 Task: Find connections with filter location Aragarças with filter topic #customerrelationswith filter profile language Spanish with filter current company Snowflake with filter school Mahatma Gandhi Institute of Technology with filter industry Performing Arts and Spectator Sports with filter service category Research with filter keywords title Church Volunteer
Action: Mouse moved to (547, 115)
Screenshot: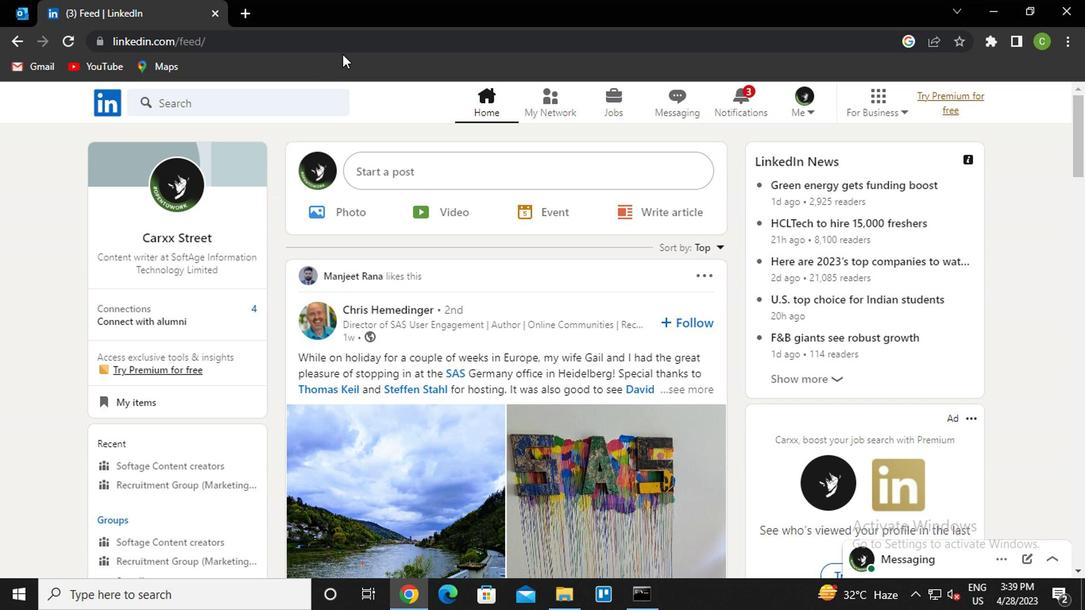 
Action: Mouse pressed left at (547, 115)
Screenshot: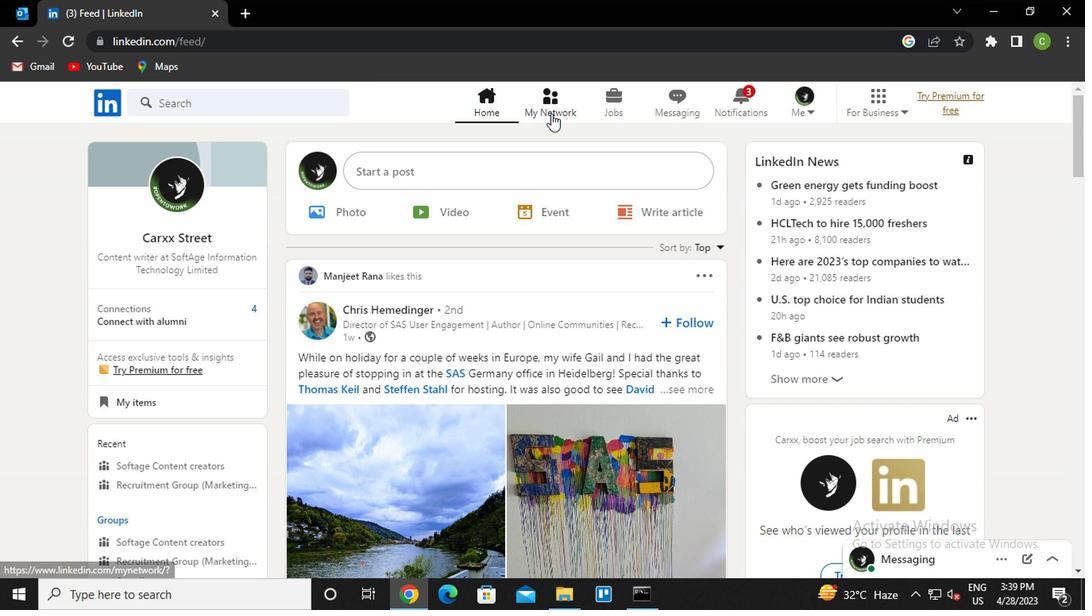 
Action: Mouse moved to (236, 200)
Screenshot: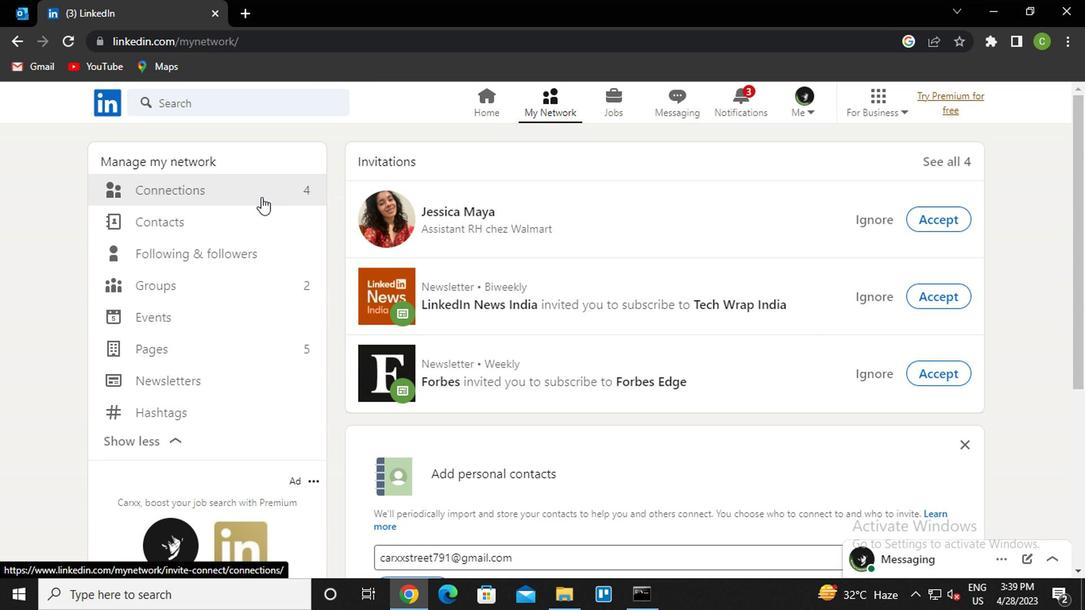 
Action: Mouse pressed left at (236, 200)
Screenshot: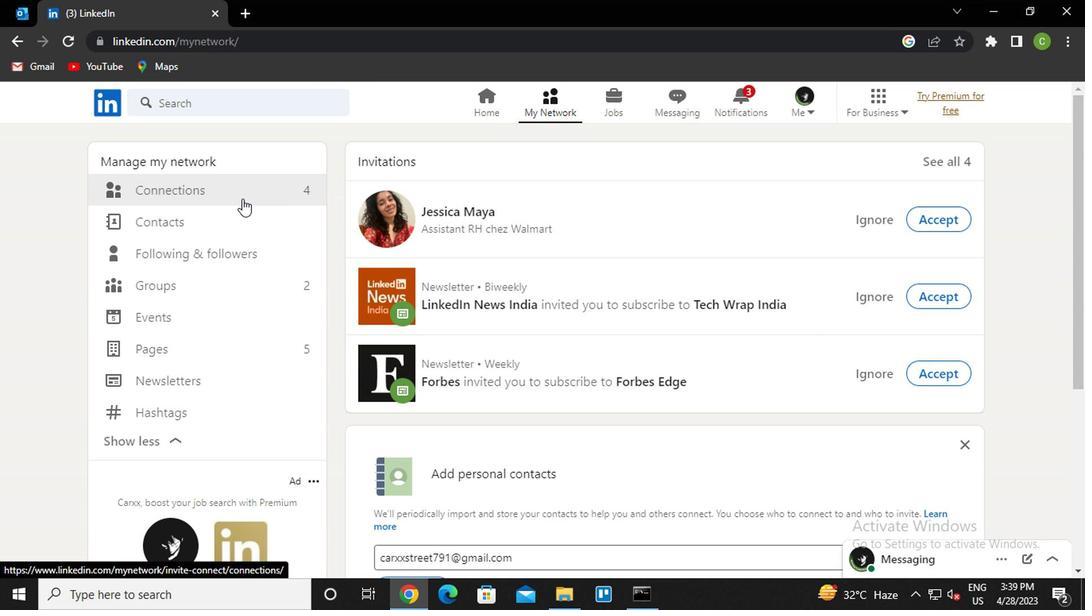 
Action: Mouse moved to (215, 197)
Screenshot: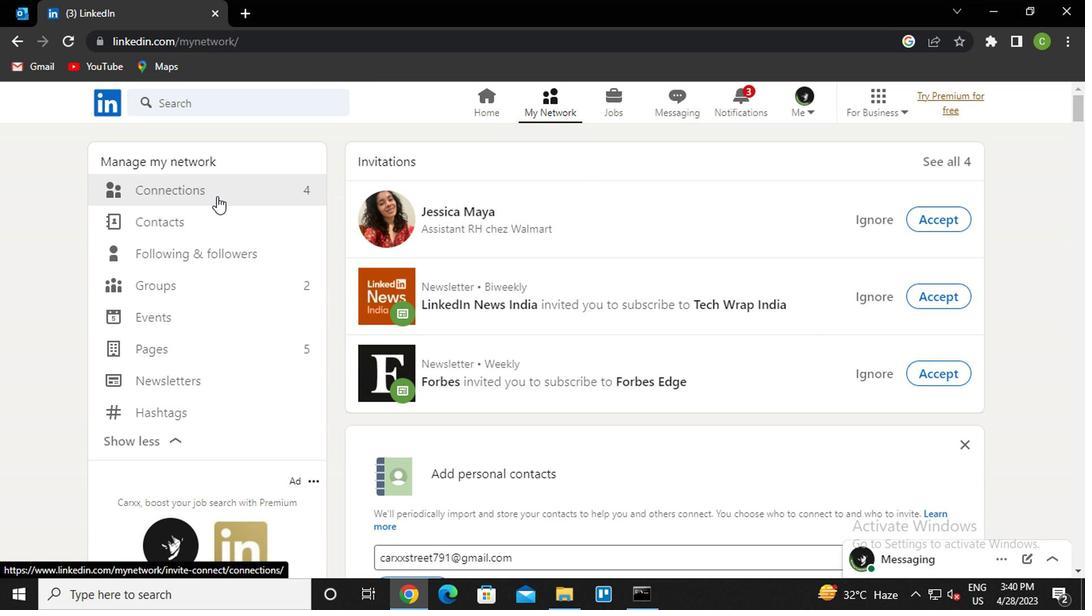 
Action: Mouse pressed left at (215, 197)
Screenshot: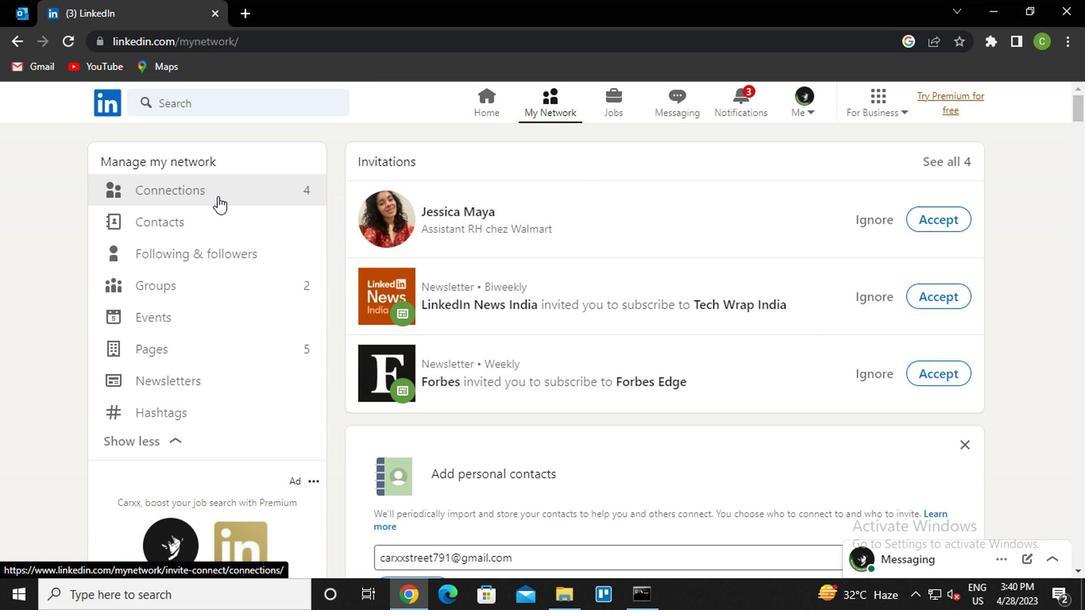 
Action: Mouse moved to (675, 189)
Screenshot: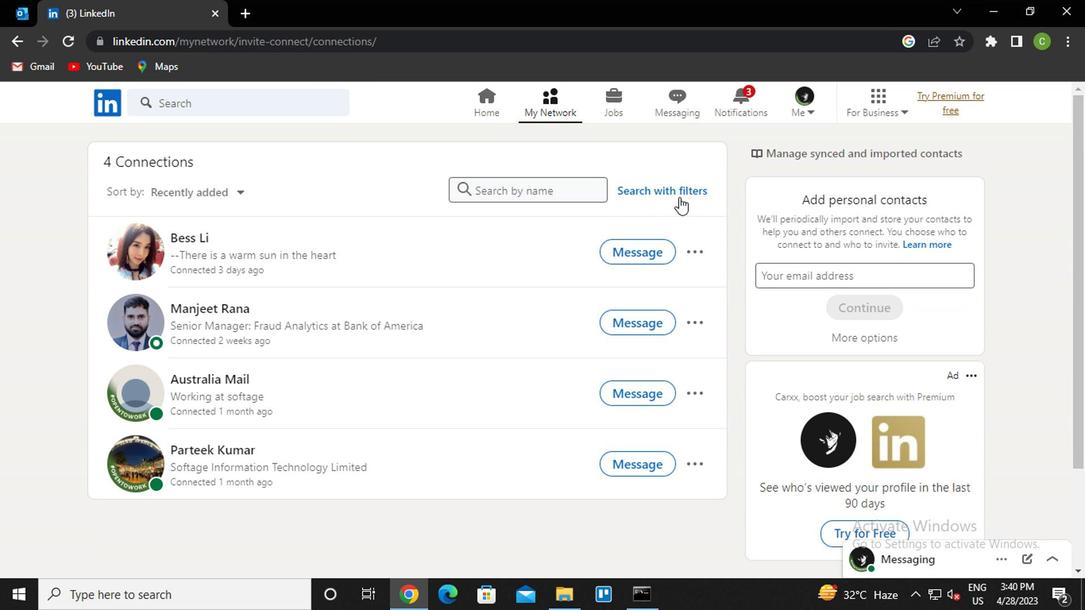 
Action: Mouse pressed left at (675, 189)
Screenshot: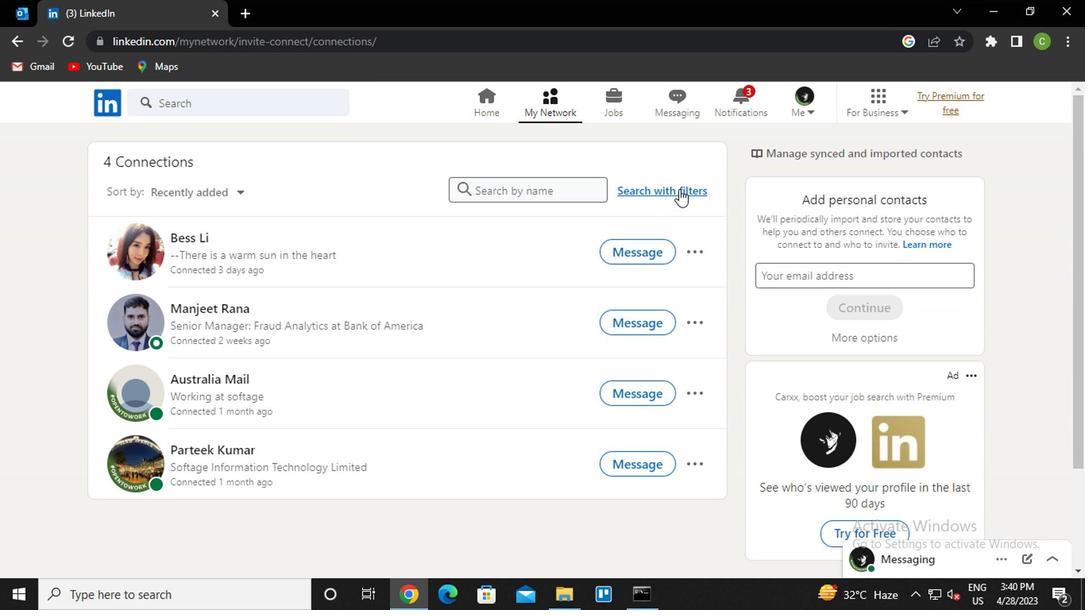
Action: Mouse moved to (583, 149)
Screenshot: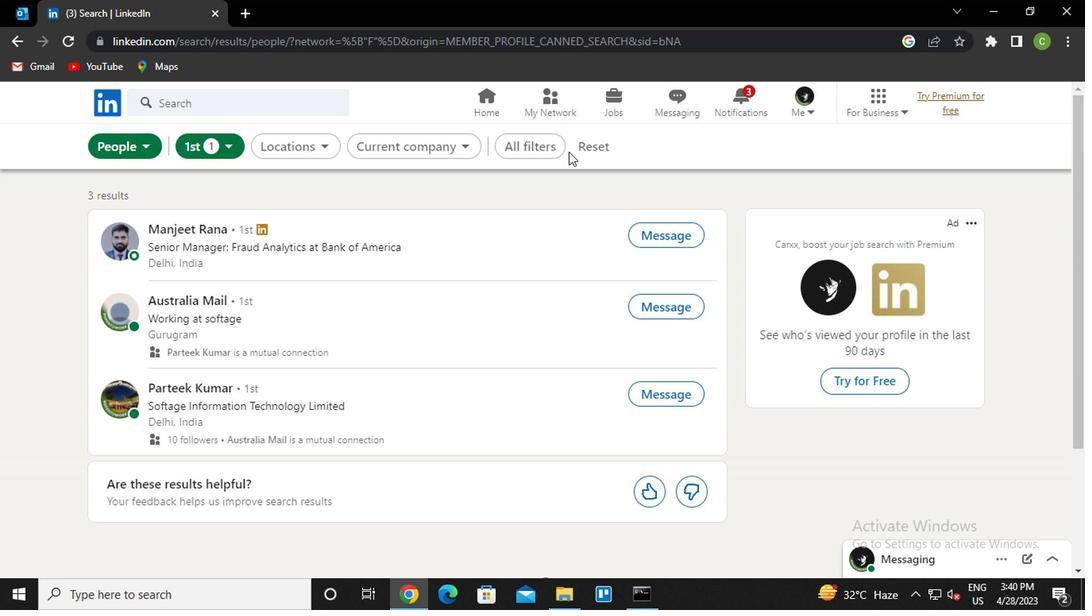 
Action: Mouse pressed left at (583, 149)
Screenshot: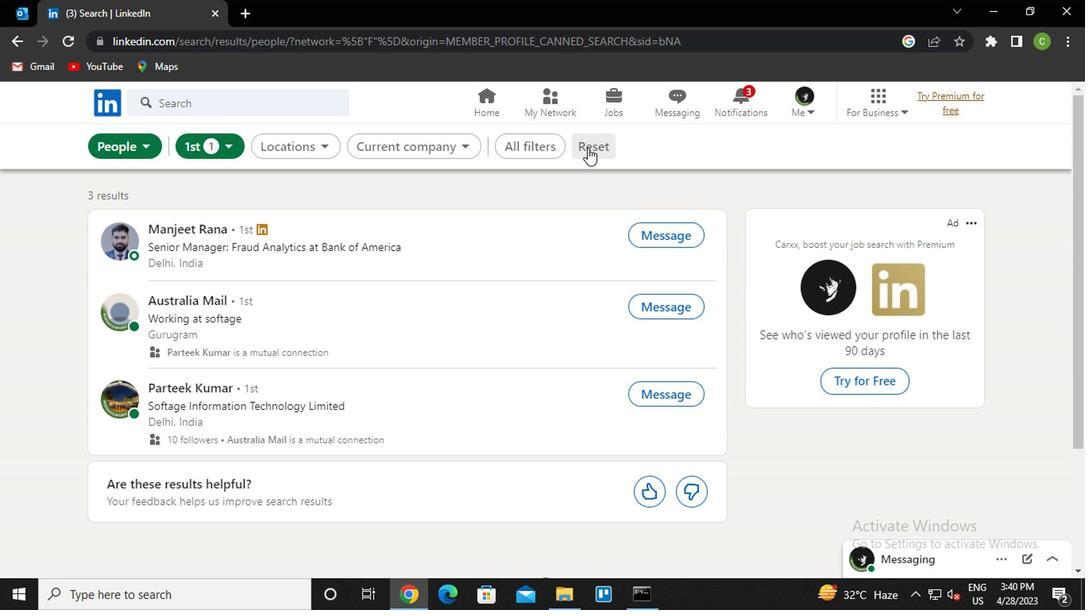 
Action: Mouse moved to (579, 148)
Screenshot: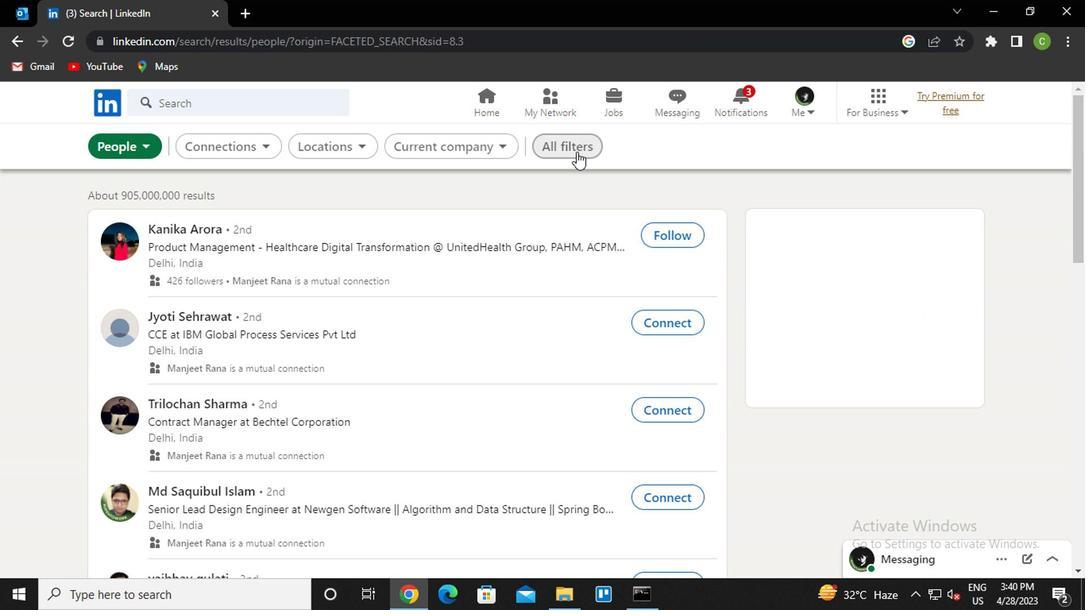 
Action: Mouse pressed left at (579, 148)
Screenshot: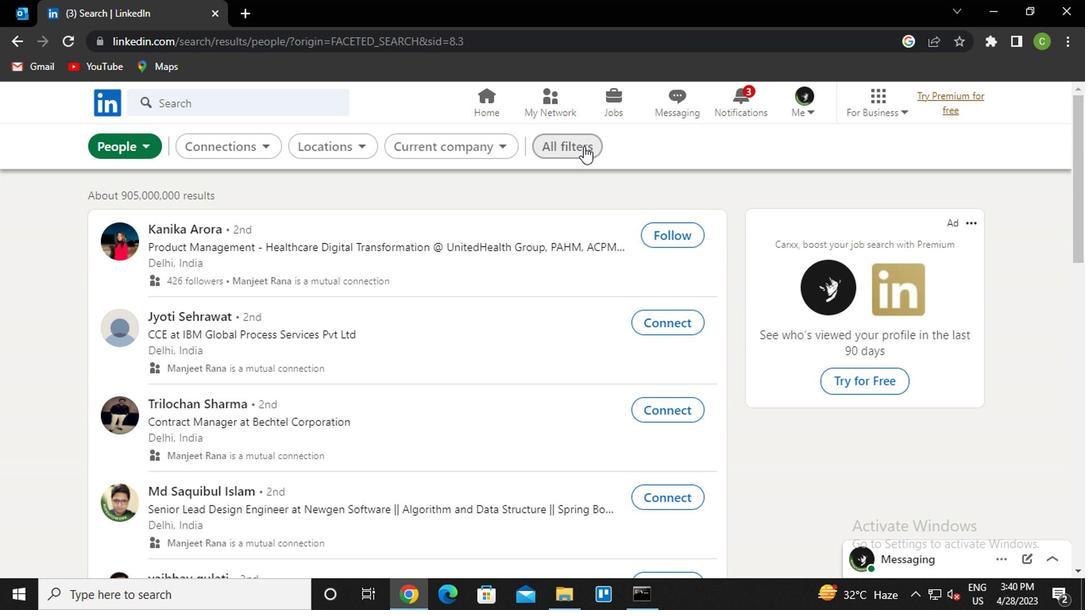 
Action: Mouse moved to (728, 197)
Screenshot: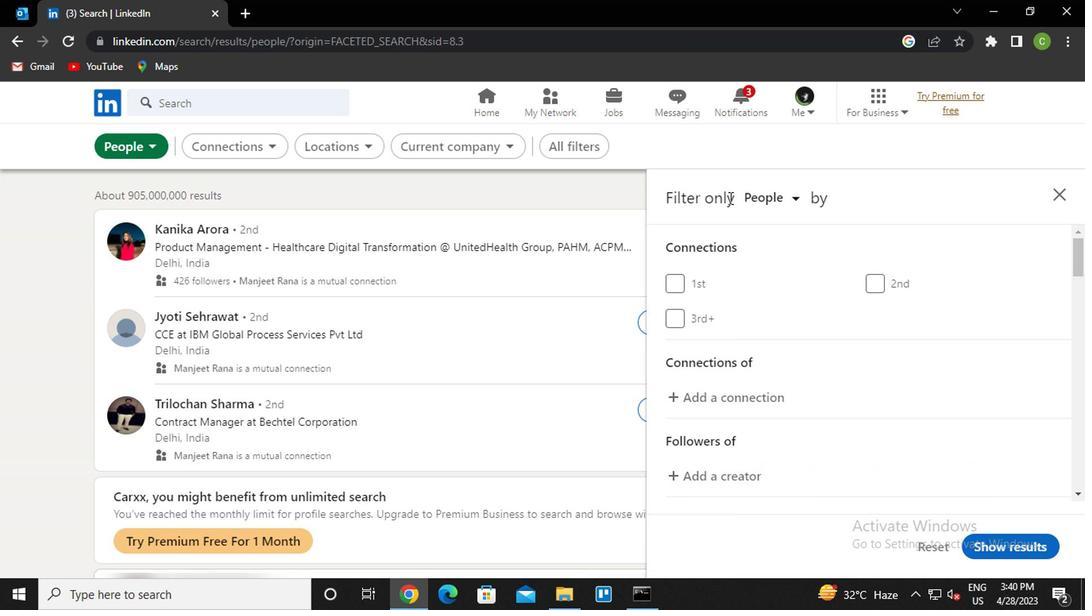 
Action: Mouse scrolled (728, 196) with delta (0, -1)
Screenshot: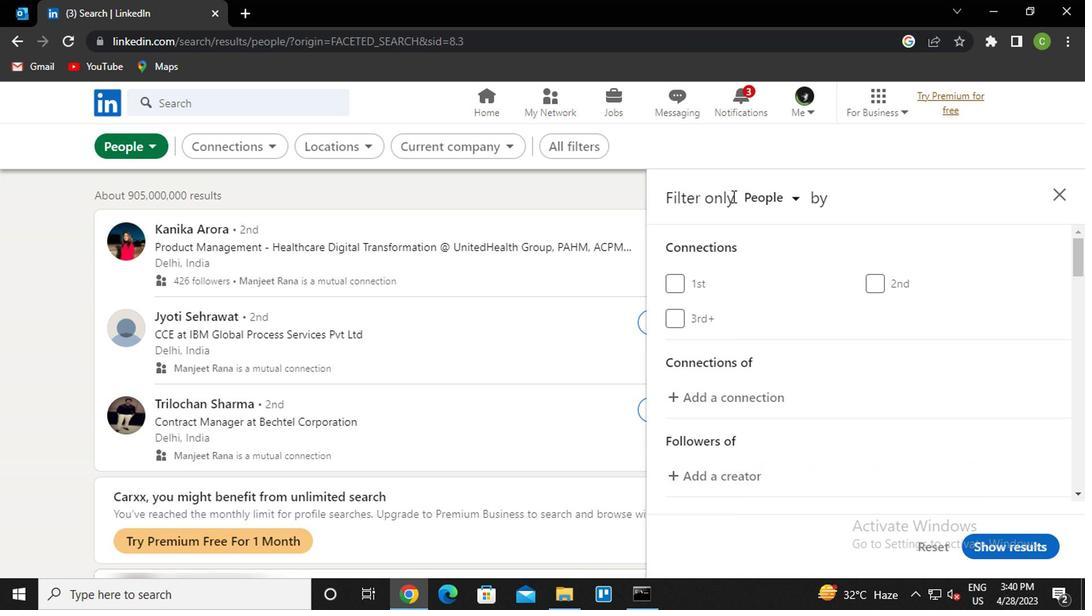 
Action: Mouse moved to (728, 210)
Screenshot: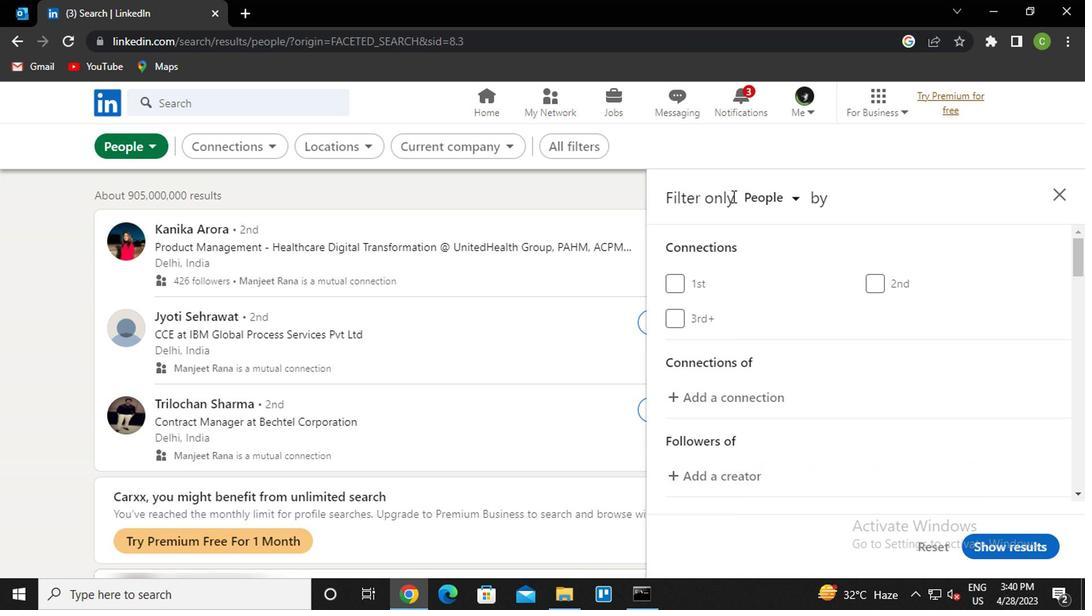 
Action: Mouse scrolled (728, 209) with delta (0, 0)
Screenshot: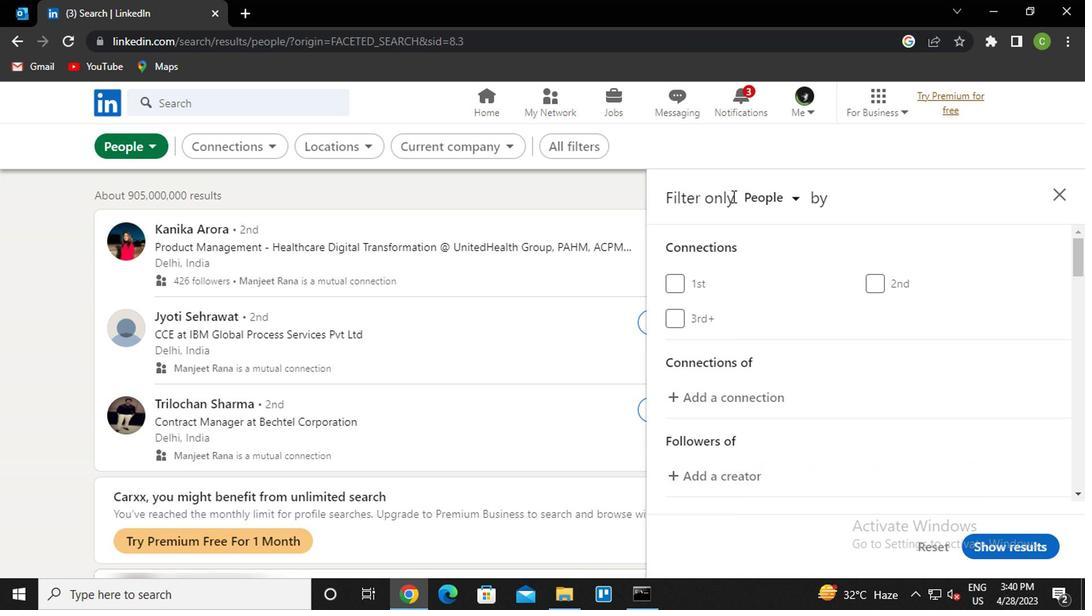 
Action: Mouse moved to (728, 222)
Screenshot: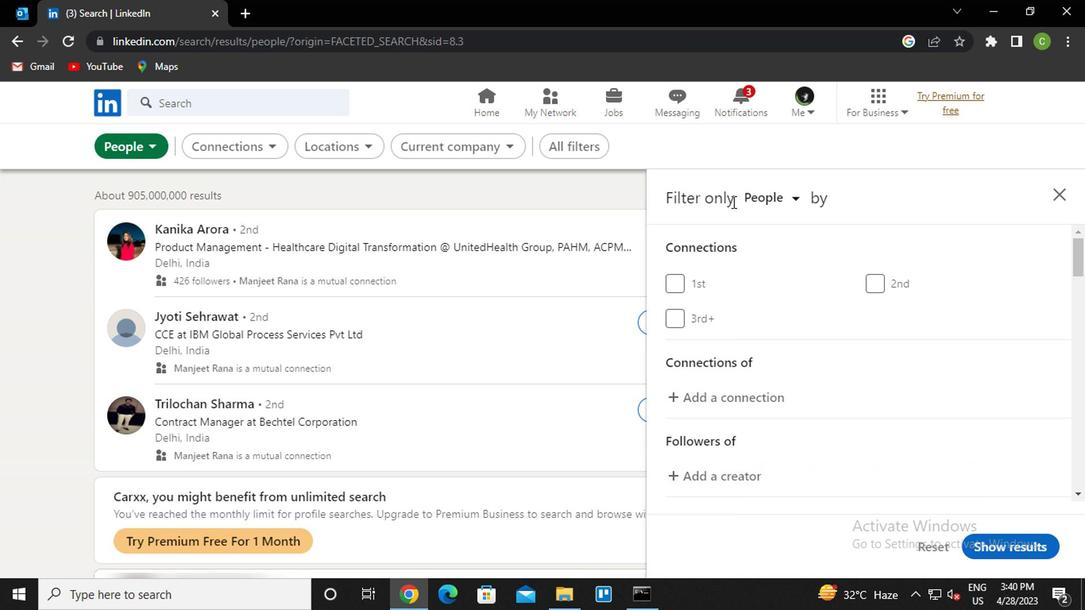
Action: Mouse scrolled (728, 221) with delta (0, -1)
Screenshot: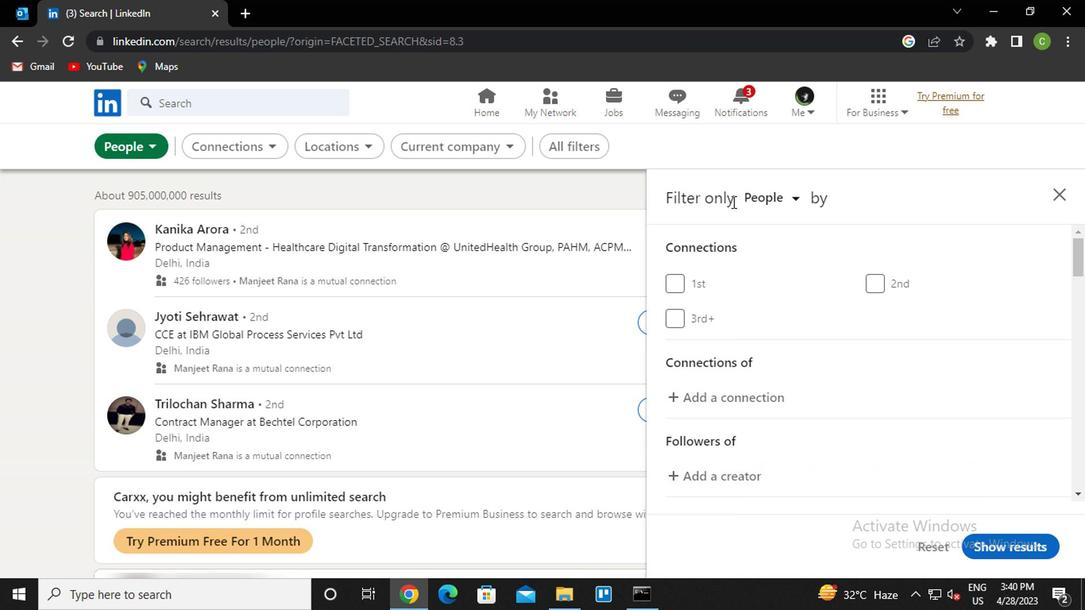 
Action: Mouse moved to (732, 267)
Screenshot: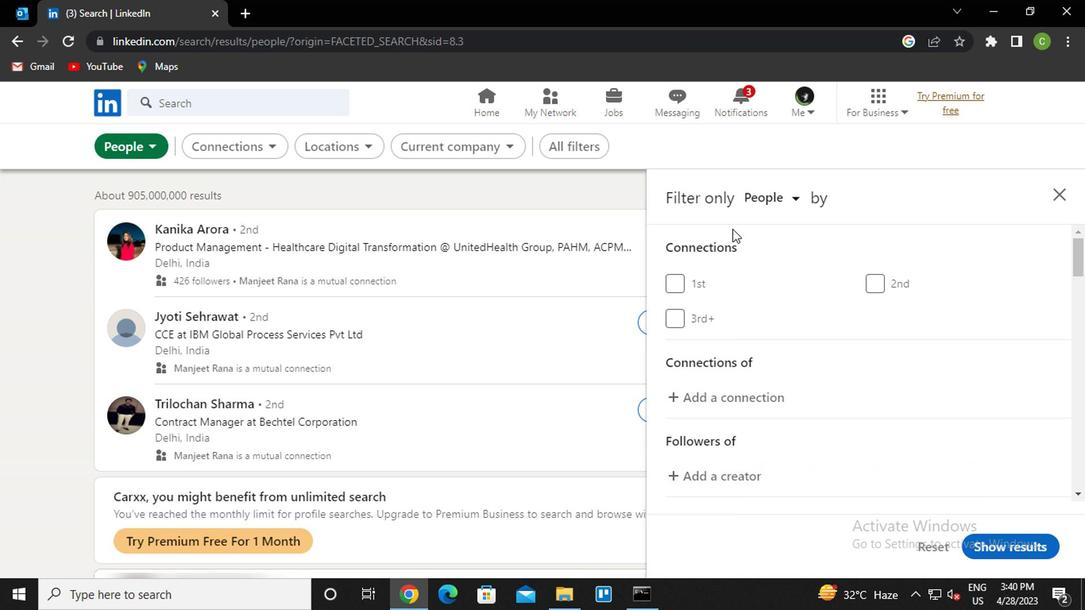 
Action: Mouse scrolled (732, 266) with delta (0, 0)
Screenshot: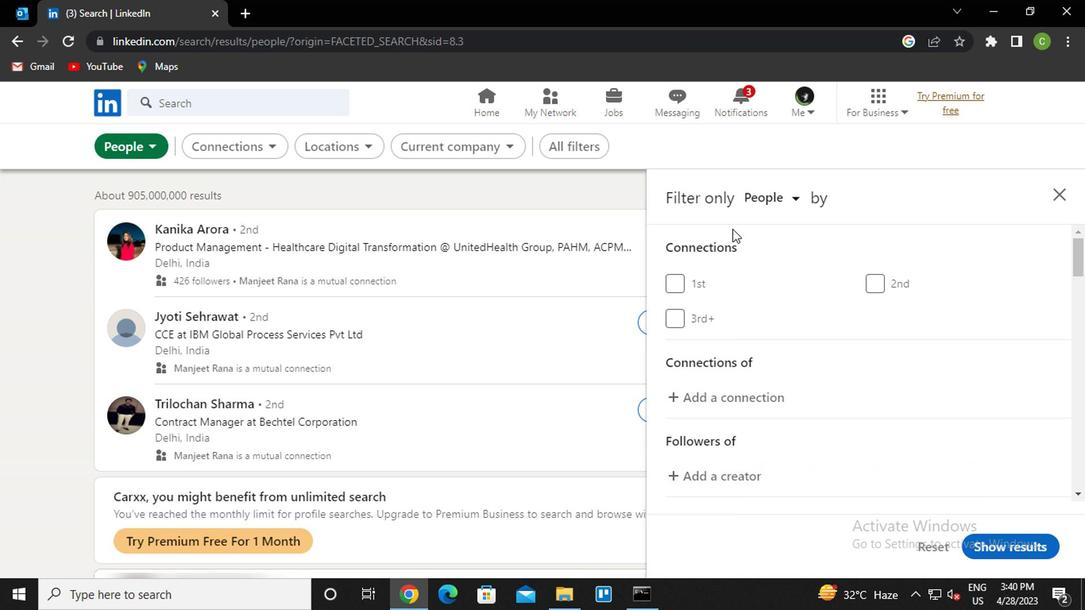 
Action: Mouse moved to (797, 369)
Screenshot: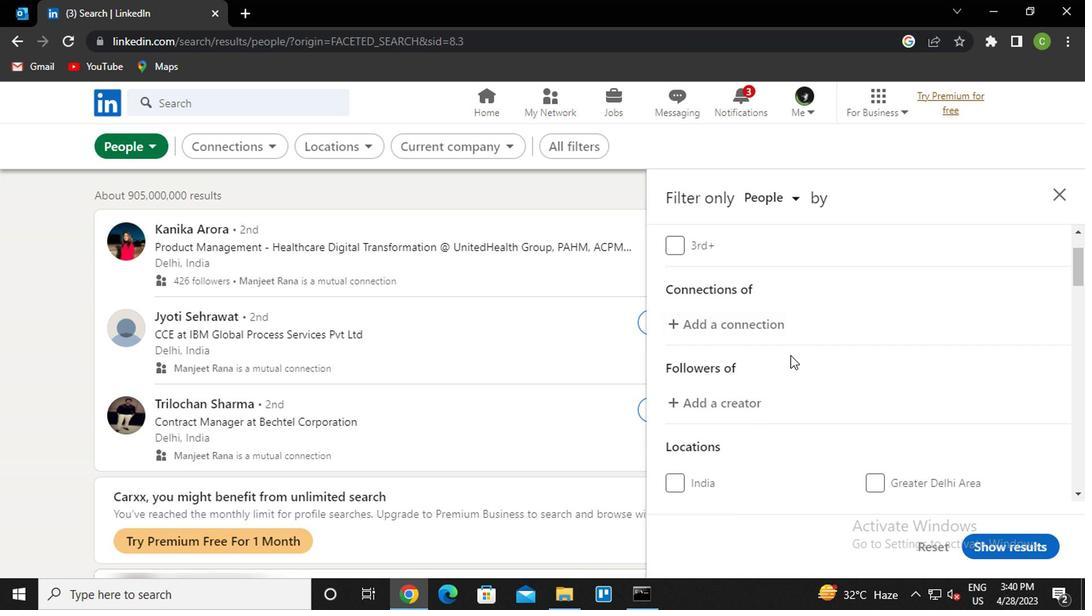 
Action: Mouse scrolled (797, 368) with delta (0, -1)
Screenshot: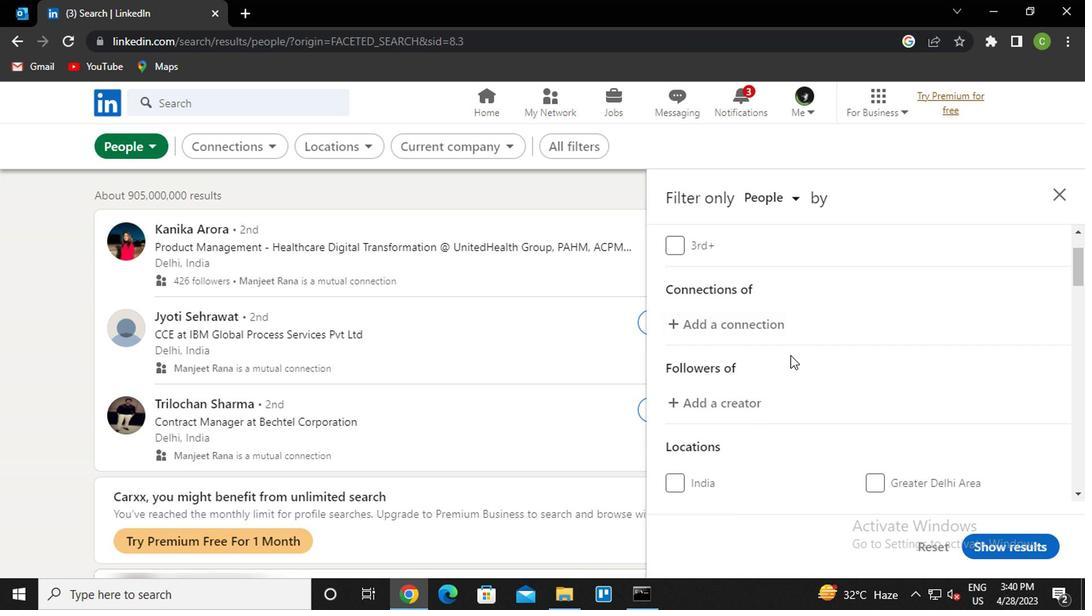 
Action: Mouse moved to (862, 375)
Screenshot: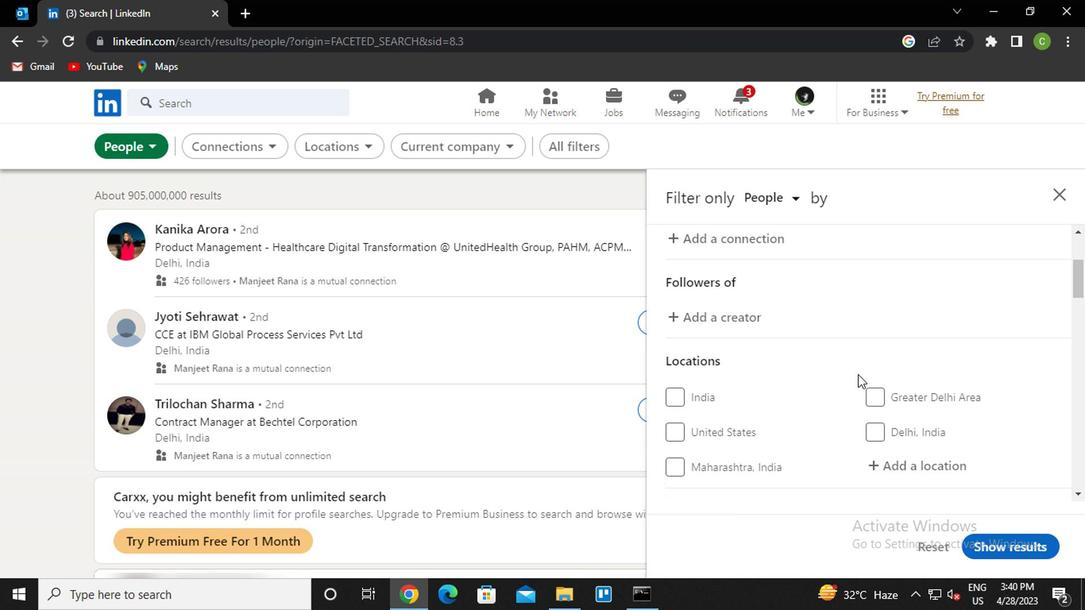 
Action: Mouse scrolled (862, 375) with delta (0, 0)
Screenshot: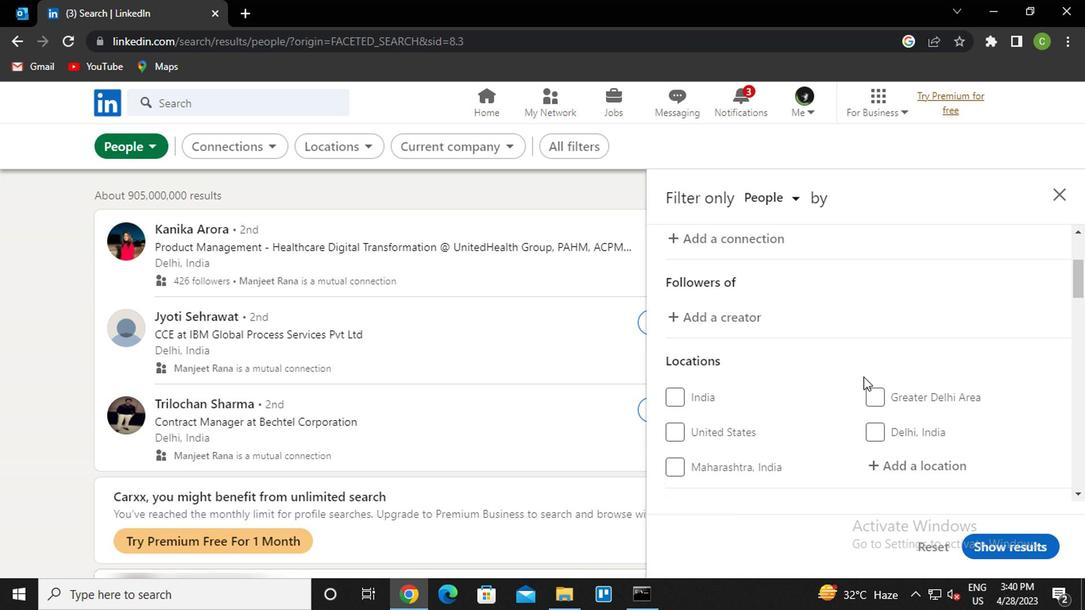
Action: Mouse scrolled (862, 375) with delta (0, 0)
Screenshot: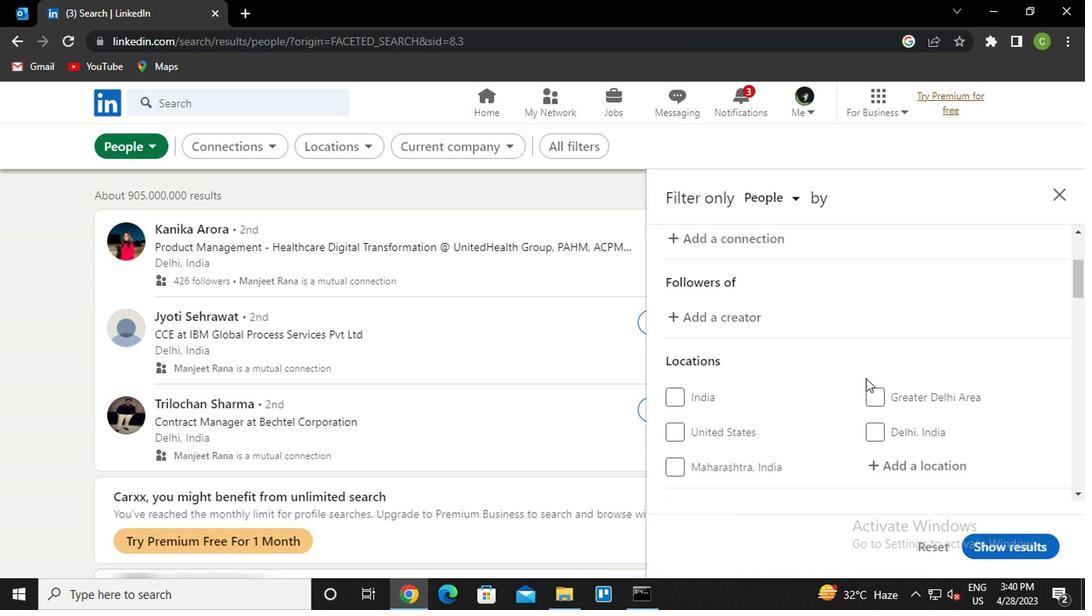 
Action: Mouse moved to (902, 304)
Screenshot: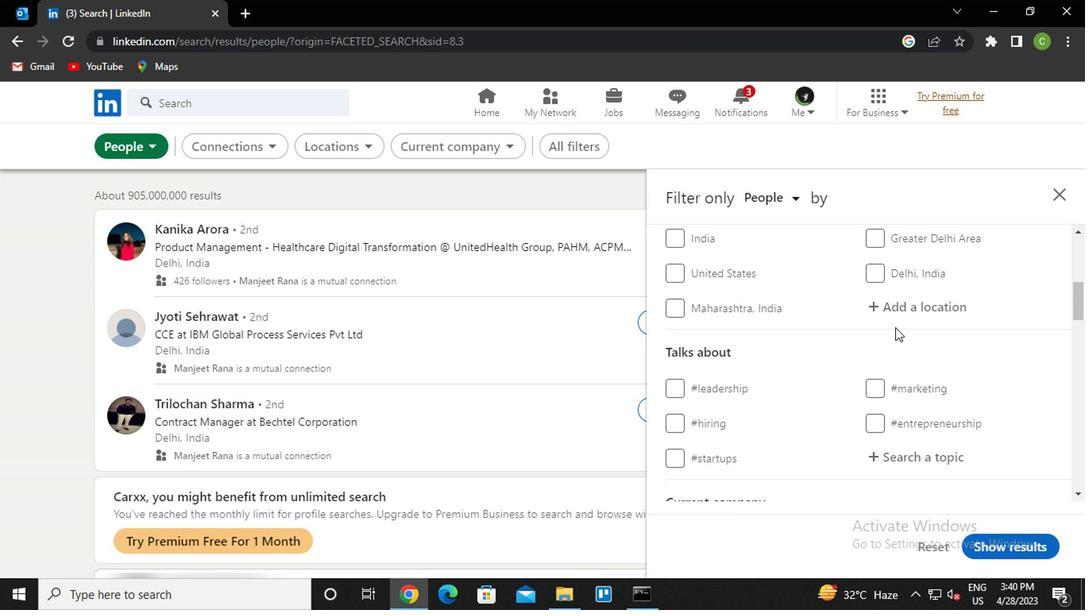 
Action: Mouse pressed left at (902, 304)
Screenshot: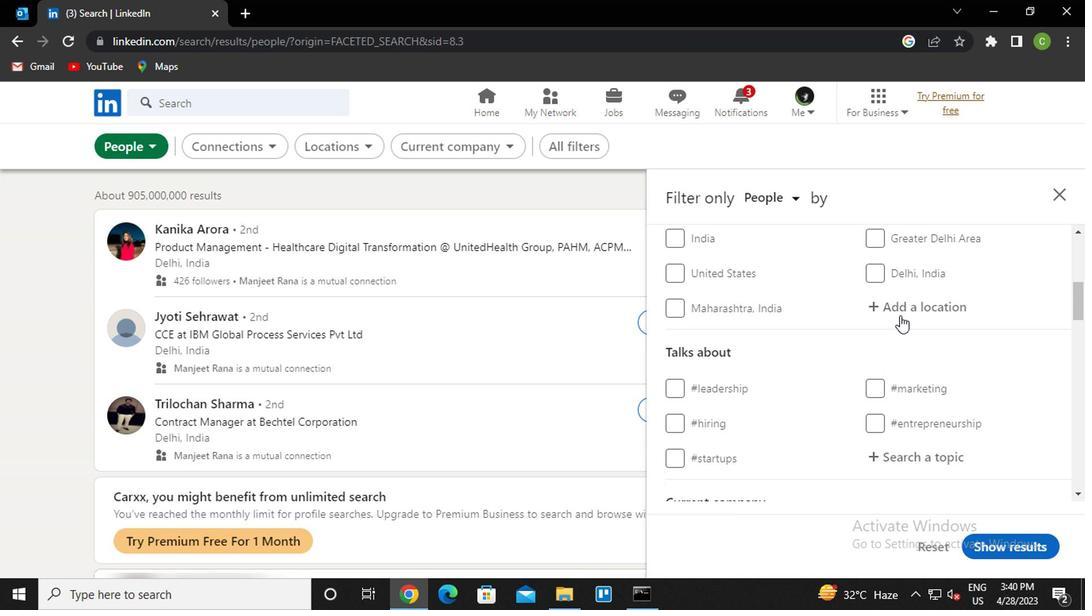
Action: Key pressed aragar<Key.down><Key.enter>
Screenshot: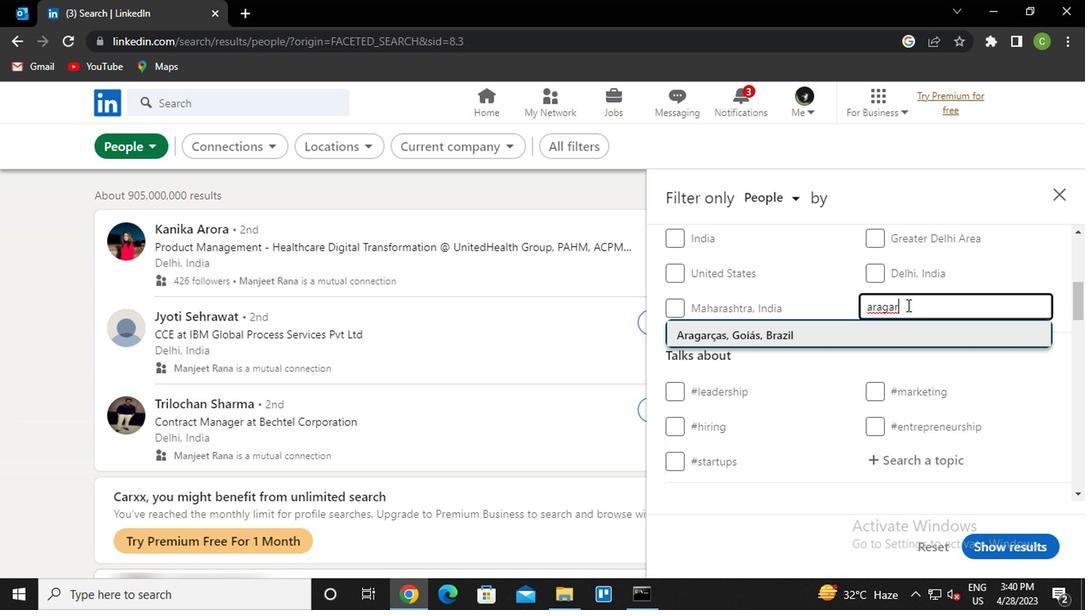 
Action: Mouse scrolled (902, 303) with delta (0, 0)
Screenshot: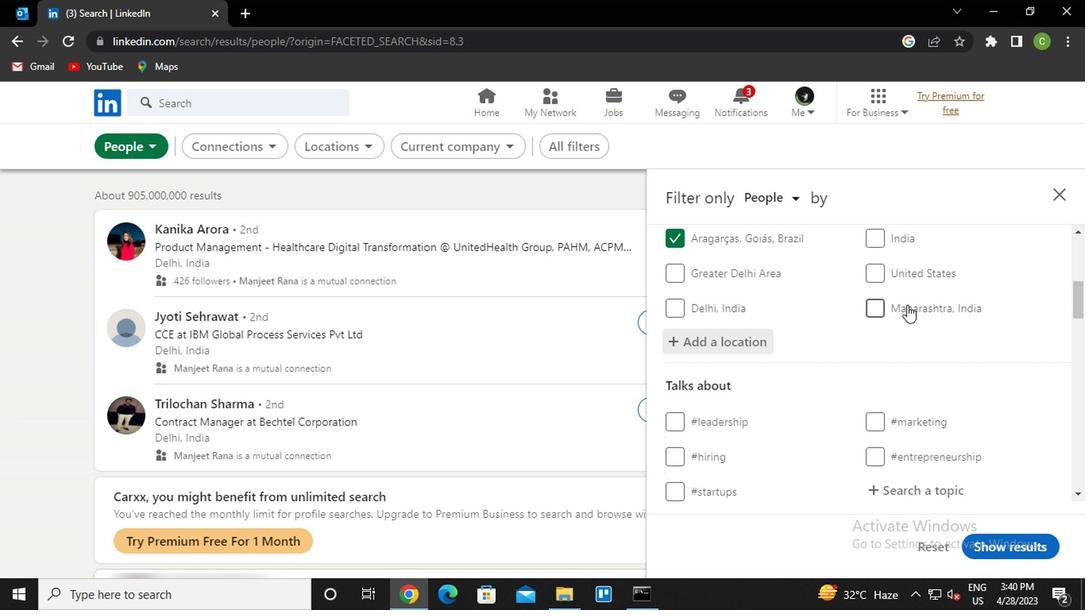 
Action: Mouse moved to (901, 308)
Screenshot: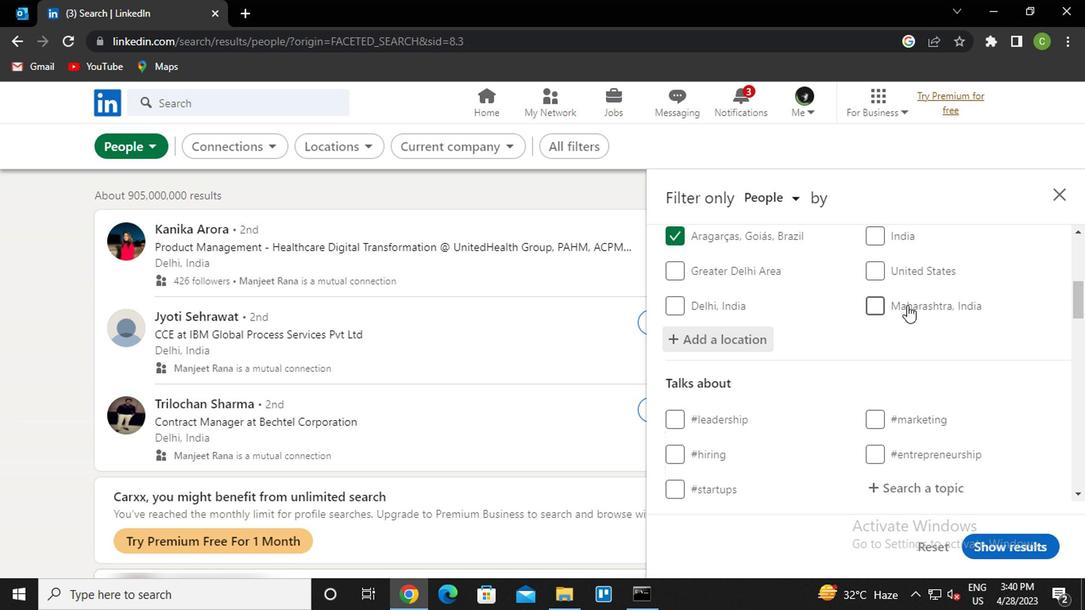 
Action: Mouse scrolled (901, 308) with delta (0, 0)
Screenshot: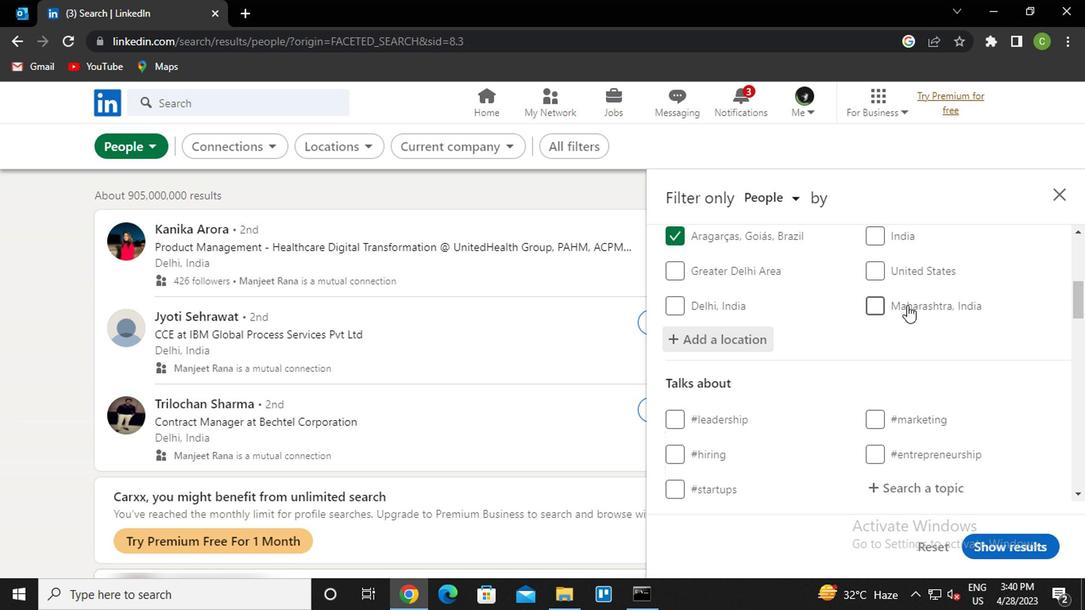 
Action: Mouse moved to (931, 333)
Screenshot: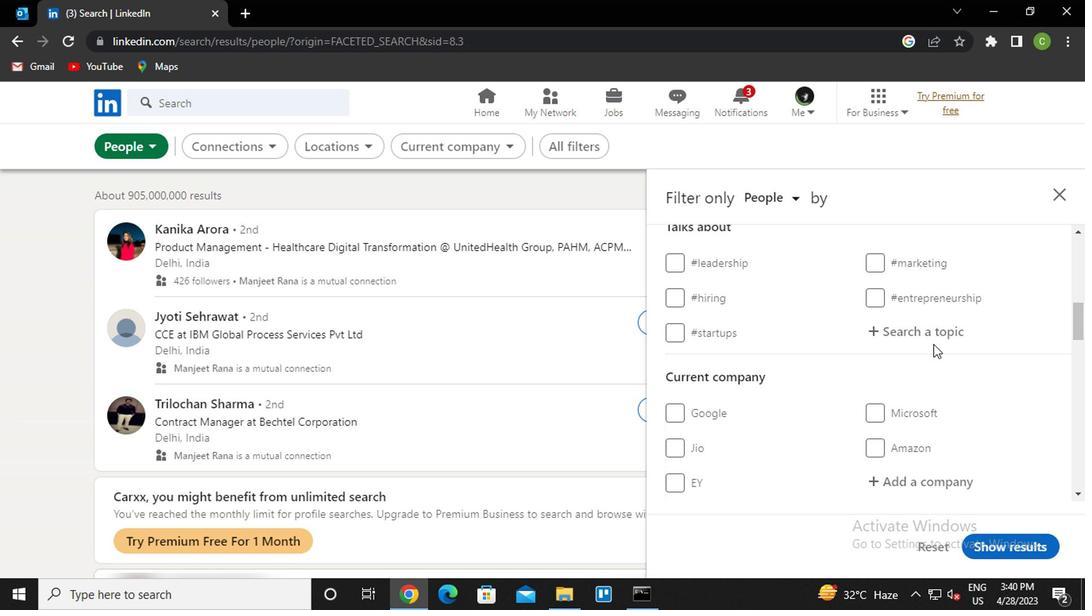 
Action: Mouse pressed left at (931, 333)
Screenshot: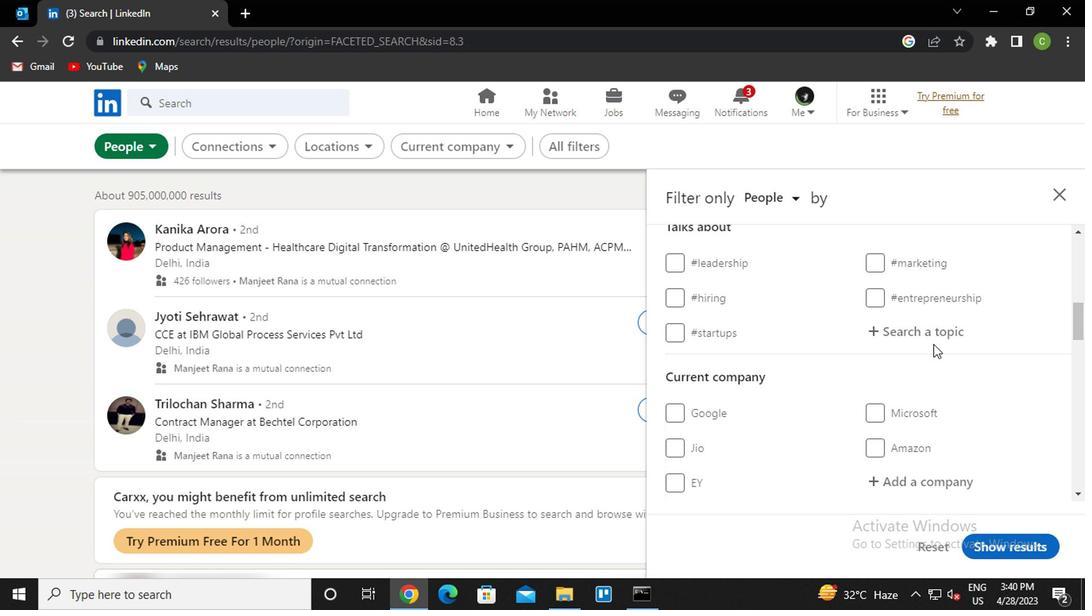 
Action: Key pressed customerrela<Key.down><Key.enter>
Screenshot: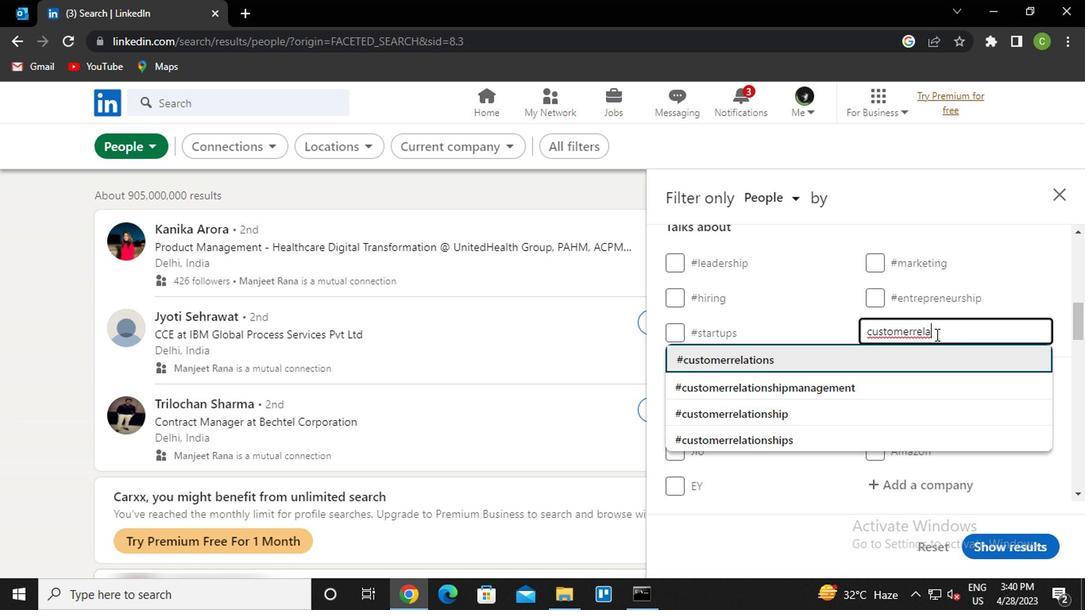 
Action: Mouse scrolled (931, 332) with delta (0, 0)
Screenshot: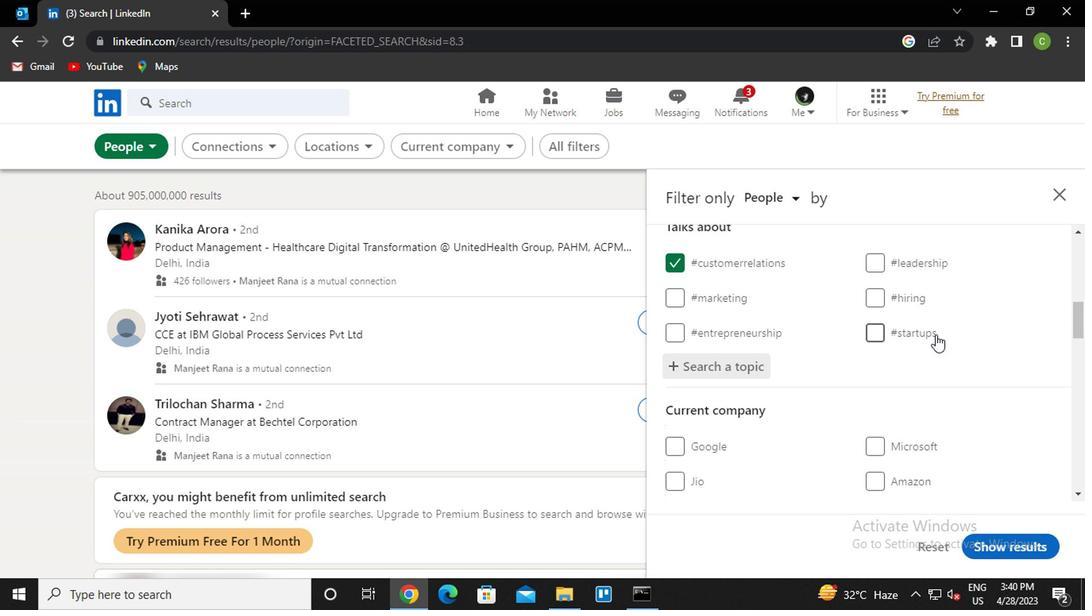 
Action: Mouse scrolled (931, 332) with delta (0, 0)
Screenshot: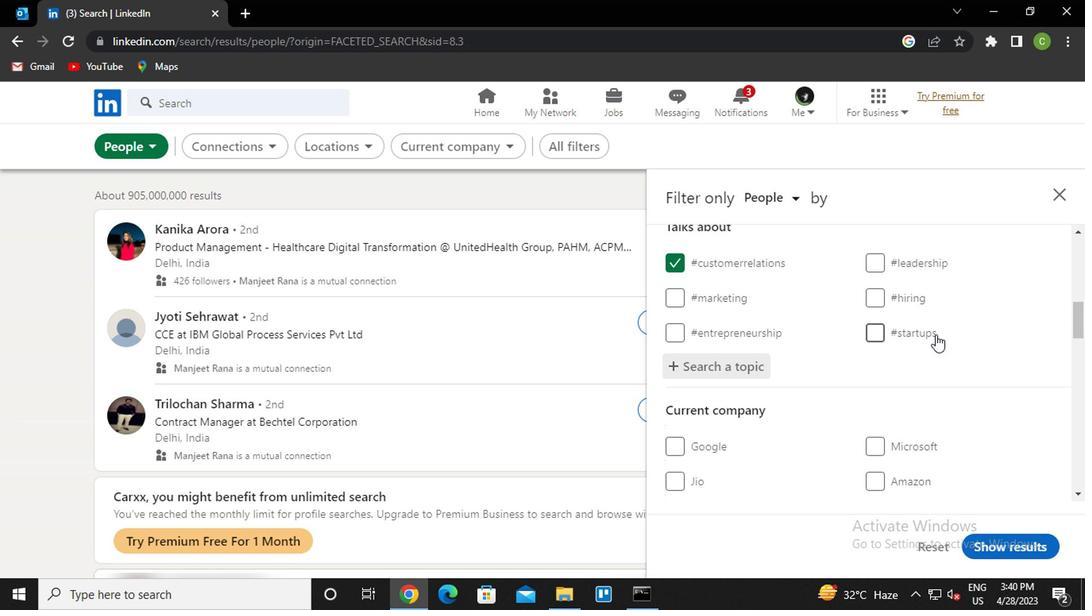 
Action: Mouse scrolled (931, 332) with delta (0, 0)
Screenshot: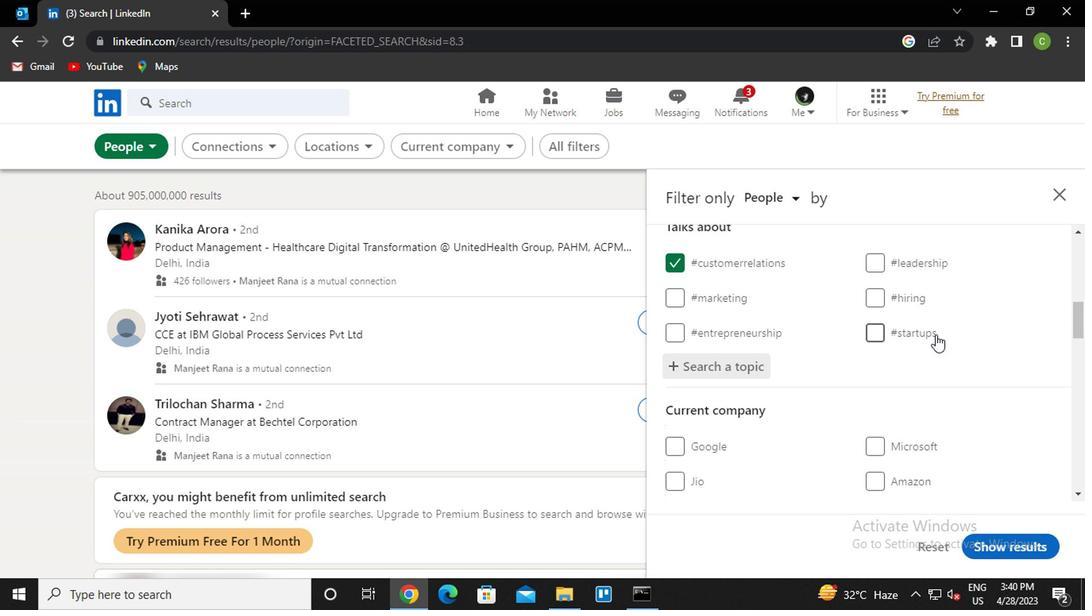 
Action: Mouse scrolled (931, 332) with delta (0, 0)
Screenshot: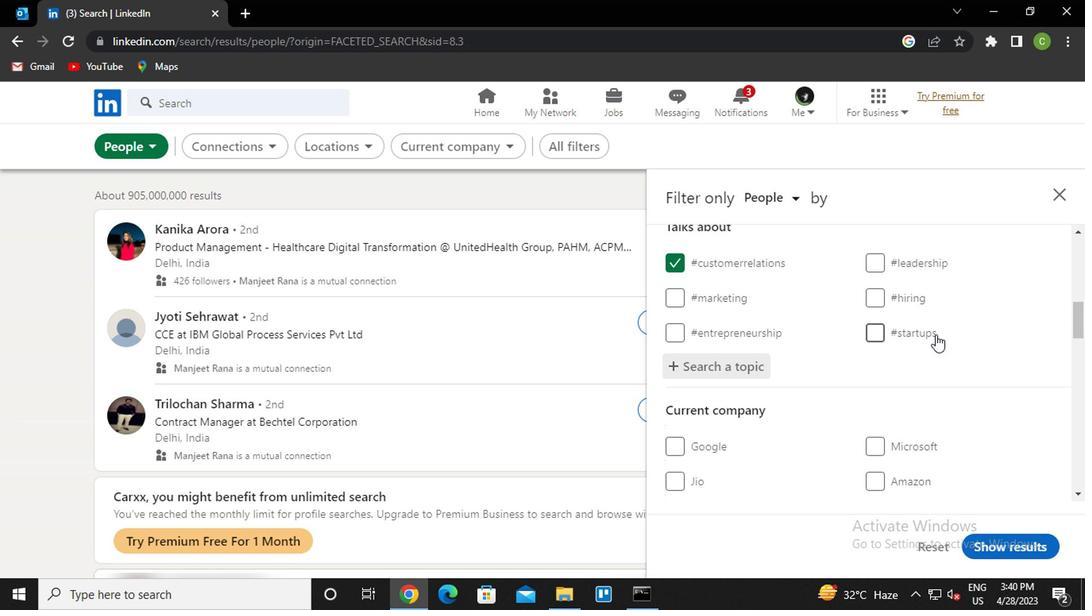 
Action: Mouse scrolled (931, 332) with delta (0, 0)
Screenshot: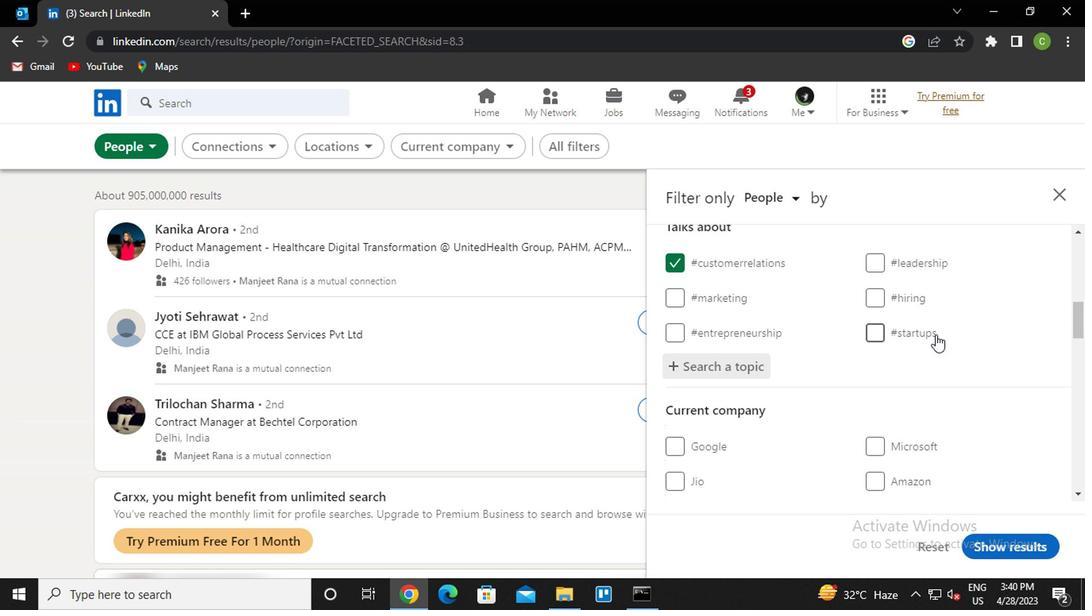 
Action: Mouse moved to (929, 332)
Screenshot: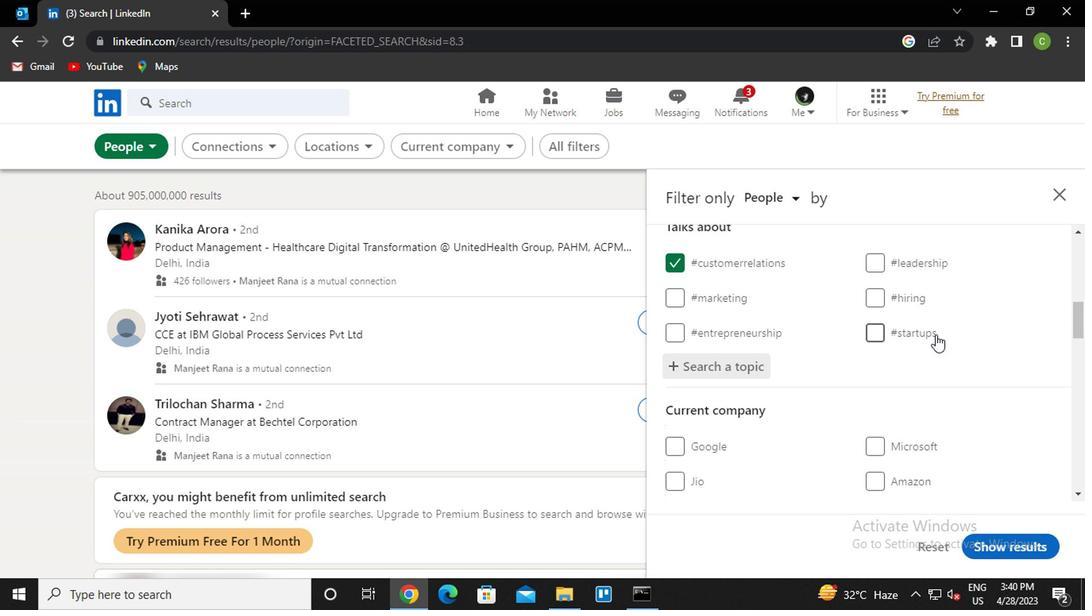 
Action: Mouse scrolled (929, 331) with delta (0, -1)
Screenshot: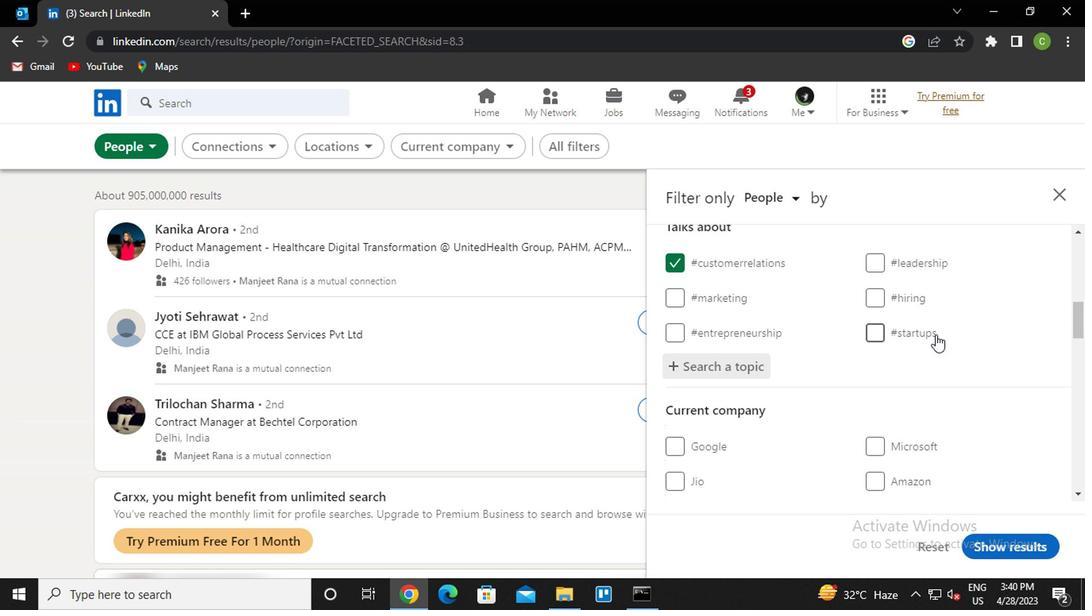 
Action: Mouse moved to (922, 328)
Screenshot: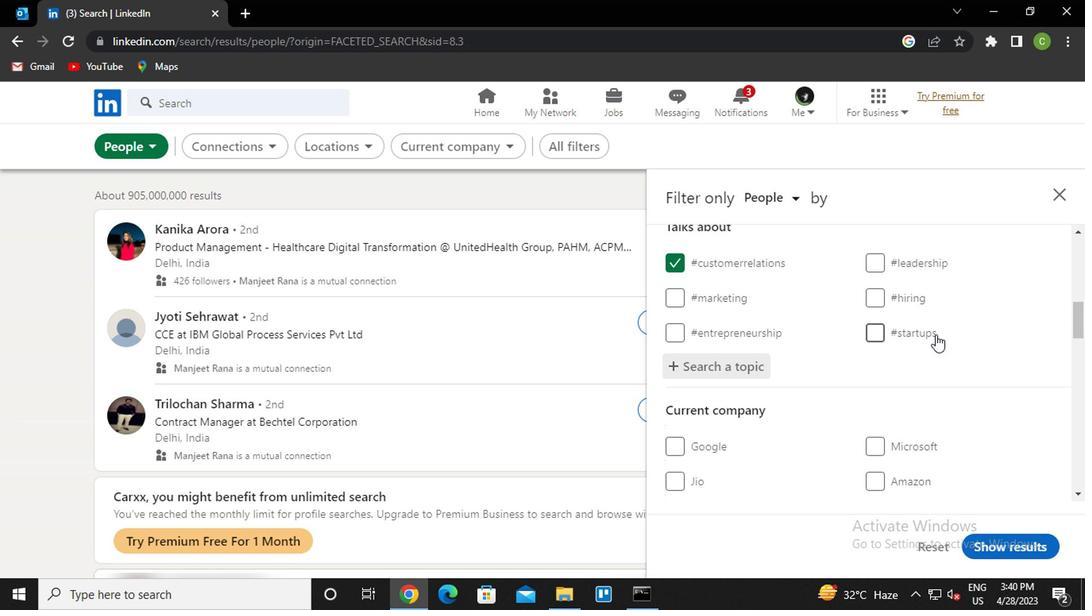
Action: Mouse scrolled (922, 327) with delta (0, -1)
Screenshot: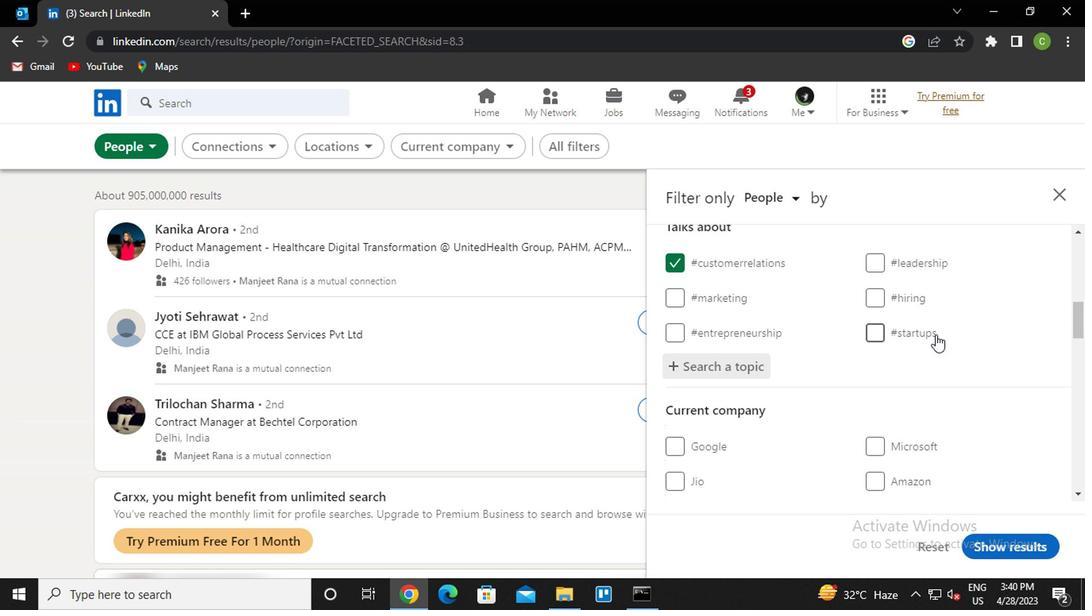 
Action: Mouse moved to (915, 322)
Screenshot: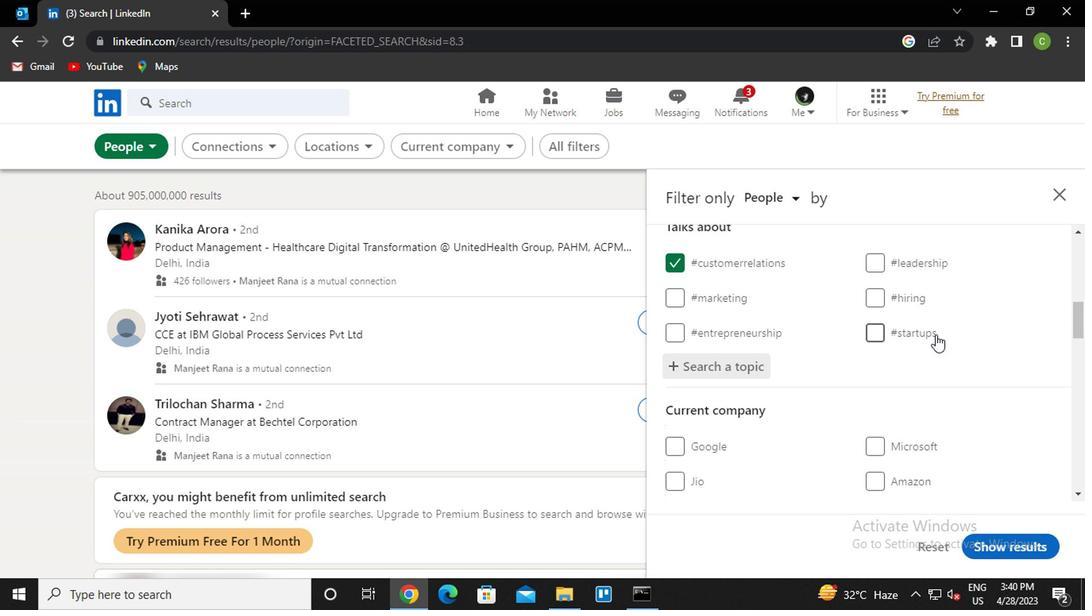 
Action: Mouse scrolled (915, 322) with delta (0, 0)
Screenshot: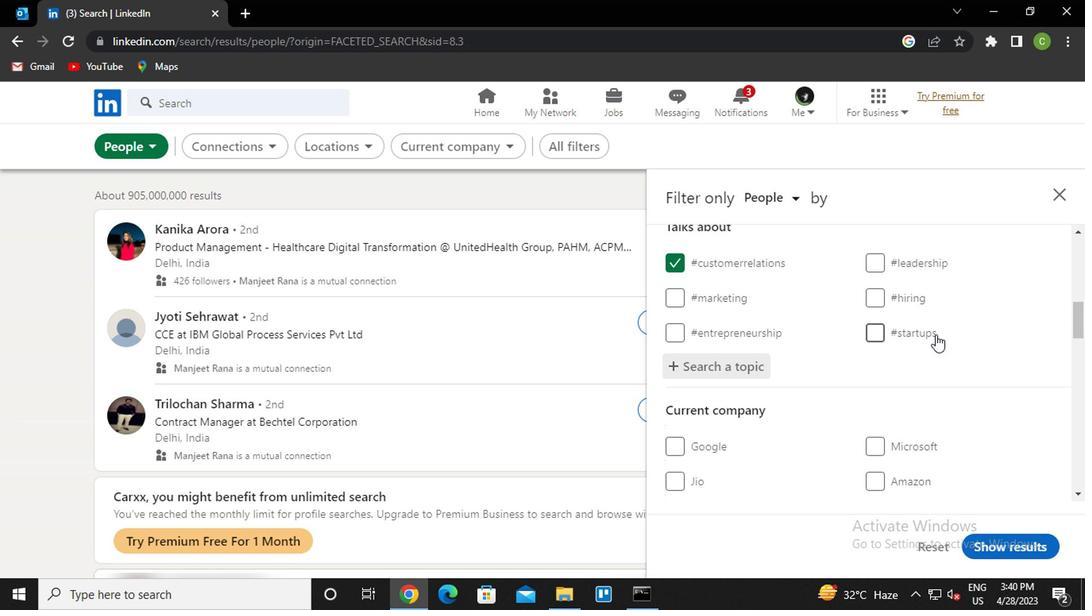 
Action: Mouse moved to (908, 318)
Screenshot: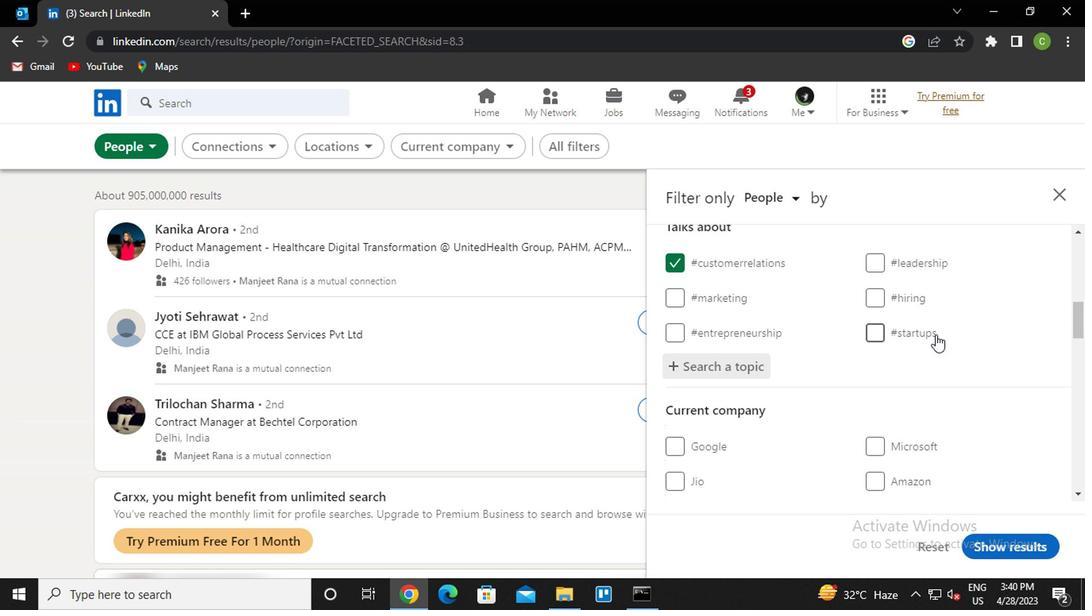 
Action: Mouse scrolled (908, 317) with delta (0, -1)
Screenshot: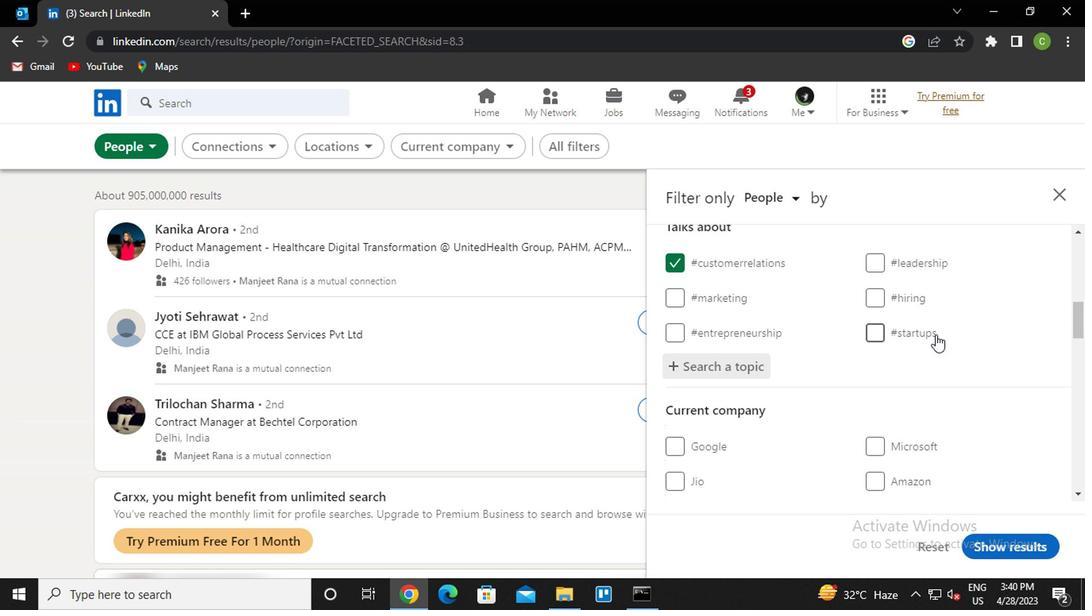 
Action: Mouse moved to (689, 392)
Screenshot: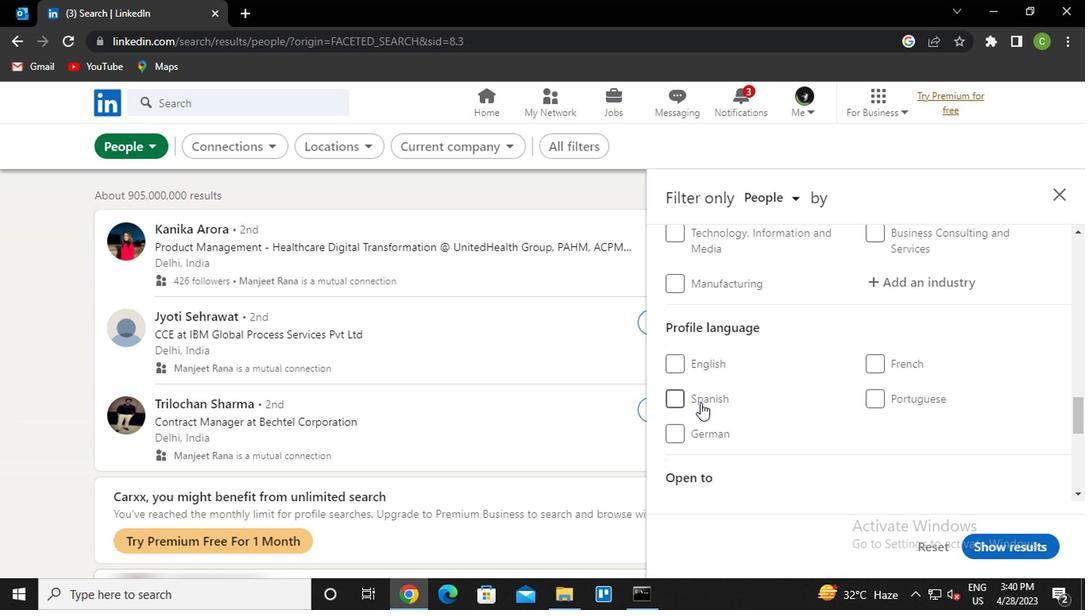 
Action: Mouse pressed left at (689, 392)
Screenshot: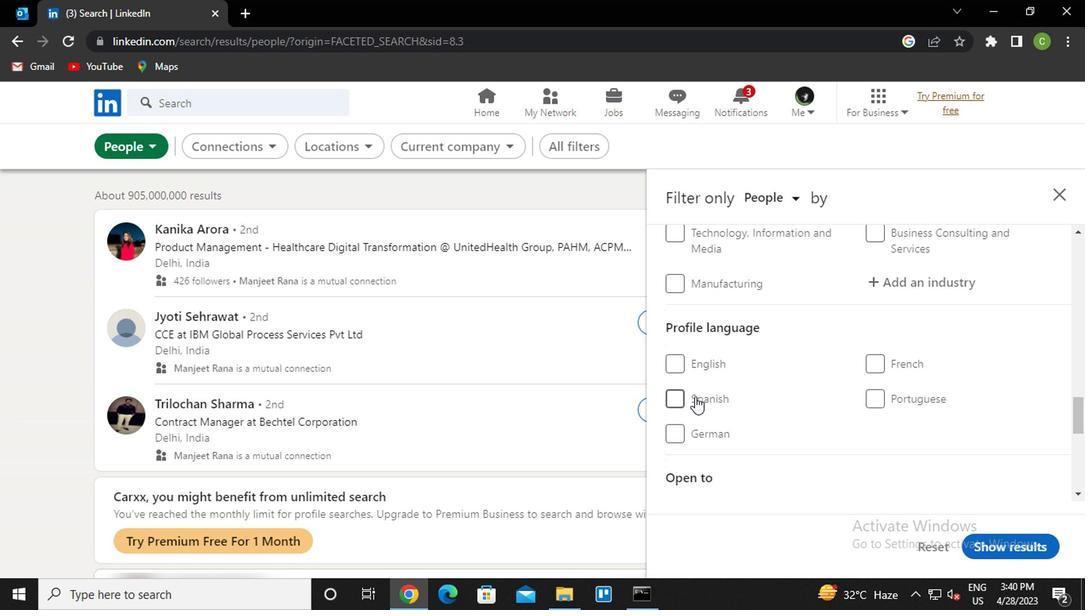 
Action: Mouse moved to (688, 387)
Screenshot: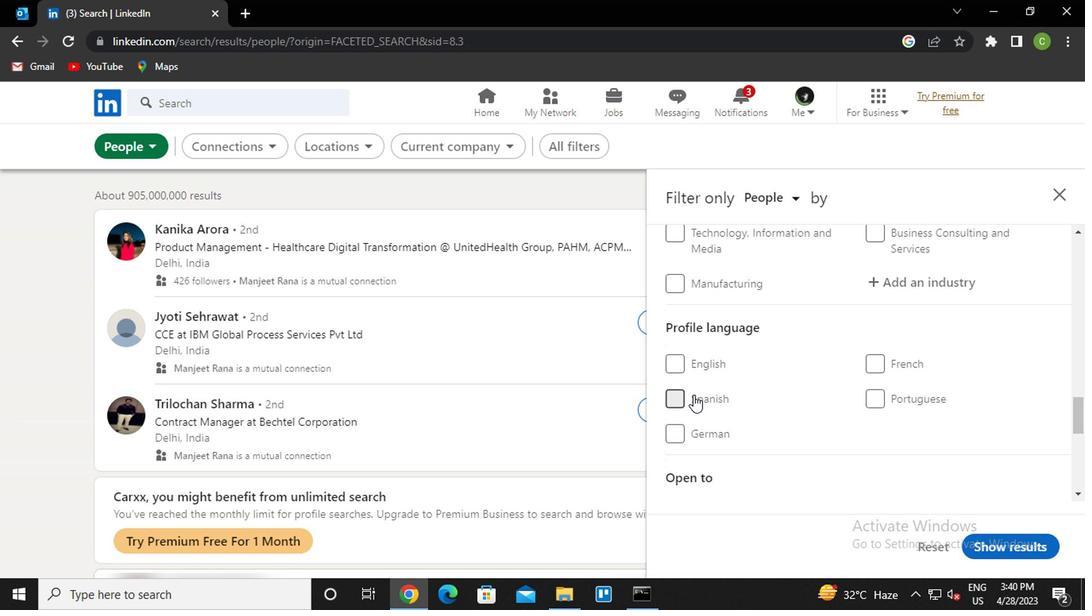 
Action: Mouse scrolled (688, 388) with delta (0, 0)
Screenshot: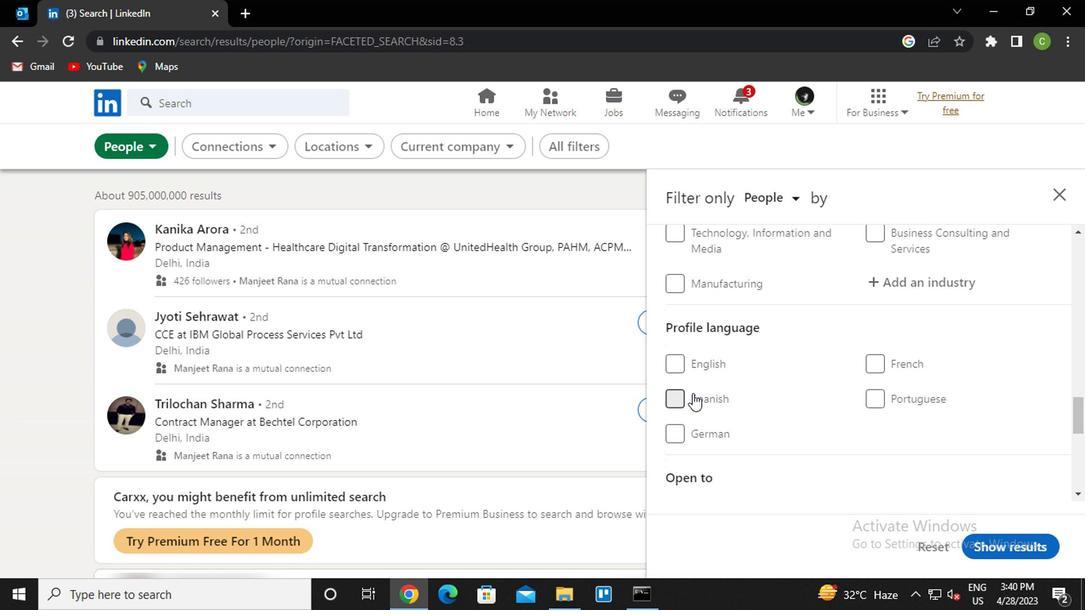 
Action: Mouse scrolled (688, 388) with delta (0, 0)
Screenshot: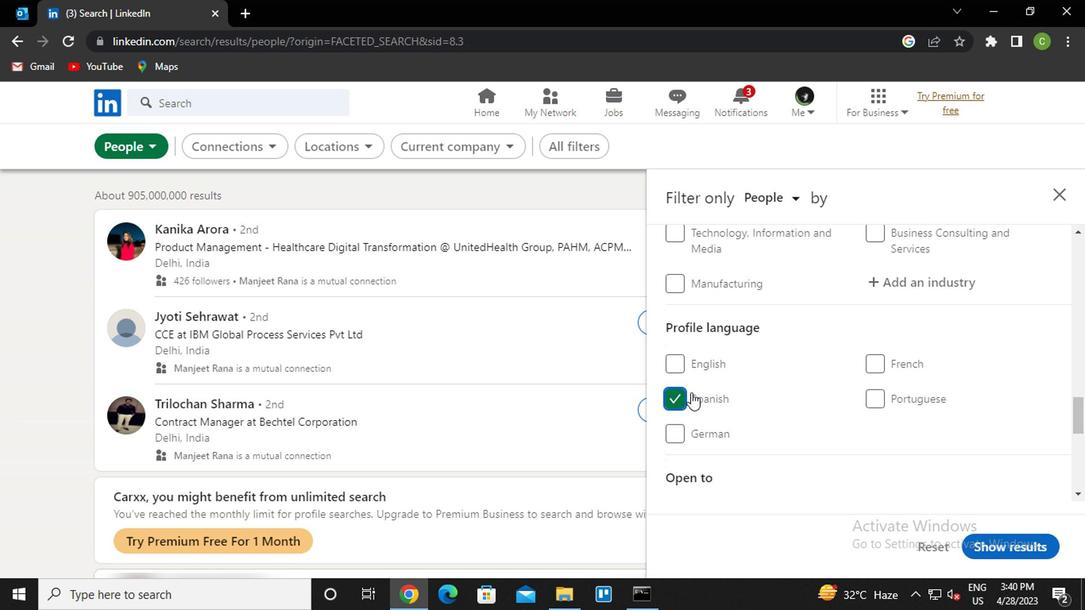 
Action: Mouse scrolled (688, 388) with delta (0, 0)
Screenshot: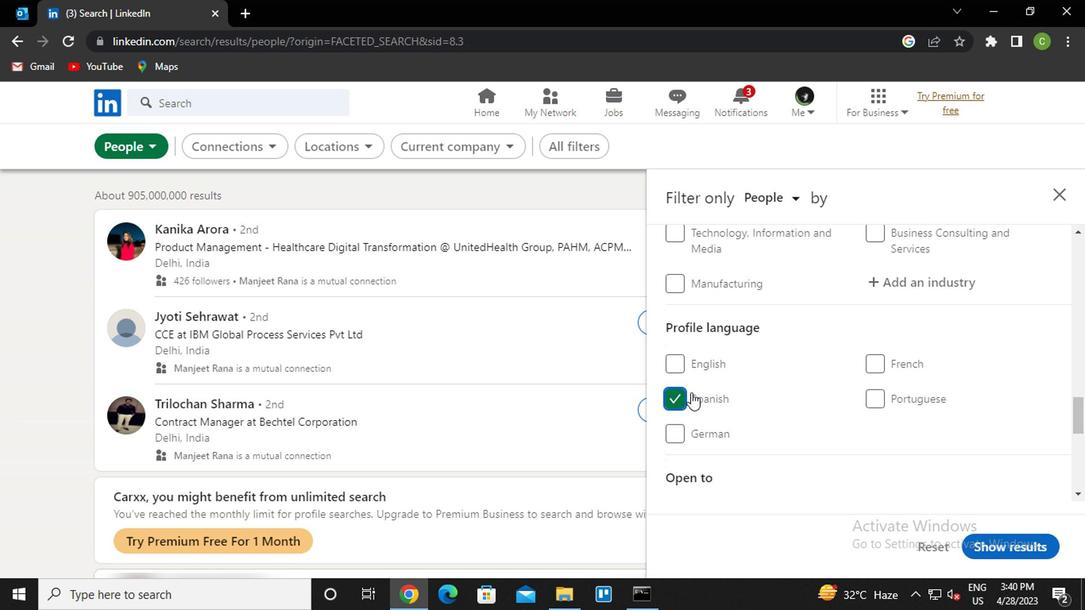 
Action: Mouse scrolled (688, 388) with delta (0, 0)
Screenshot: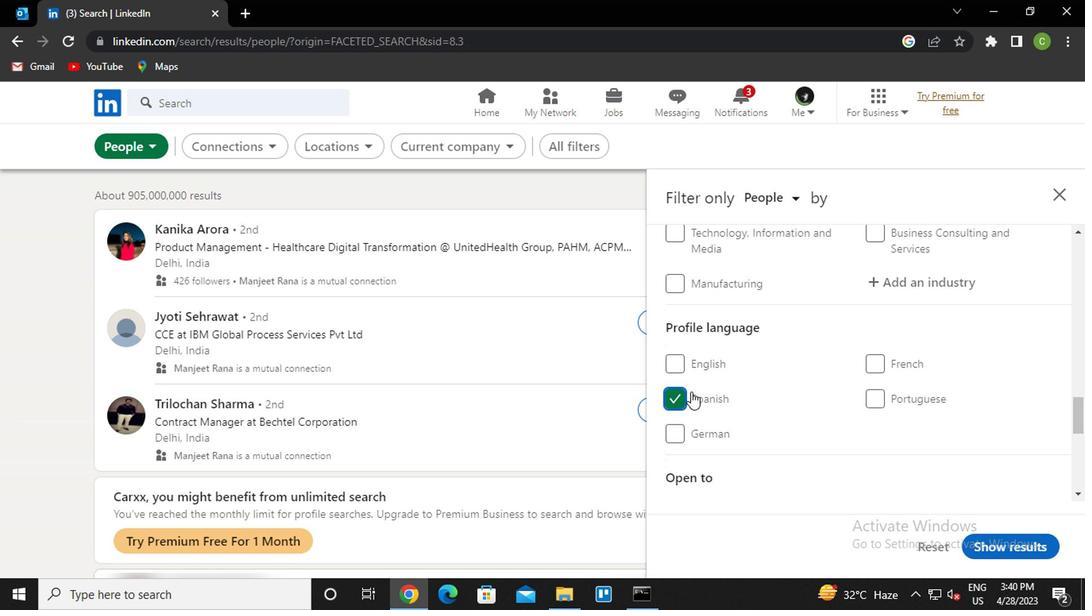 
Action: Mouse scrolled (688, 388) with delta (0, 0)
Screenshot: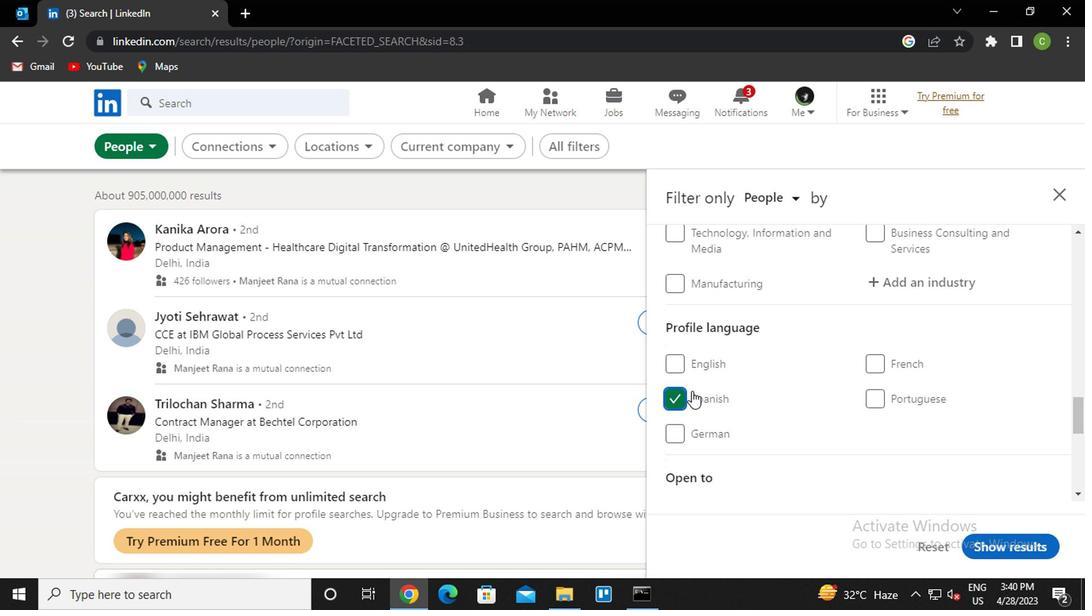 
Action: Mouse scrolled (688, 388) with delta (0, 0)
Screenshot: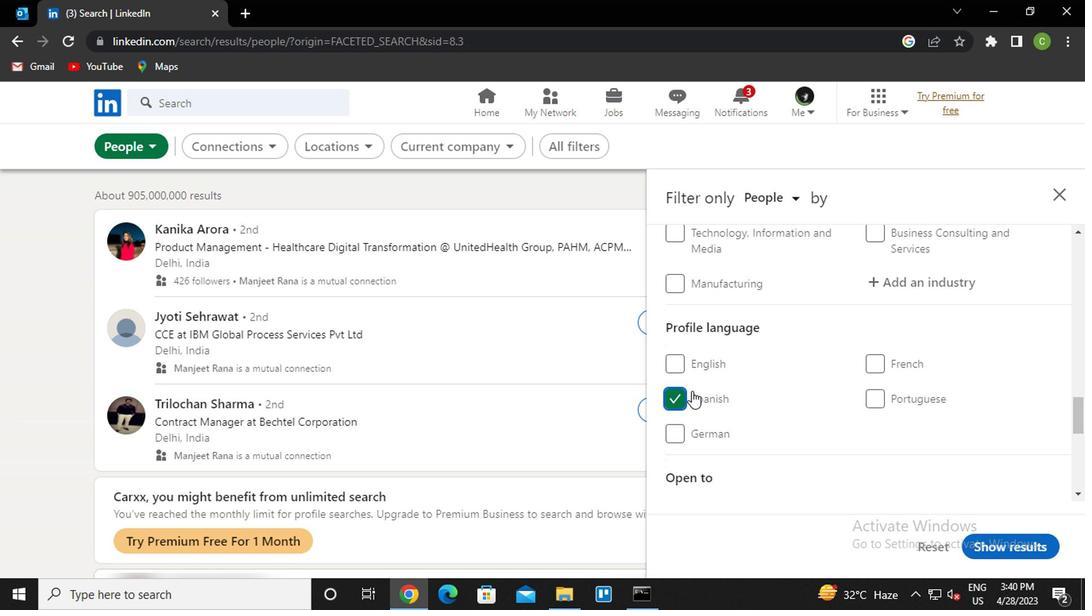 
Action: Mouse moved to (885, 279)
Screenshot: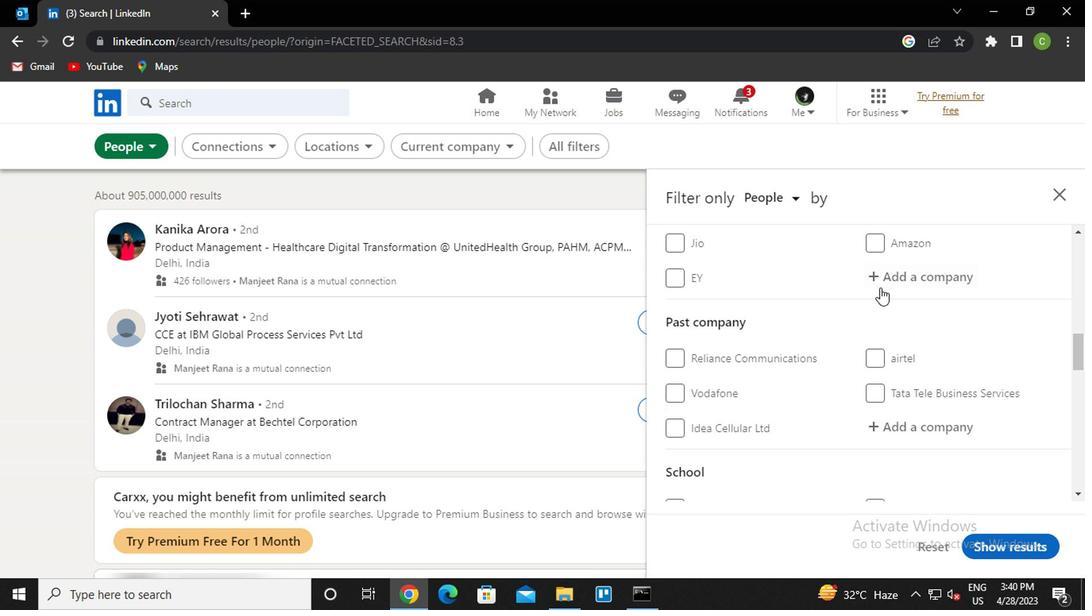 
Action: Mouse pressed left at (885, 279)
Screenshot: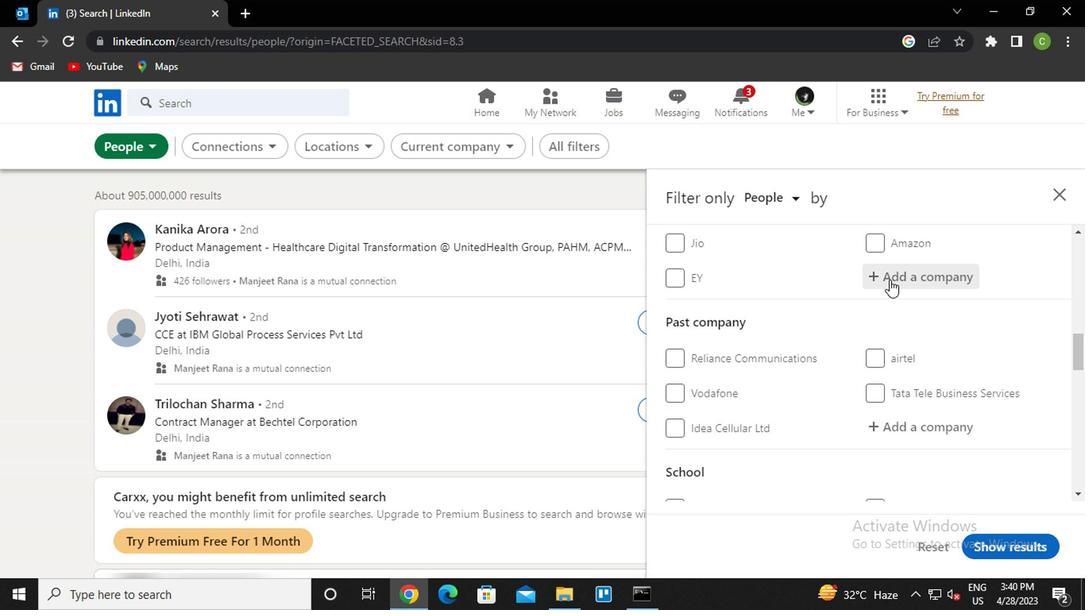 
Action: Key pressed <Key.caps_lock>s<Key.caps_lock>nowfla<Key.down><Key.enter>
Screenshot: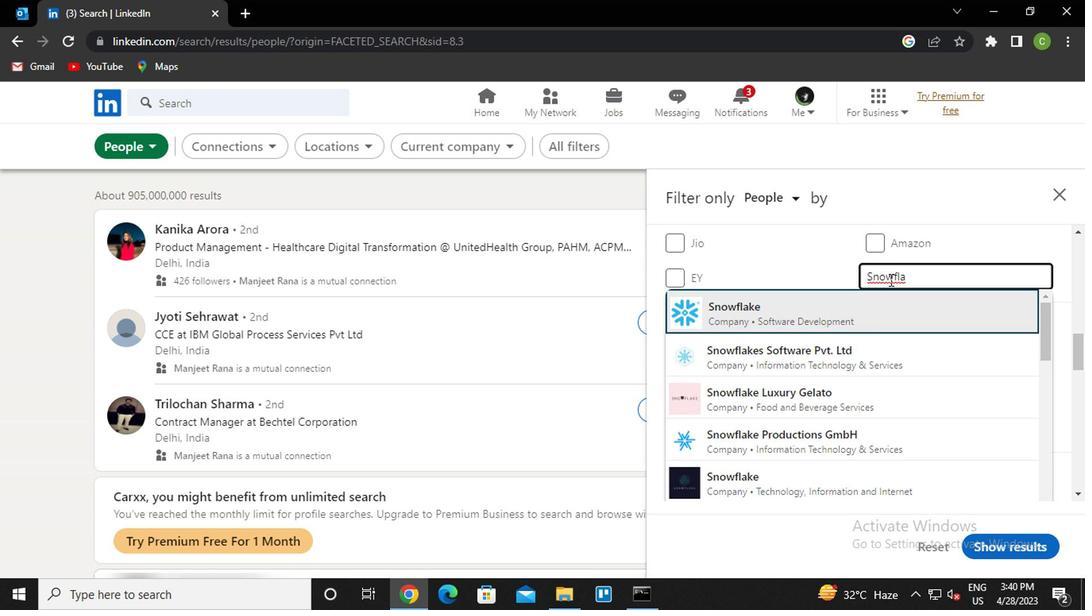 
Action: Mouse moved to (885, 284)
Screenshot: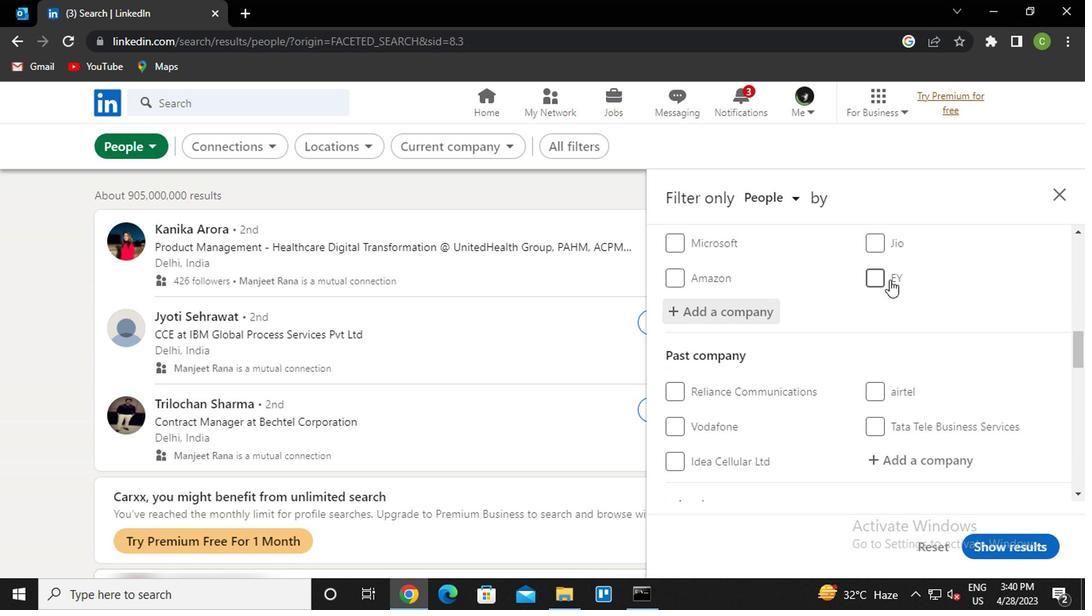 
Action: Mouse scrolled (885, 283) with delta (0, 0)
Screenshot: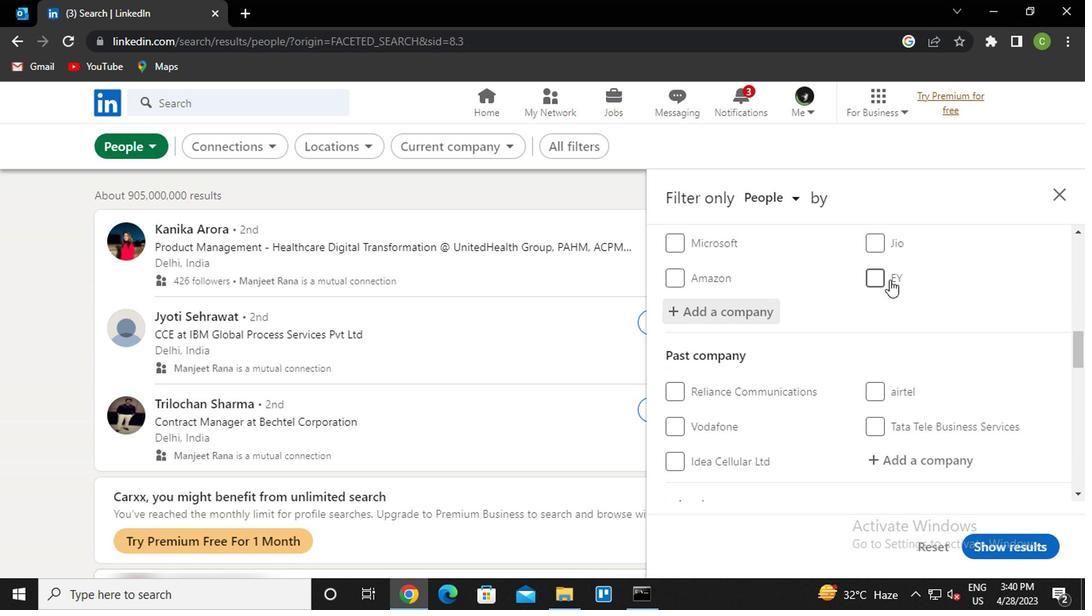 
Action: Mouse moved to (882, 291)
Screenshot: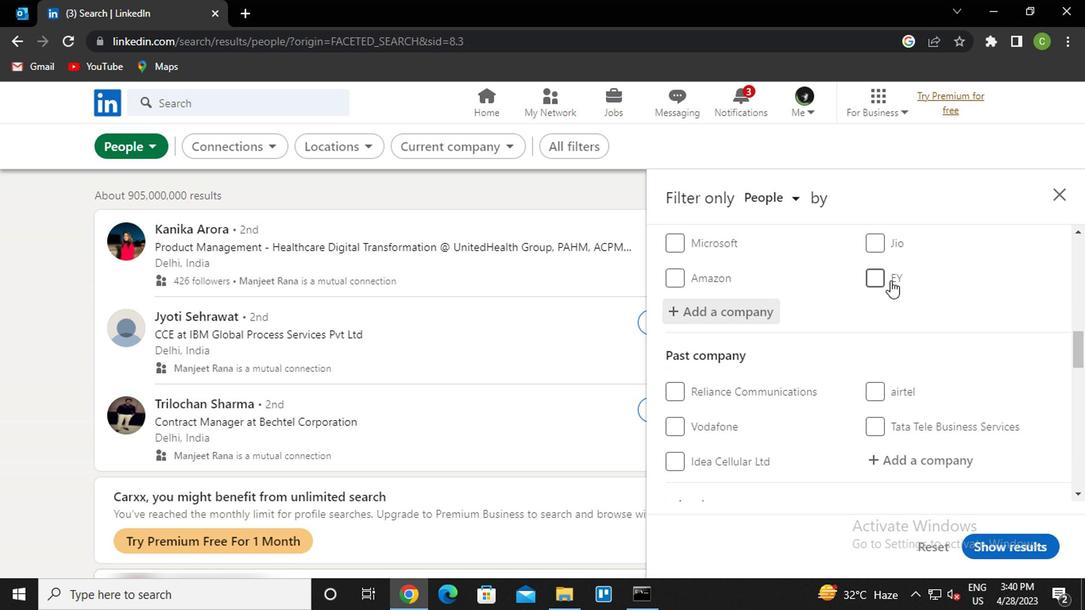 
Action: Mouse scrolled (882, 290) with delta (0, -1)
Screenshot: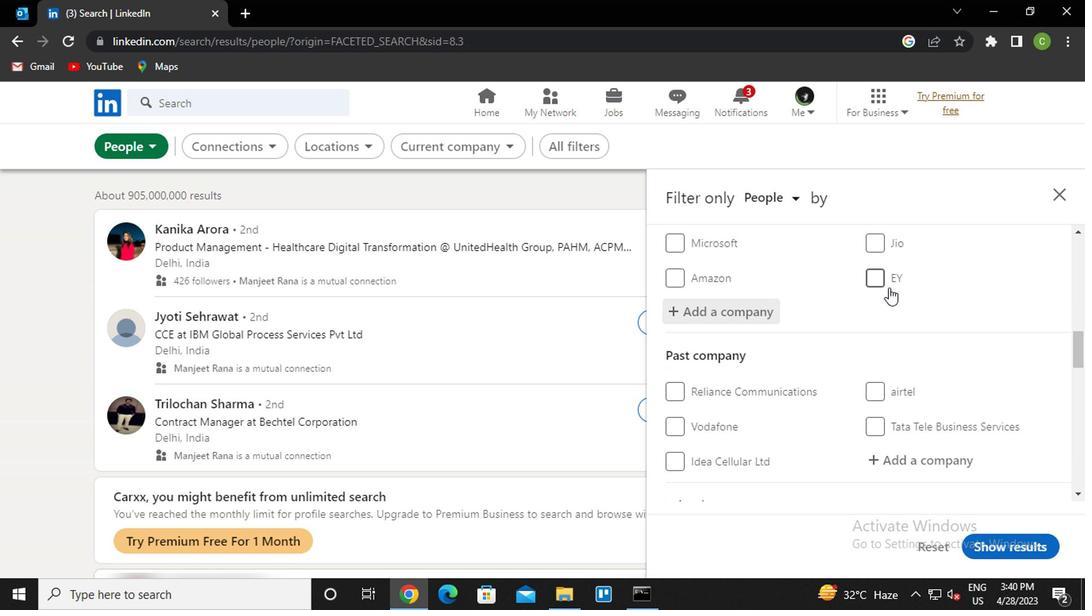 
Action: Mouse moved to (873, 316)
Screenshot: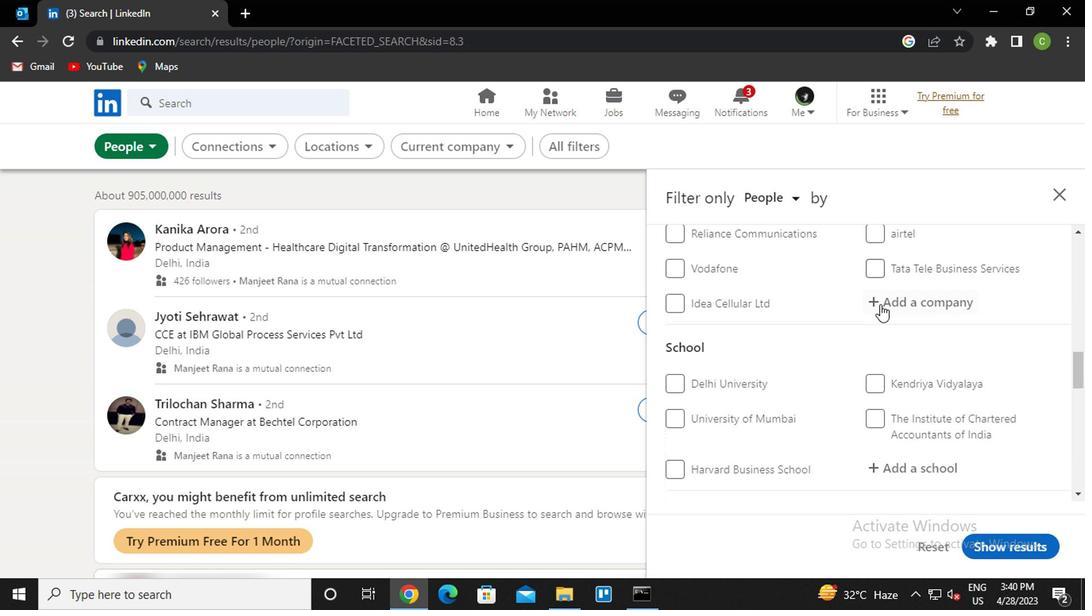 
Action: Mouse scrolled (873, 314) with delta (0, -1)
Screenshot: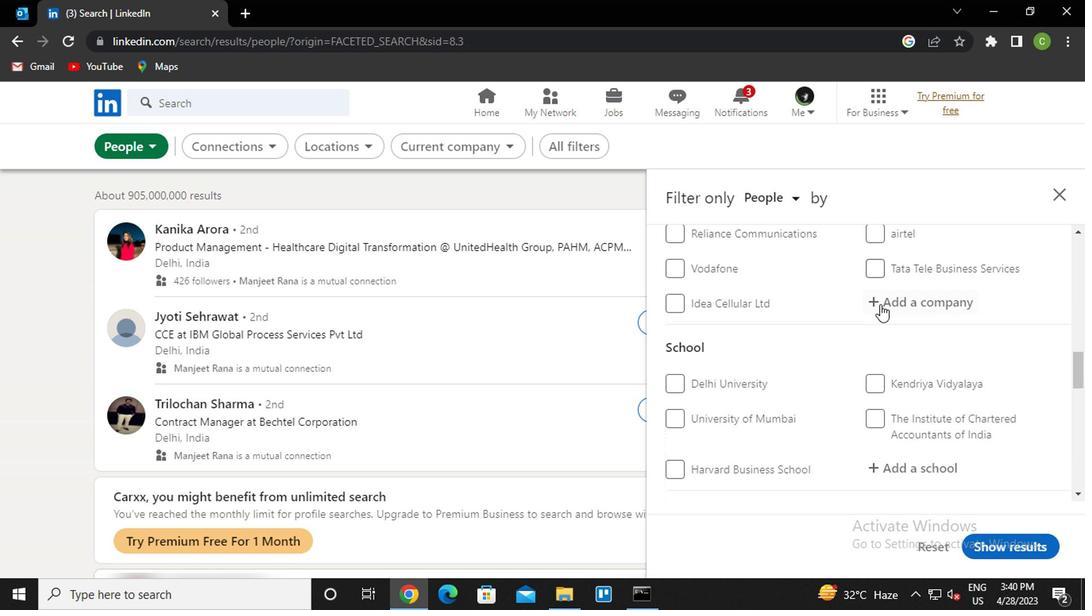 
Action: Mouse moved to (871, 321)
Screenshot: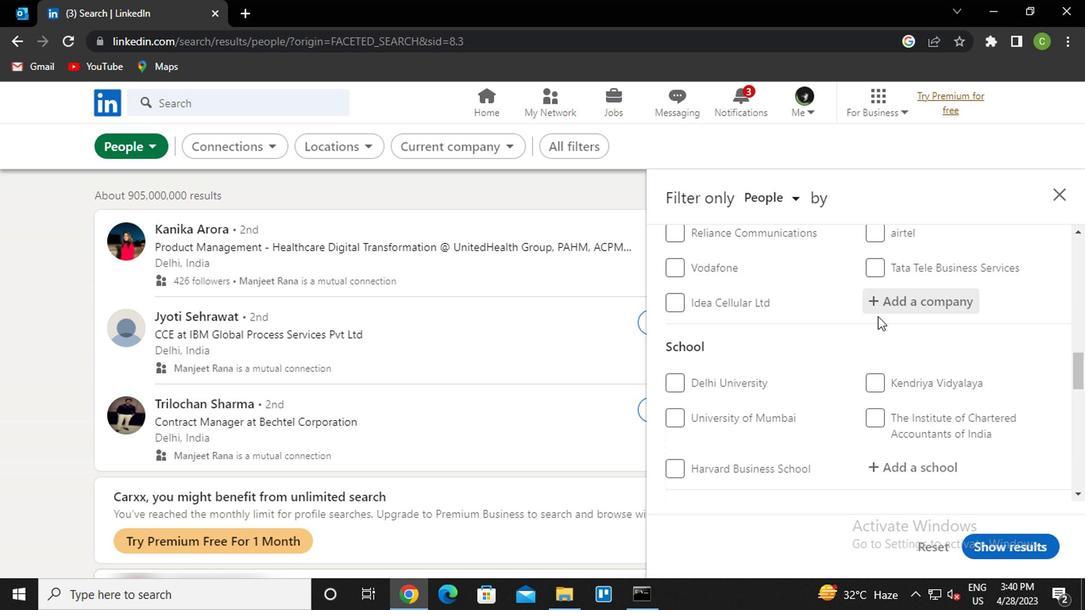 
Action: Mouse scrolled (871, 320) with delta (0, 0)
Screenshot: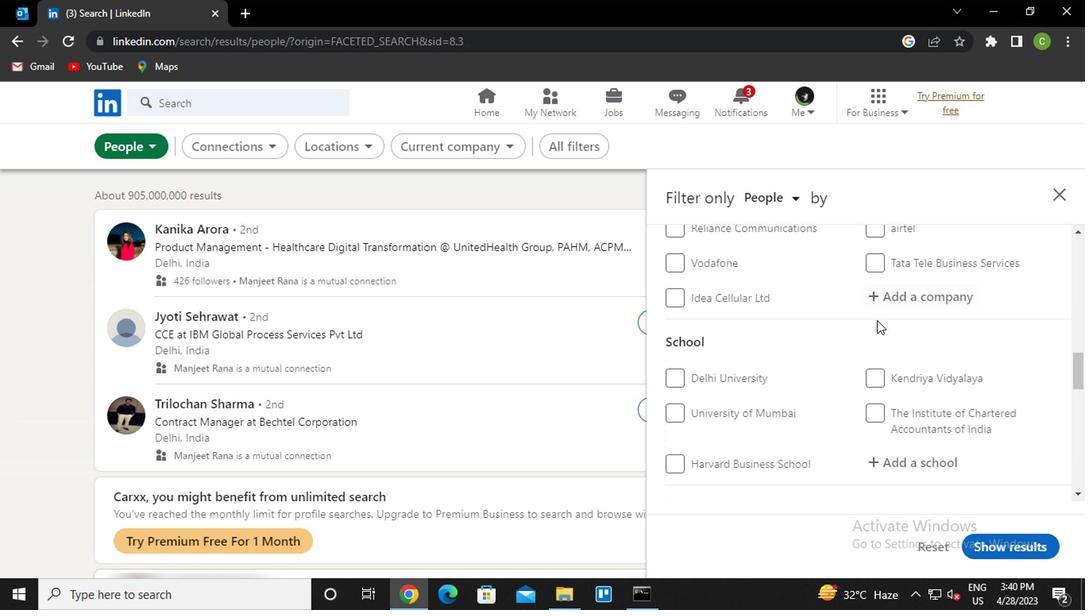 
Action: Mouse moved to (915, 309)
Screenshot: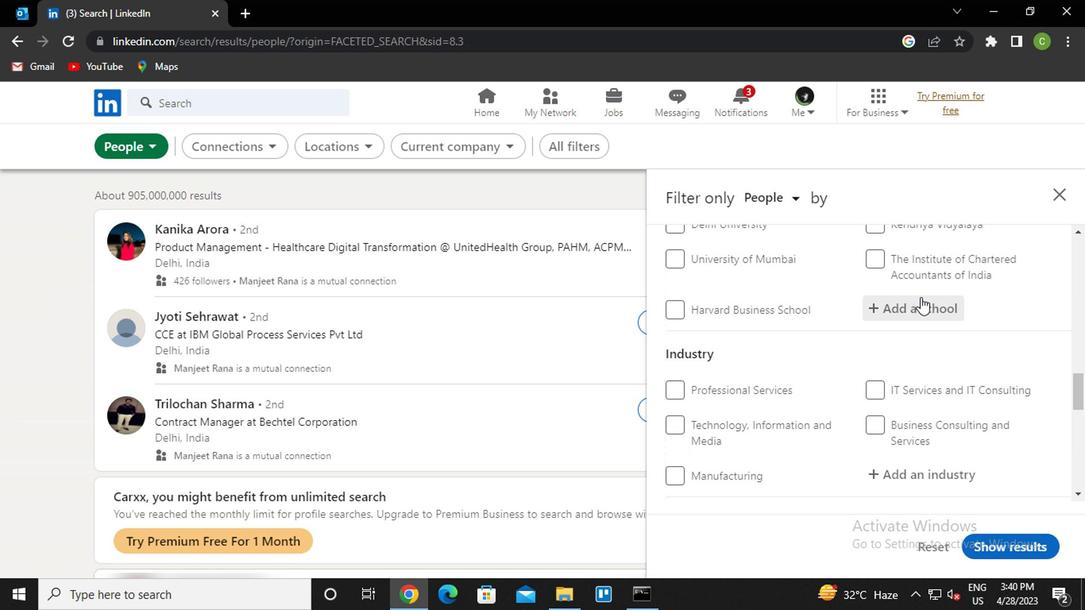 
Action: Mouse pressed left at (915, 309)
Screenshot: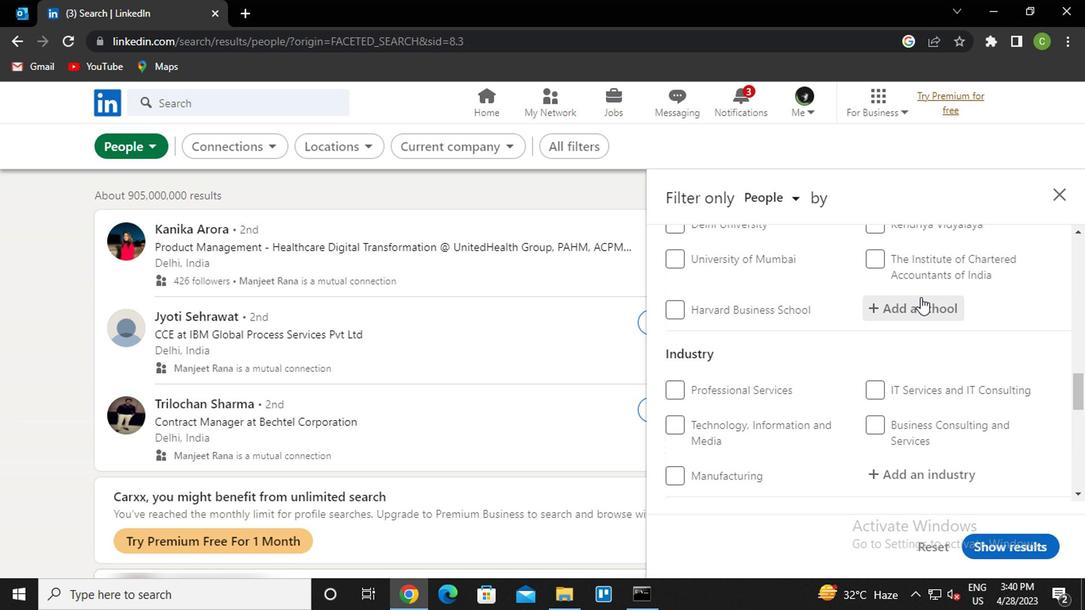 
Action: Key pressed <Key.caps_lock>m<Key.caps_lock>ahatma<Key.space><Key.caps_lock>g<Key.caps_lock>andhi<Key.space><Key.caps_lock>o<Key.caps_lock>f<Key.space><Key.caps_lock>t<Key.caps_lock>echno<Key.down><Key.enter>
Screenshot: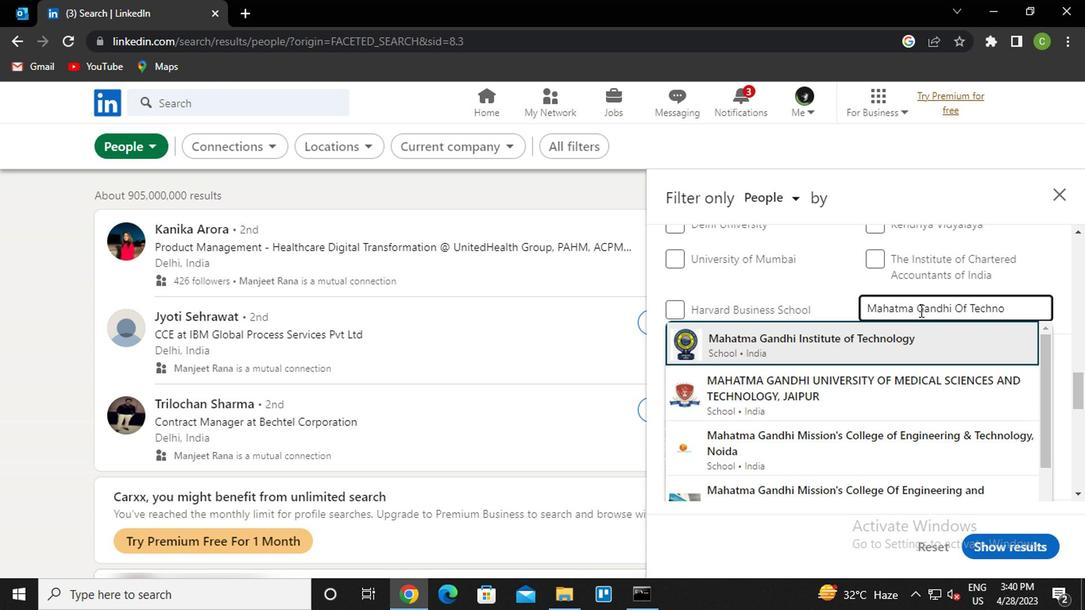 
Action: Mouse moved to (915, 308)
Screenshot: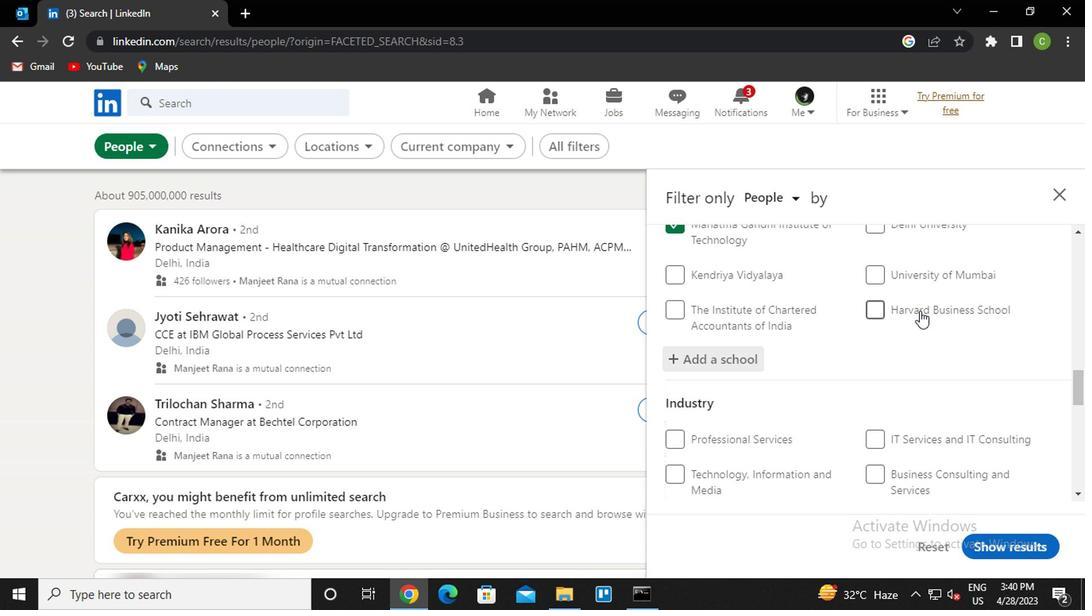 
Action: Mouse scrolled (915, 307) with delta (0, -1)
Screenshot: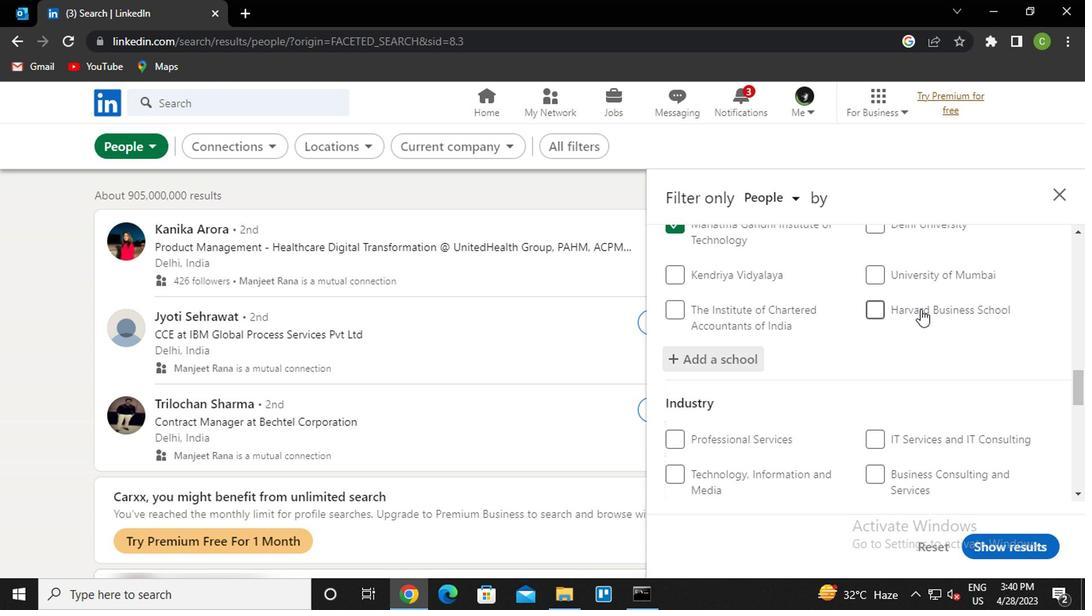 
Action: Mouse scrolled (915, 307) with delta (0, -1)
Screenshot: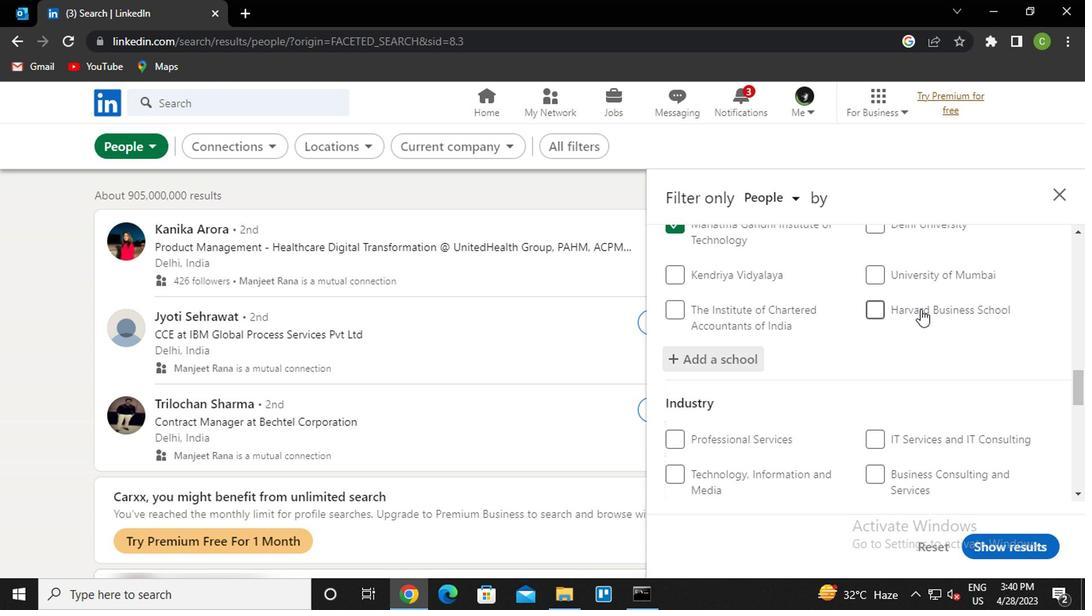 
Action: Mouse moved to (915, 365)
Screenshot: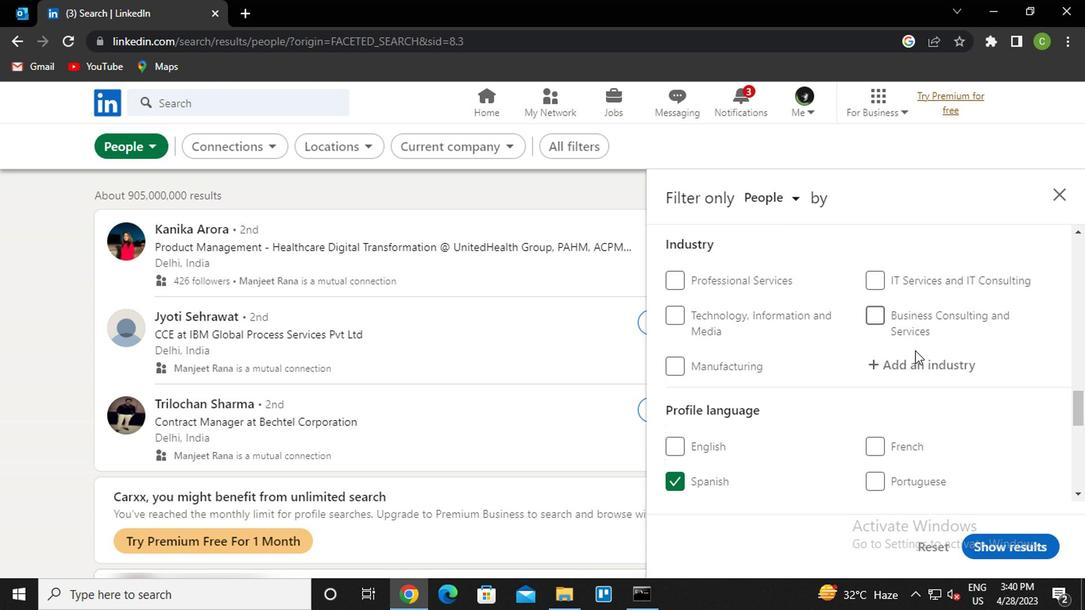 
Action: Mouse pressed left at (915, 365)
Screenshot: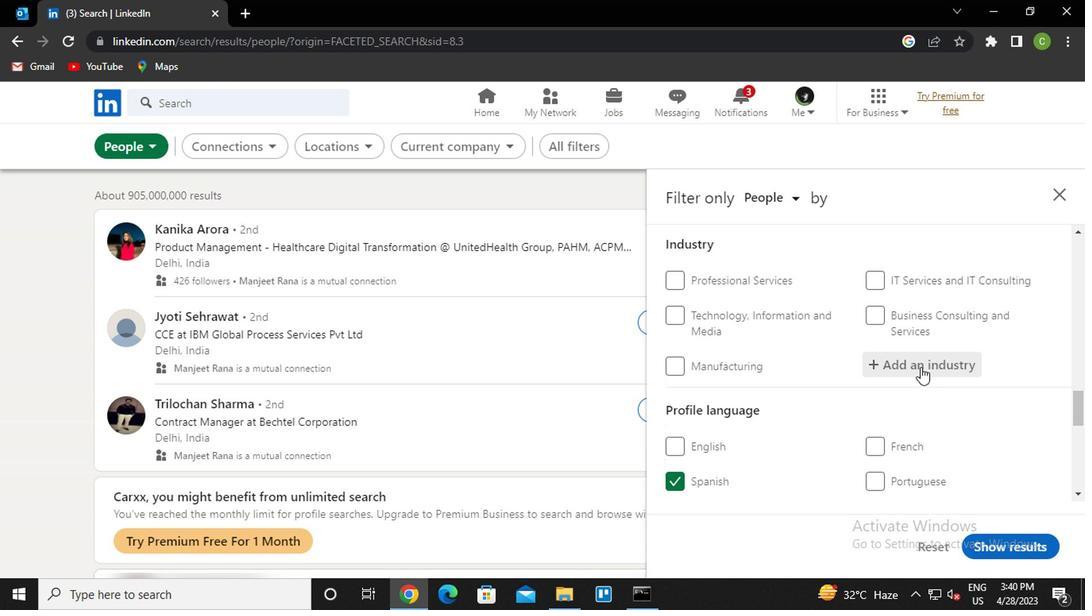 
Action: Key pressed <Key.caps_lock>p<Key.caps_lock>erfor<Key.down><Key.down><Key.enter>
Screenshot: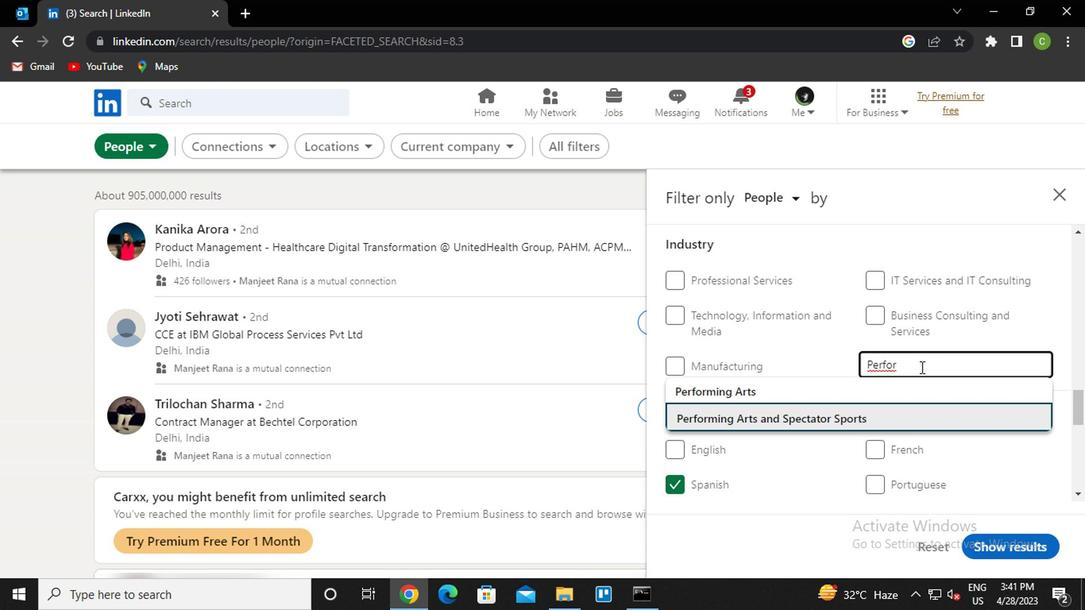 
Action: Mouse moved to (922, 365)
Screenshot: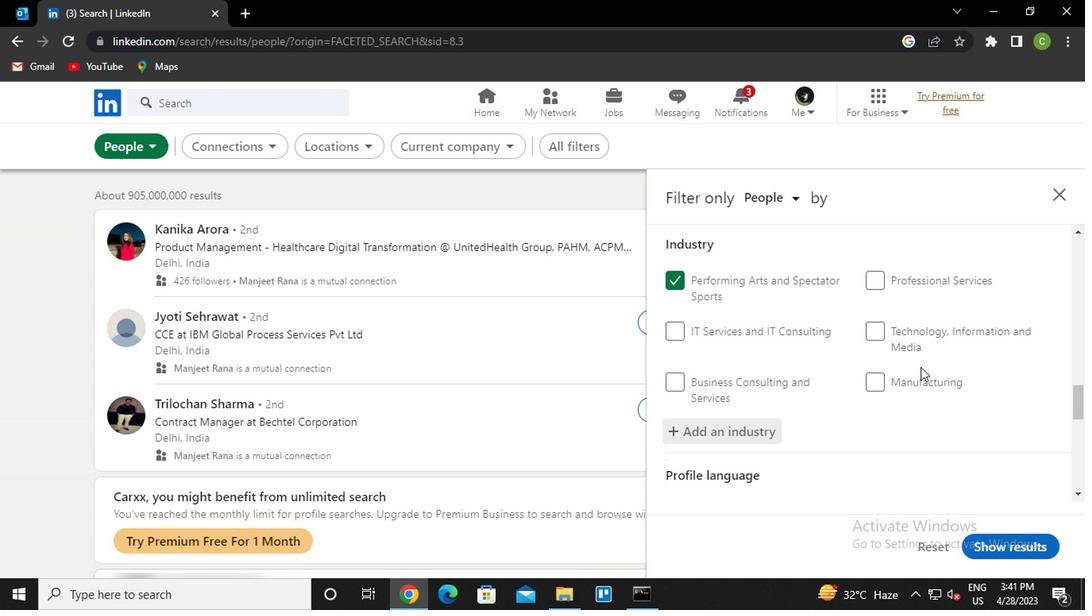 
Action: Mouse scrolled (922, 364) with delta (0, -1)
Screenshot: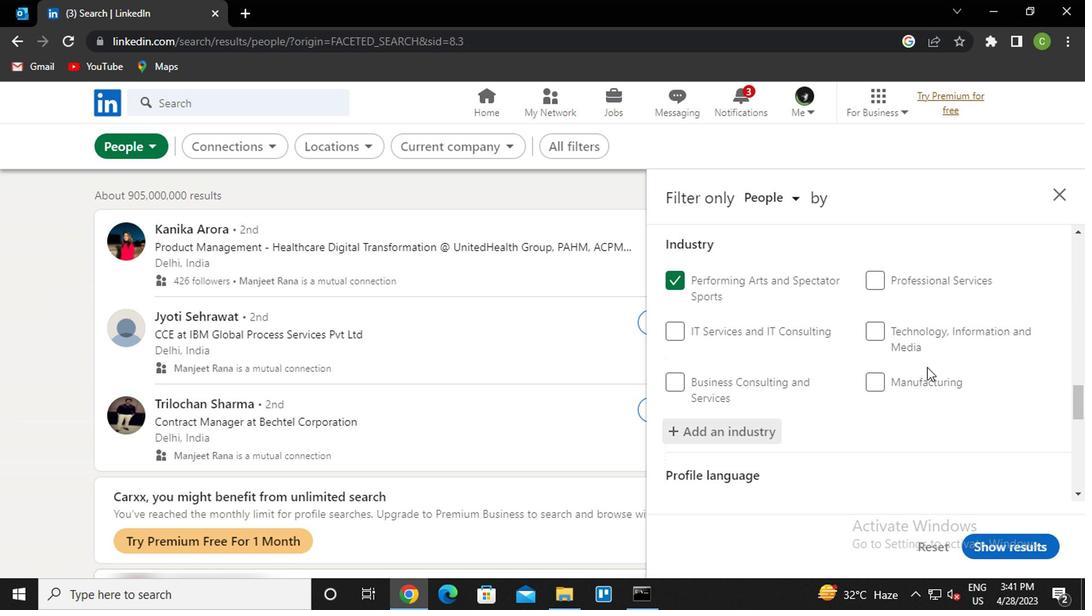 
Action: Mouse moved to (915, 372)
Screenshot: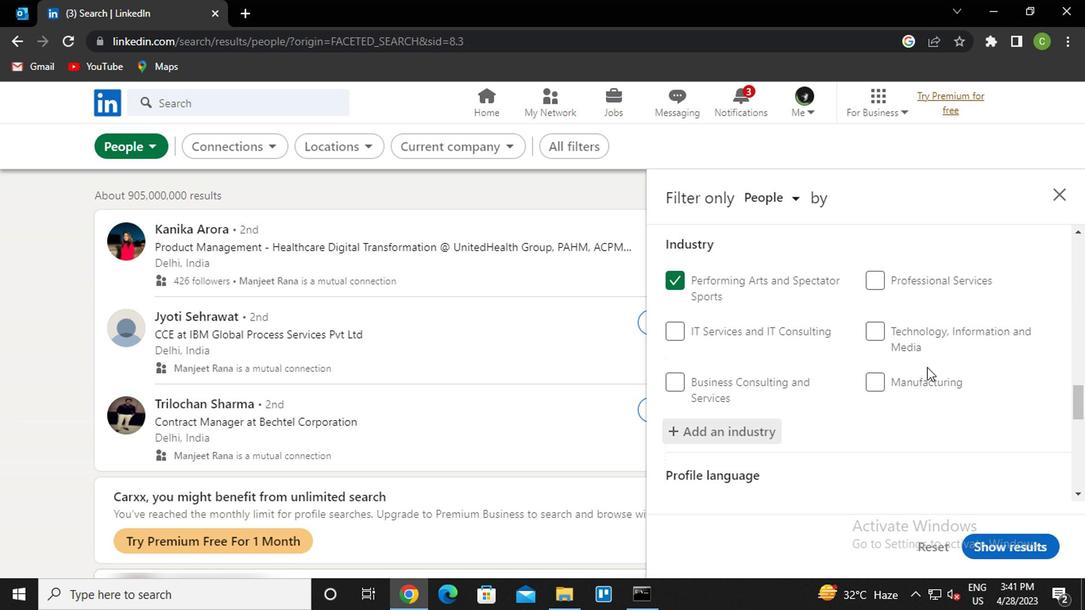 
Action: Mouse scrolled (915, 371) with delta (0, 0)
Screenshot: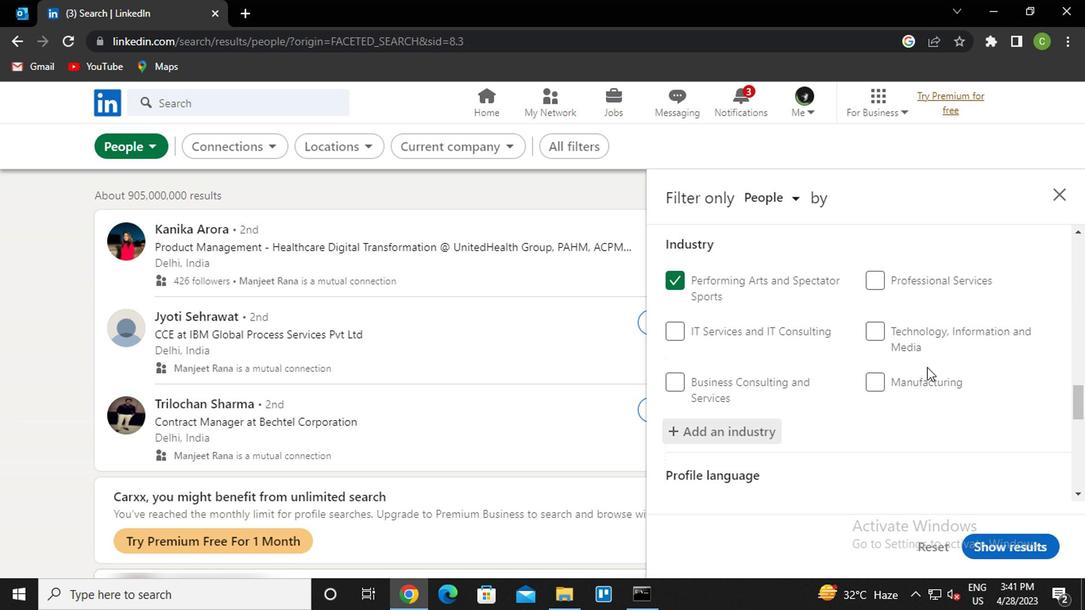 
Action: Mouse moved to (907, 373)
Screenshot: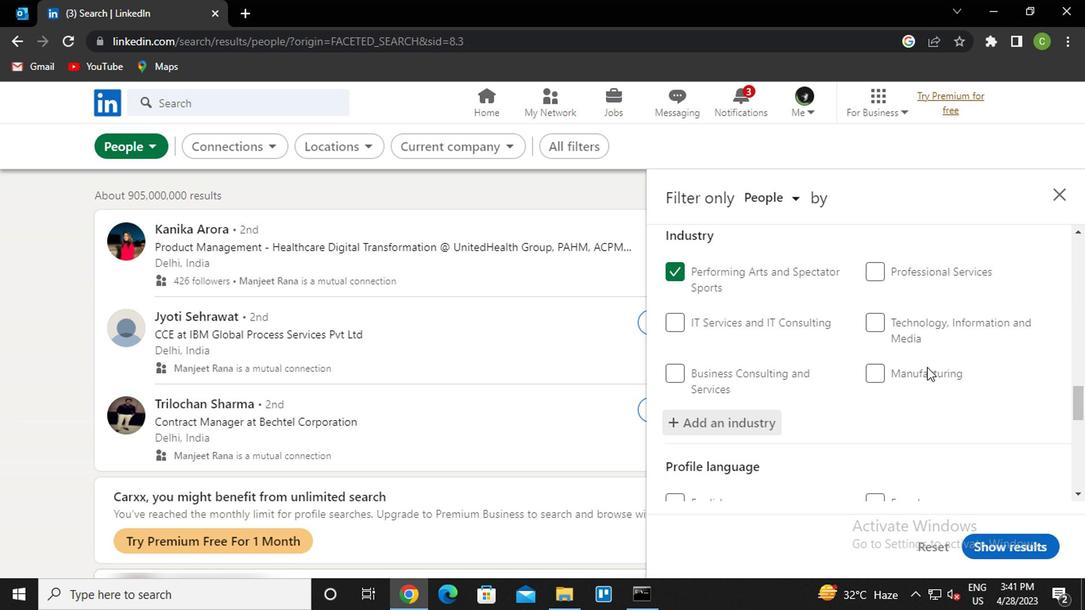 
Action: Mouse scrolled (907, 373) with delta (0, 0)
Screenshot: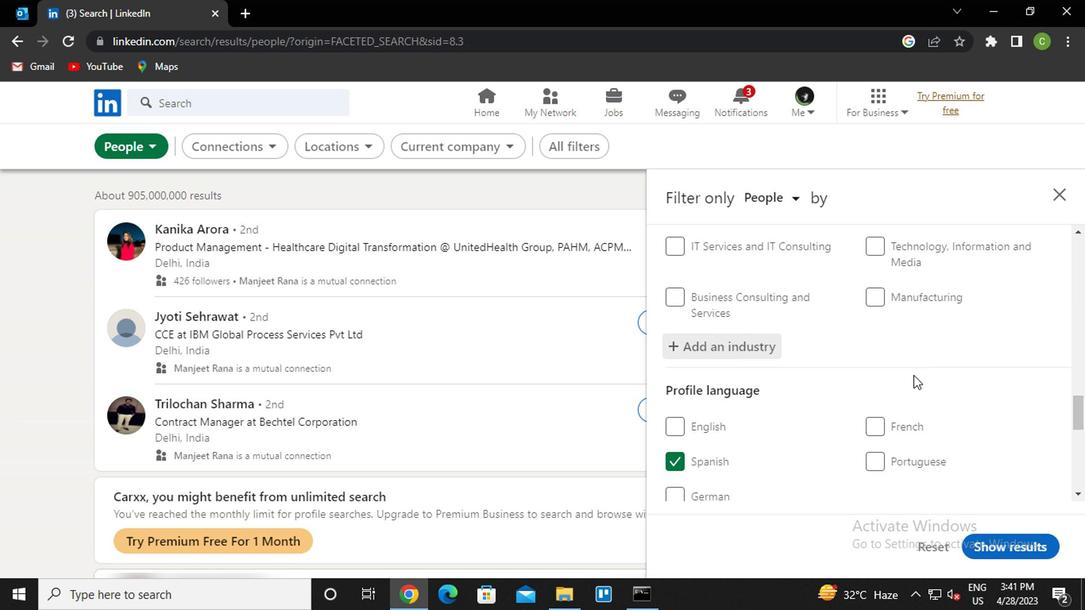 
Action: Mouse moved to (872, 362)
Screenshot: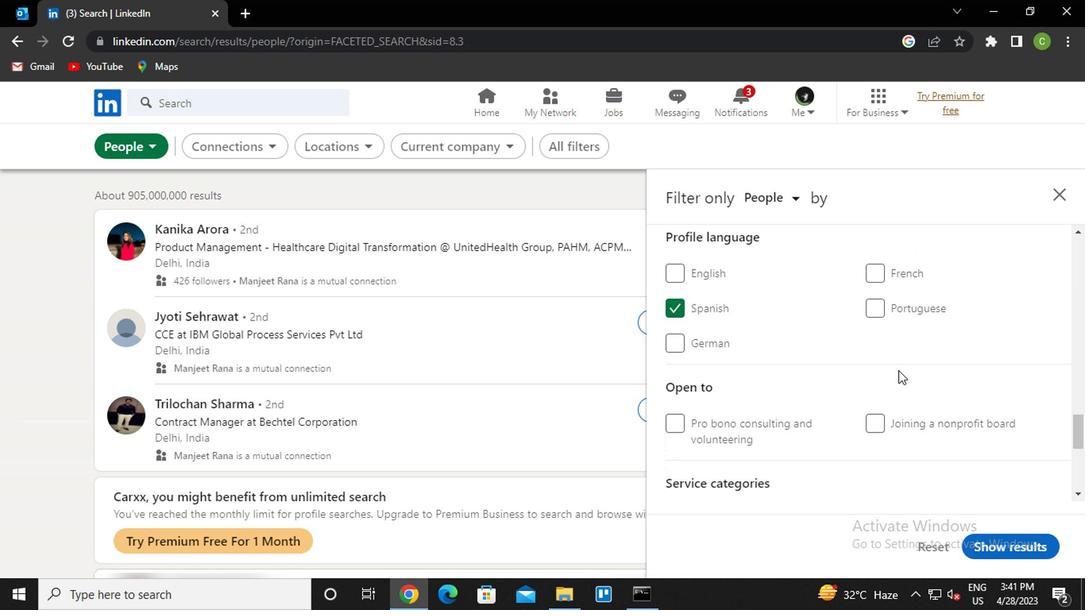 
Action: Mouse scrolled (872, 361) with delta (0, -1)
Screenshot: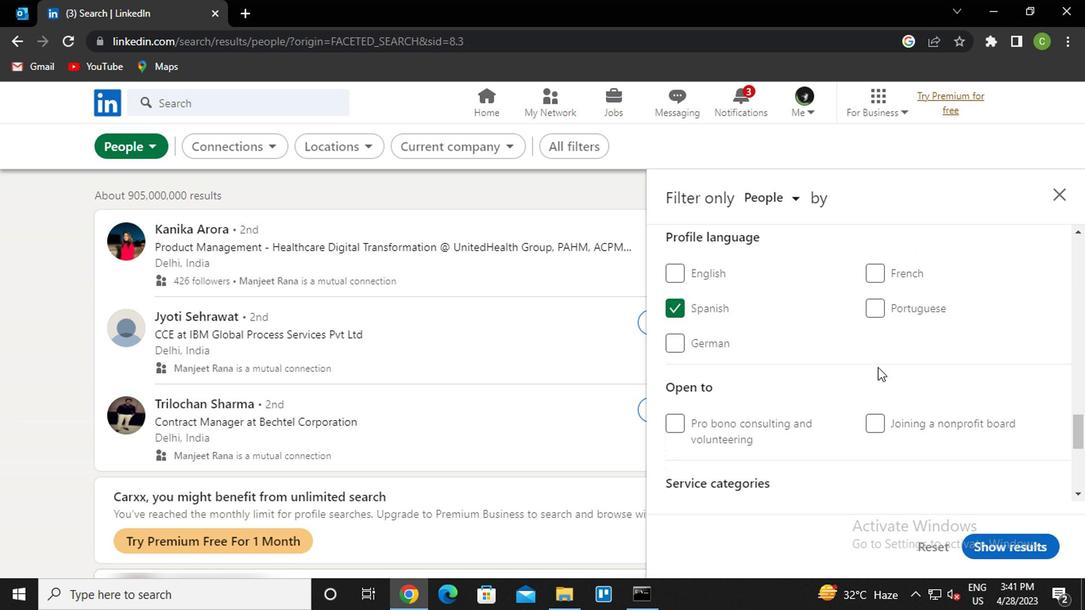 
Action: Mouse scrolled (872, 361) with delta (0, -1)
Screenshot: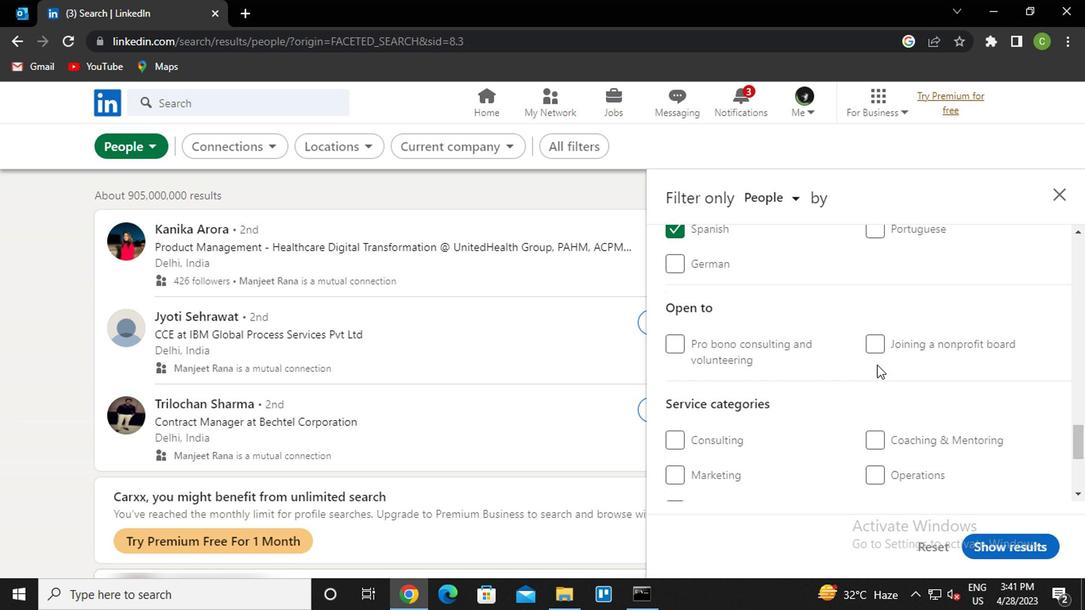 
Action: Mouse scrolled (872, 361) with delta (0, -1)
Screenshot: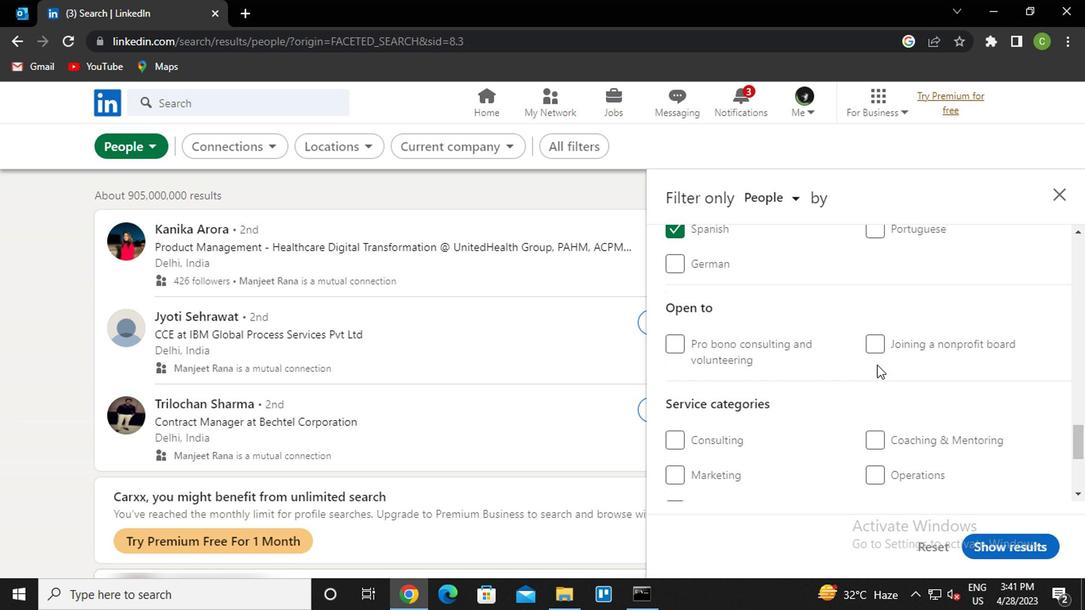 
Action: Mouse moved to (874, 353)
Screenshot: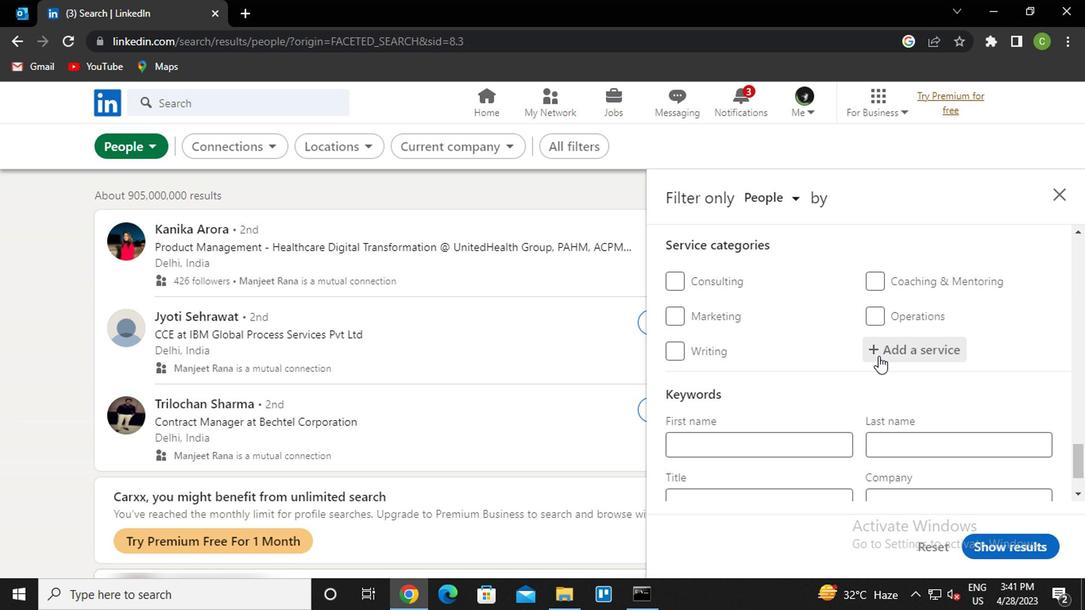 
Action: Mouse scrolled (874, 353) with delta (0, 0)
Screenshot: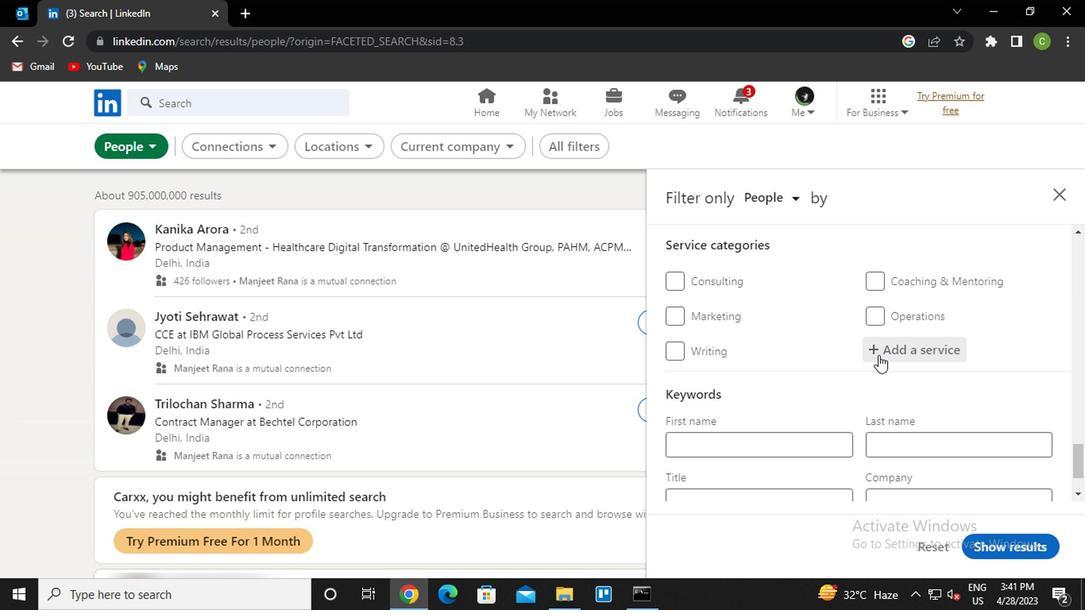 
Action: Mouse scrolled (874, 353) with delta (0, 0)
Screenshot: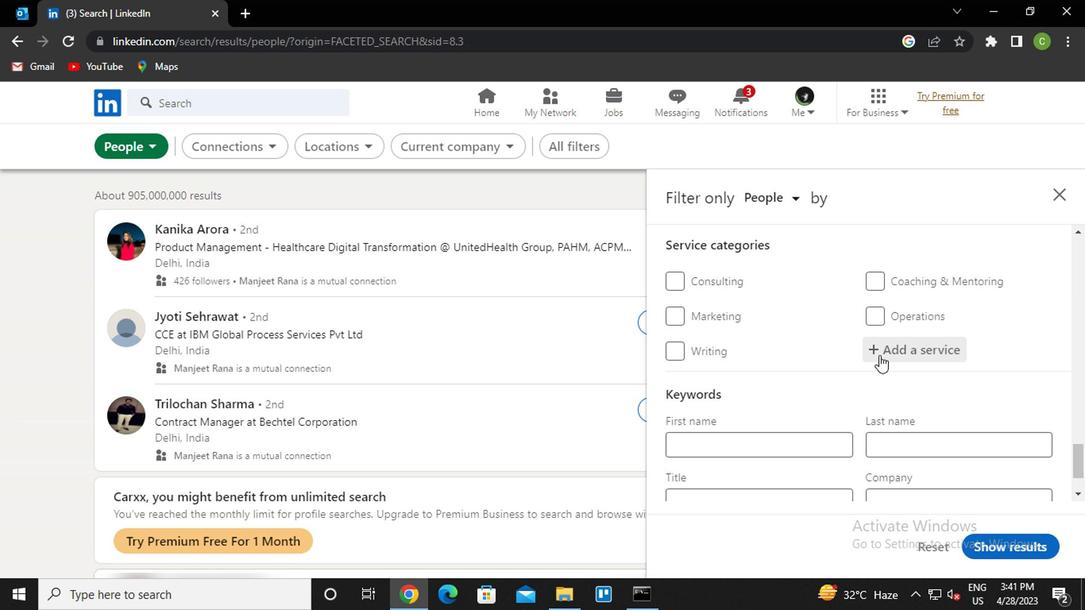 
Action: Mouse scrolled (874, 353) with delta (0, 0)
Screenshot: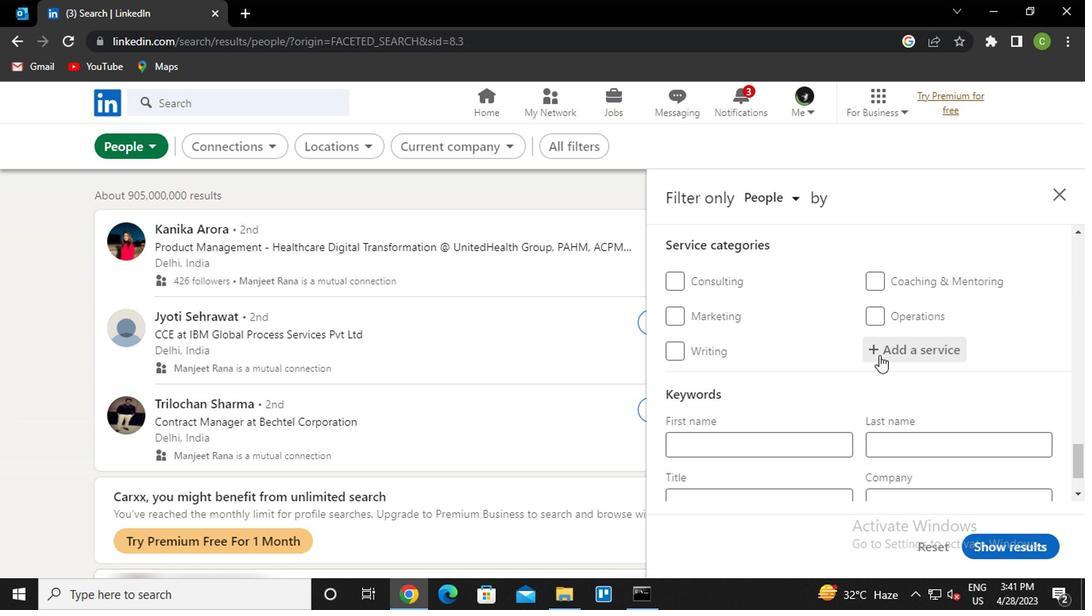 
Action: Mouse moved to (874, 353)
Screenshot: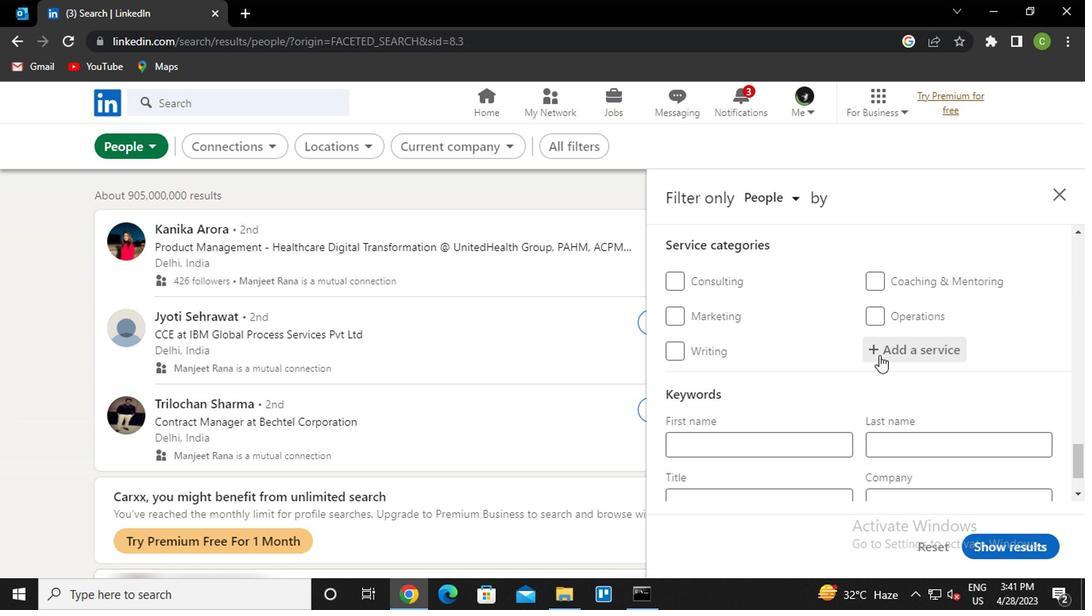 
Action: Mouse scrolled (874, 353) with delta (0, 0)
Screenshot: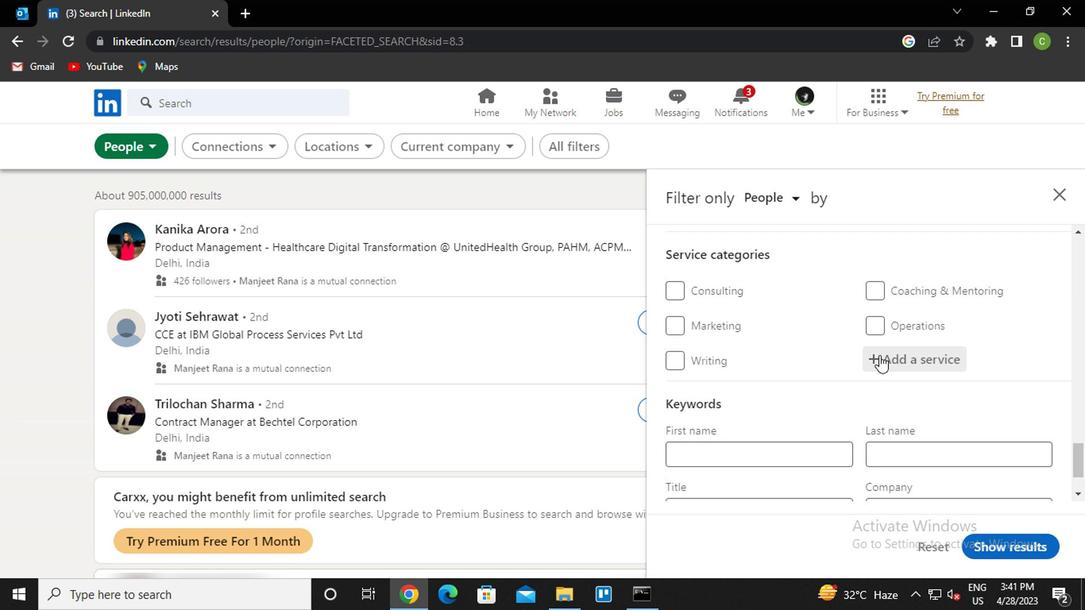 
Action: Mouse moved to (884, 342)
Screenshot: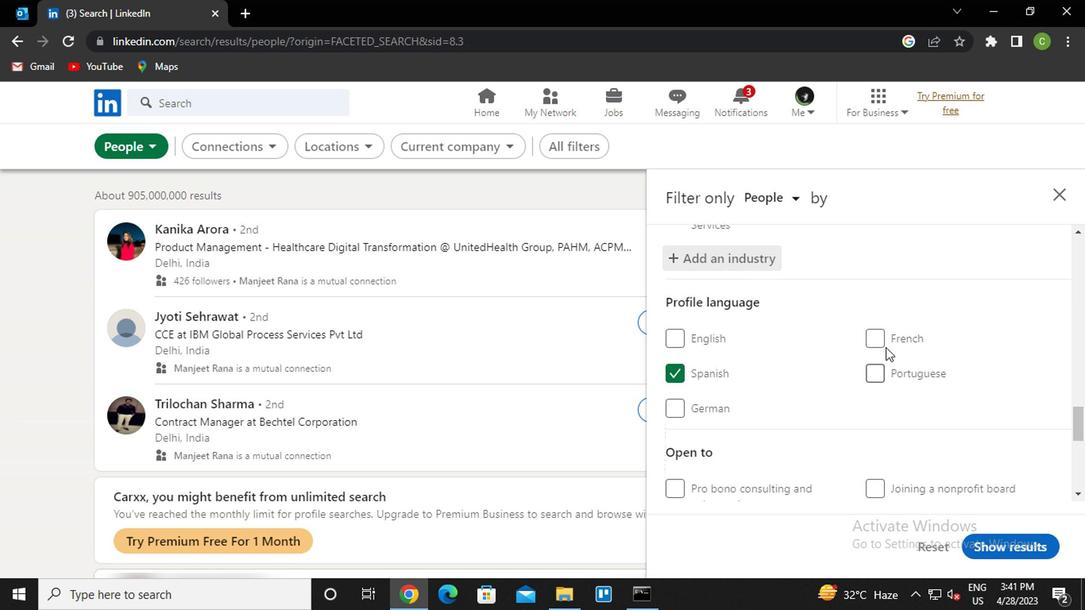 
Action: Mouse scrolled (884, 341) with delta (0, -1)
Screenshot: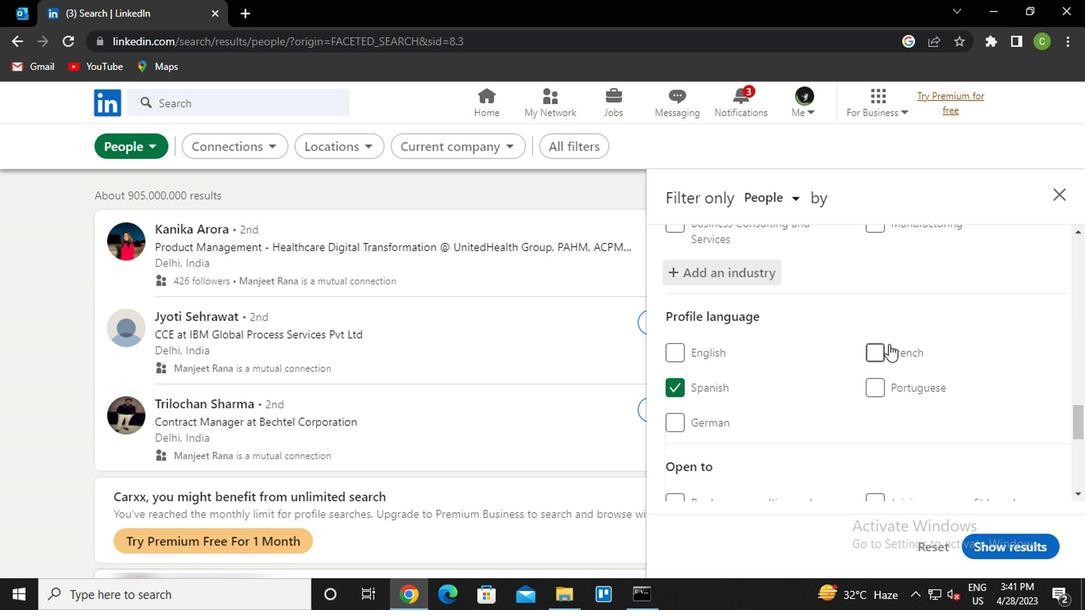 
Action: Mouse moved to (888, 365)
Screenshot: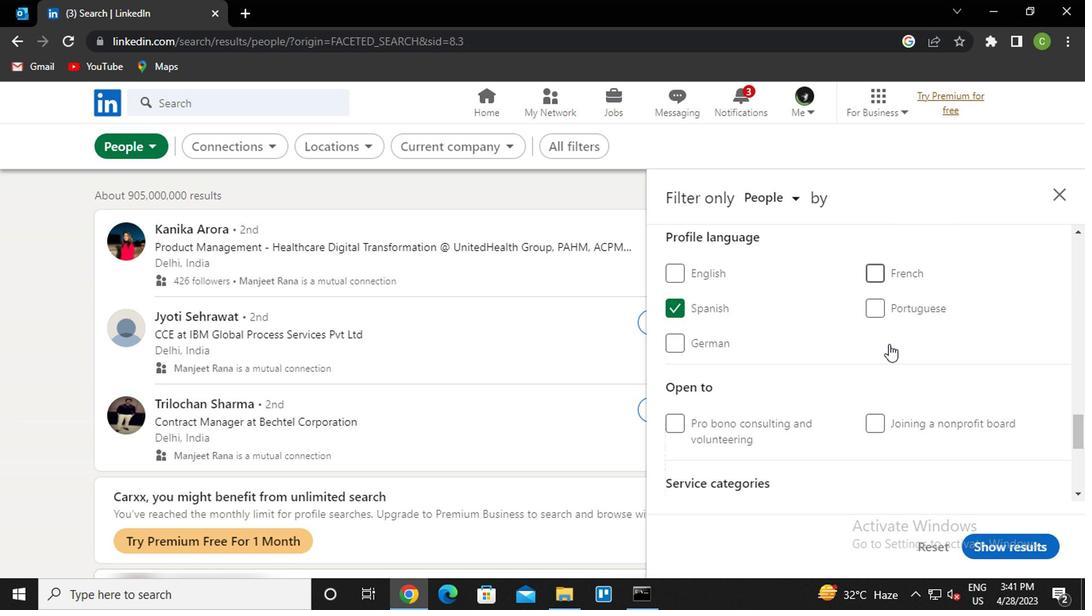 
Action: Mouse scrolled (888, 365) with delta (0, 0)
Screenshot: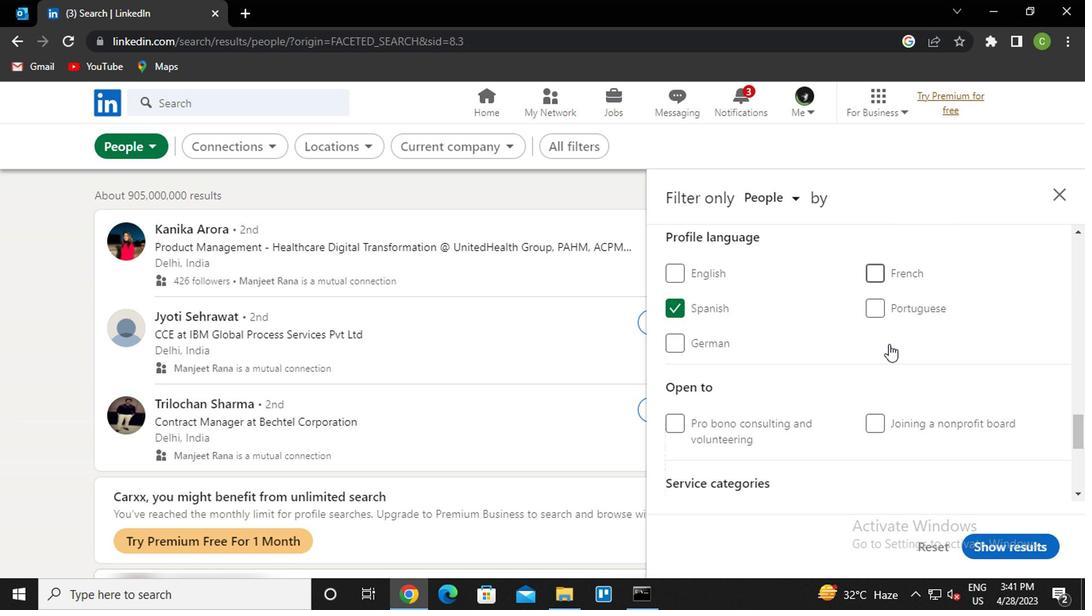 
Action: Mouse moved to (888, 369)
Screenshot: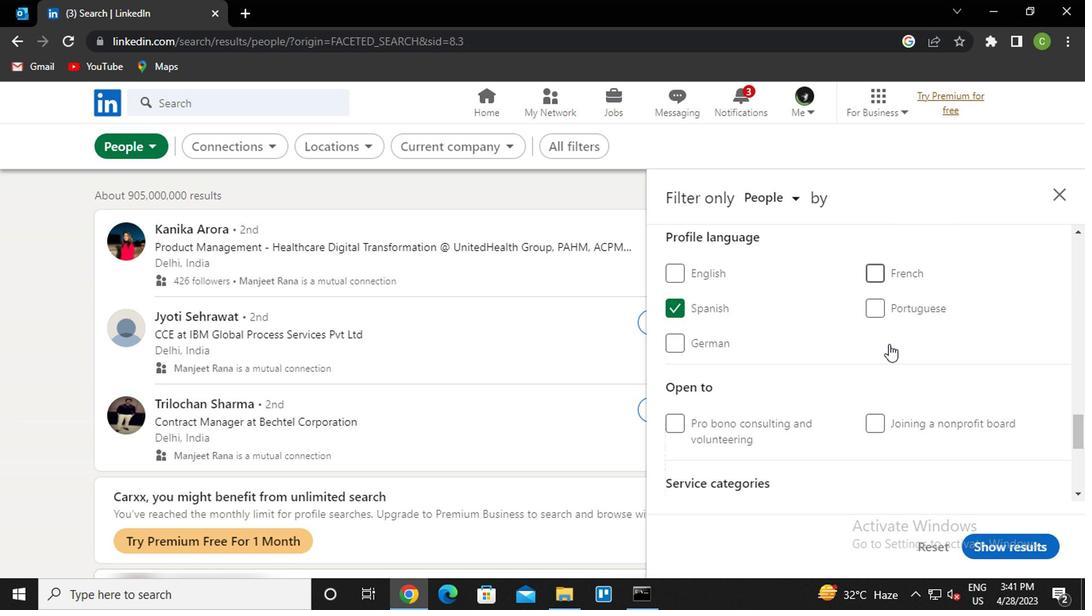 
Action: Mouse scrolled (888, 369) with delta (0, 0)
Screenshot: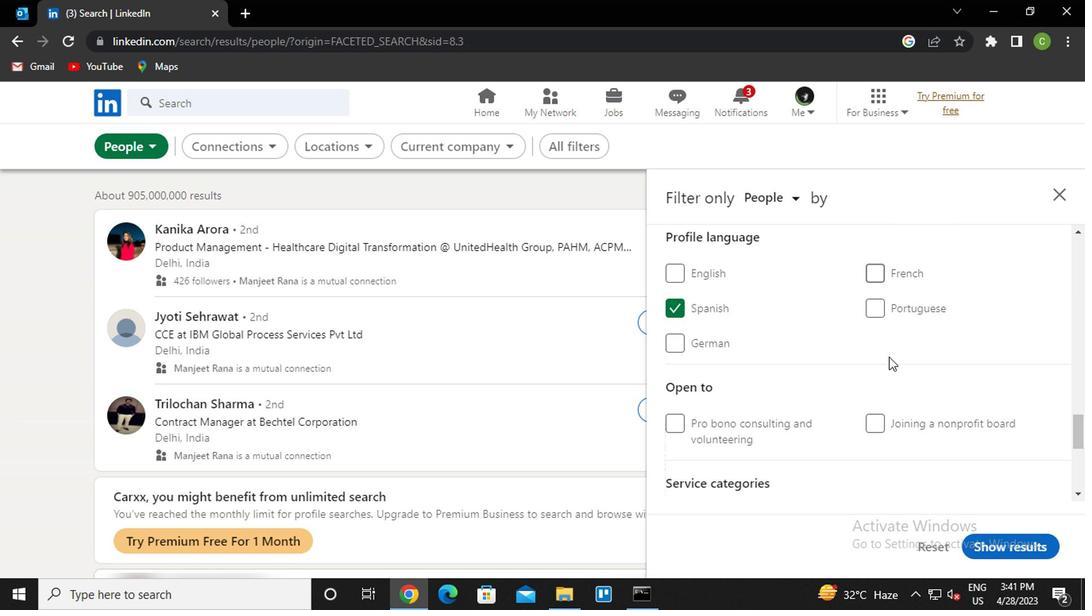 
Action: Mouse moved to (913, 428)
Screenshot: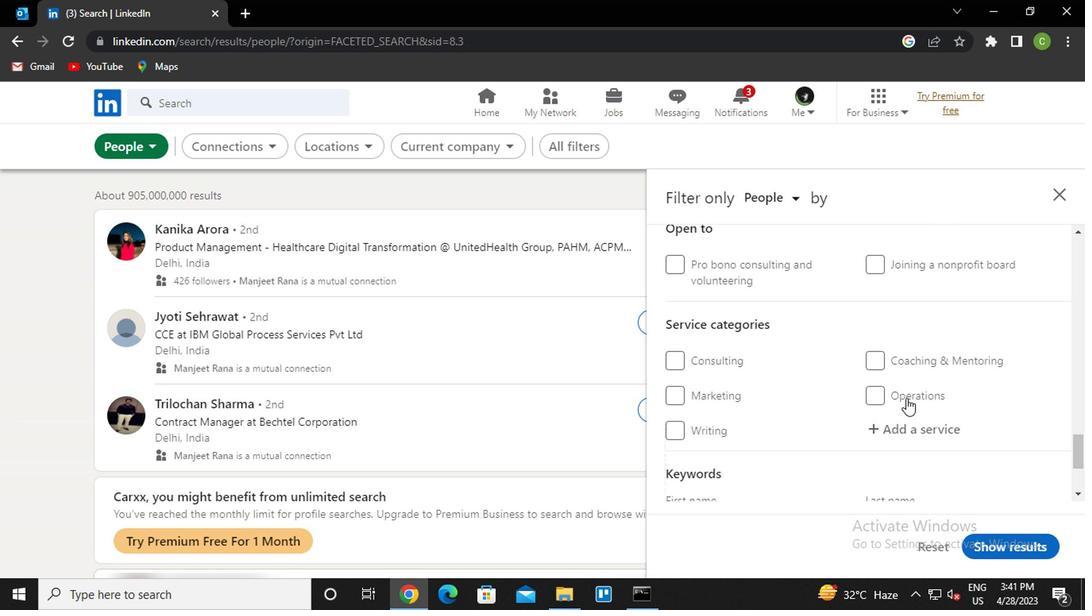 
Action: Mouse pressed left at (913, 428)
Screenshot: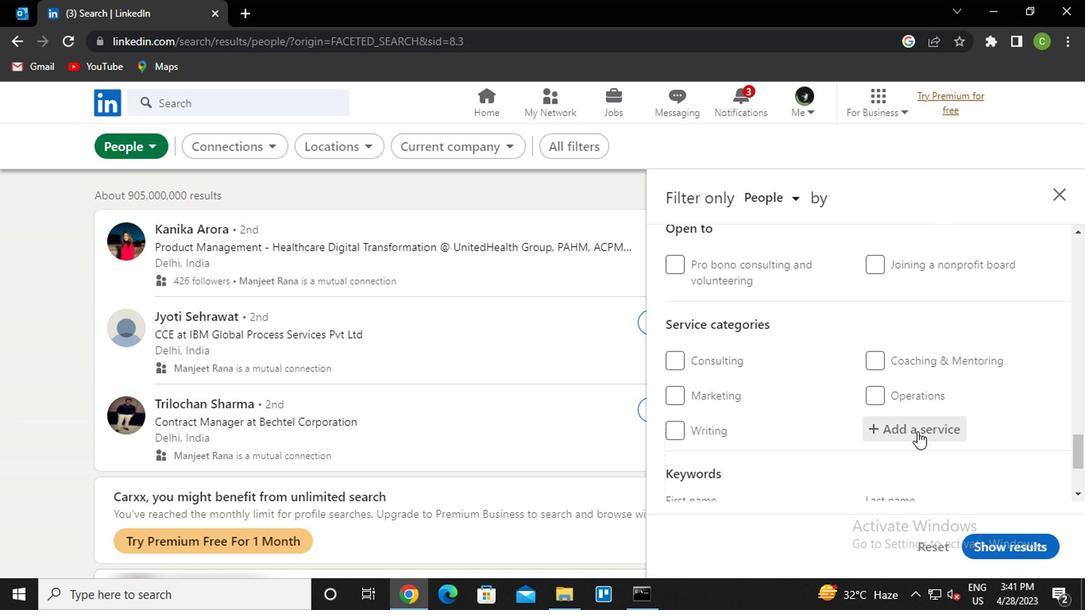 
Action: Key pressed <Key.caps_lock>r<Key.caps_lock>esear<Key.down><Key.down><Key.down><Key.down><Key.down>h<Key.enter>
Screenshot: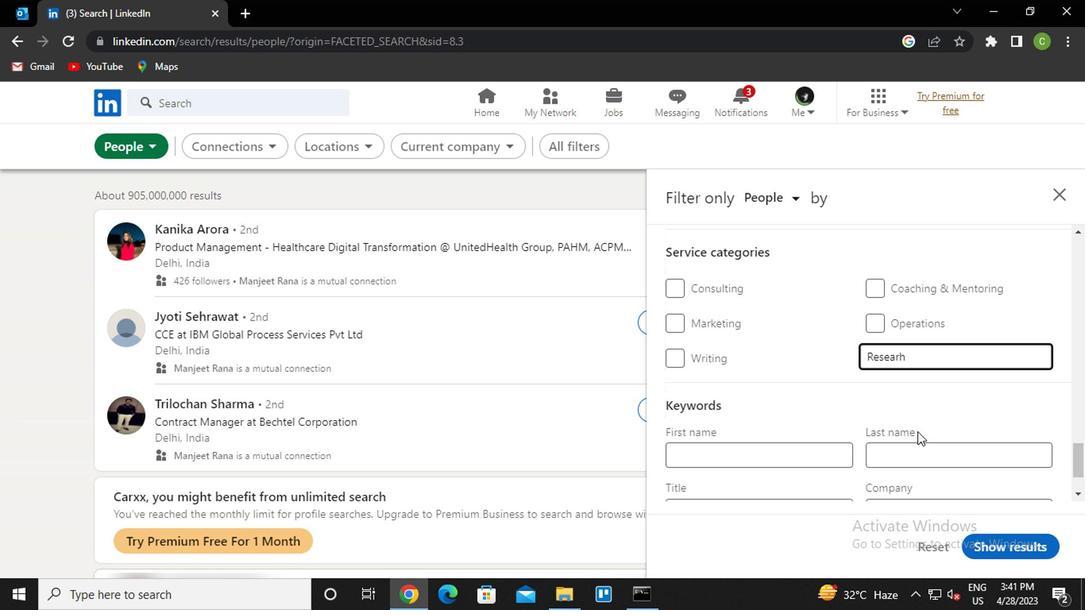 
Action: Mouse moved to (899, 421)
Screenshot: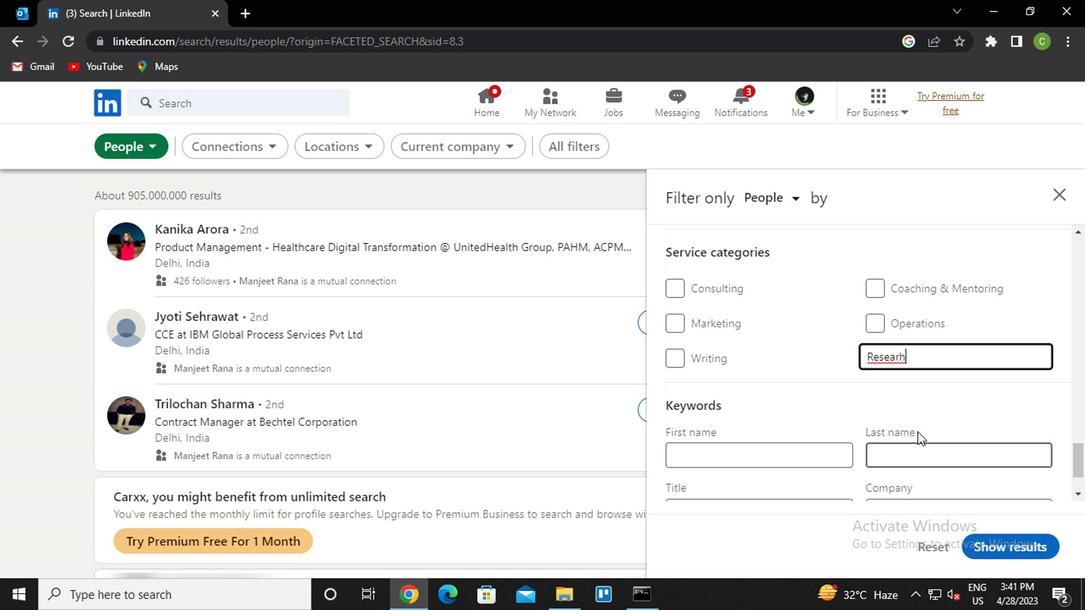 
Action: Mouse scrolled (899, 420) with delta (0, 0)
Screenshot: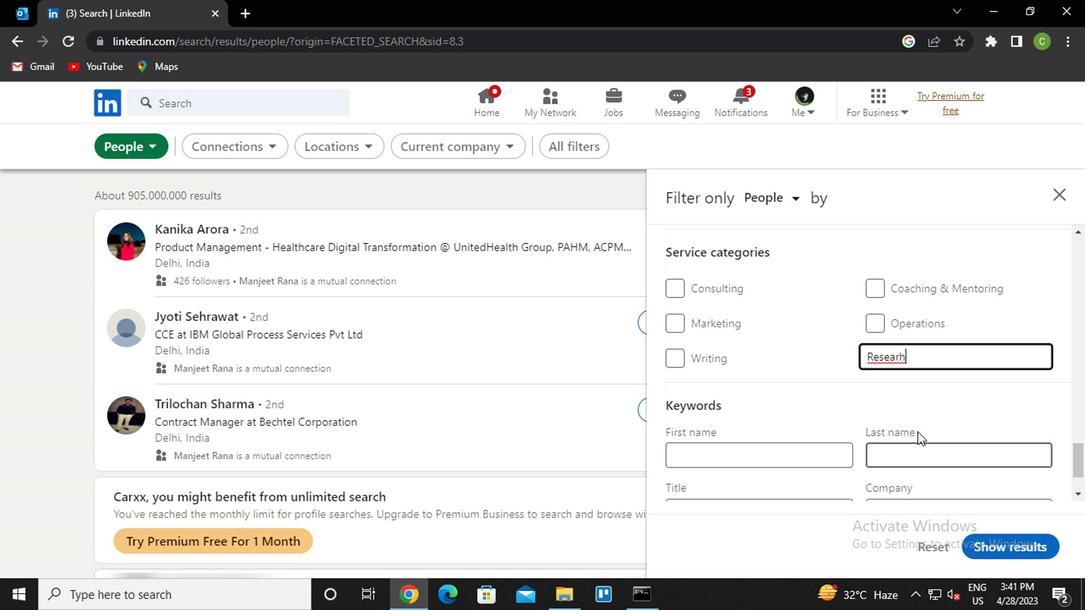 
Action: Mouse scrolled (899, 420) with delta (0, 0)
Screenshot: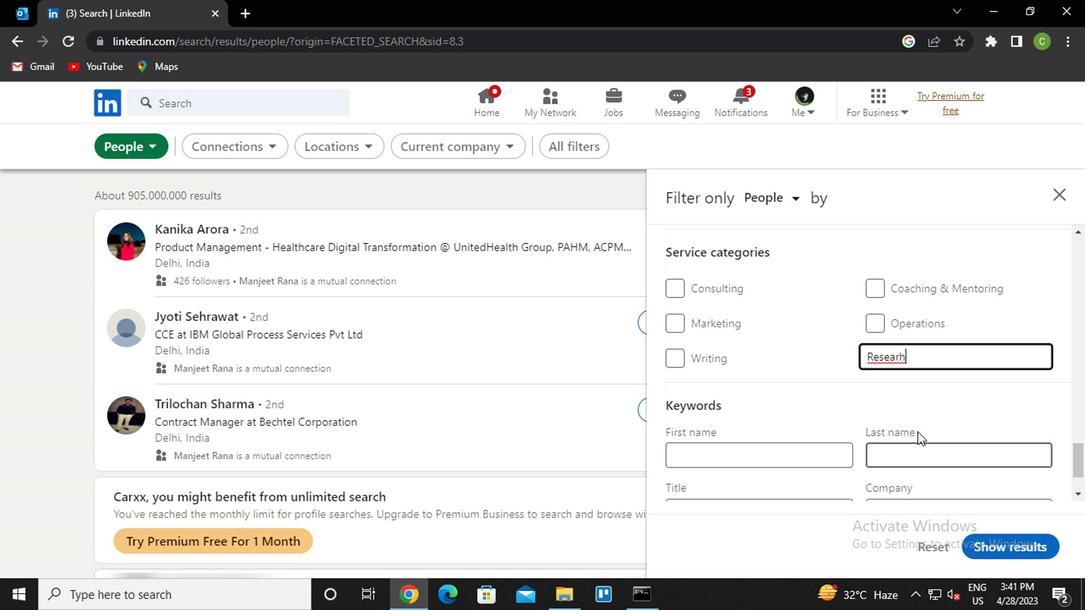 
Action: Mouse scrolled (899, 420) with delta (0, 0)
Screenshot: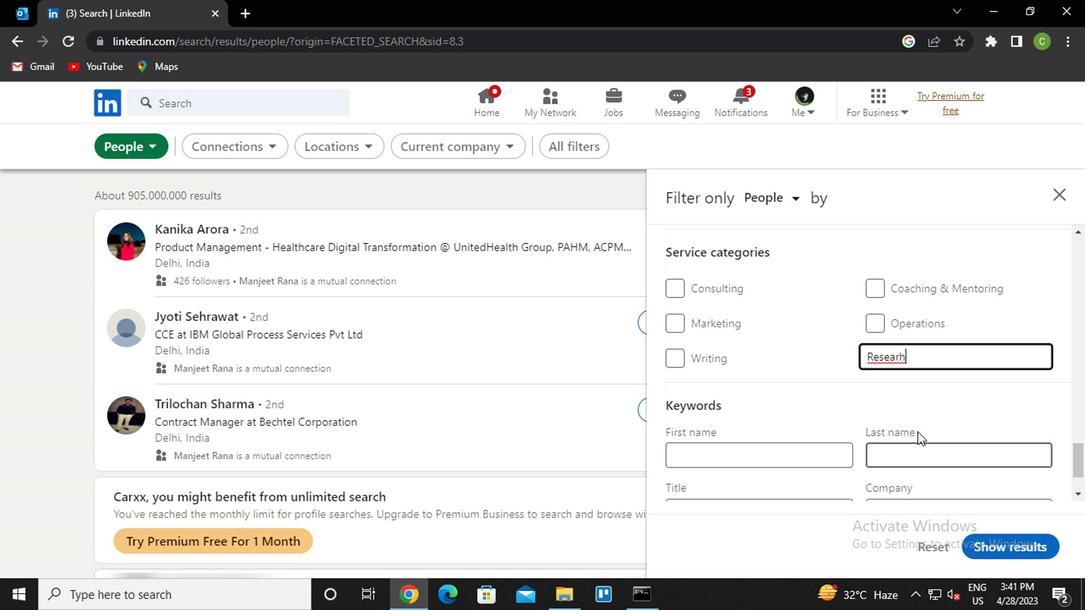 
Action: Mouse moved to (898, 421)
Screenshot: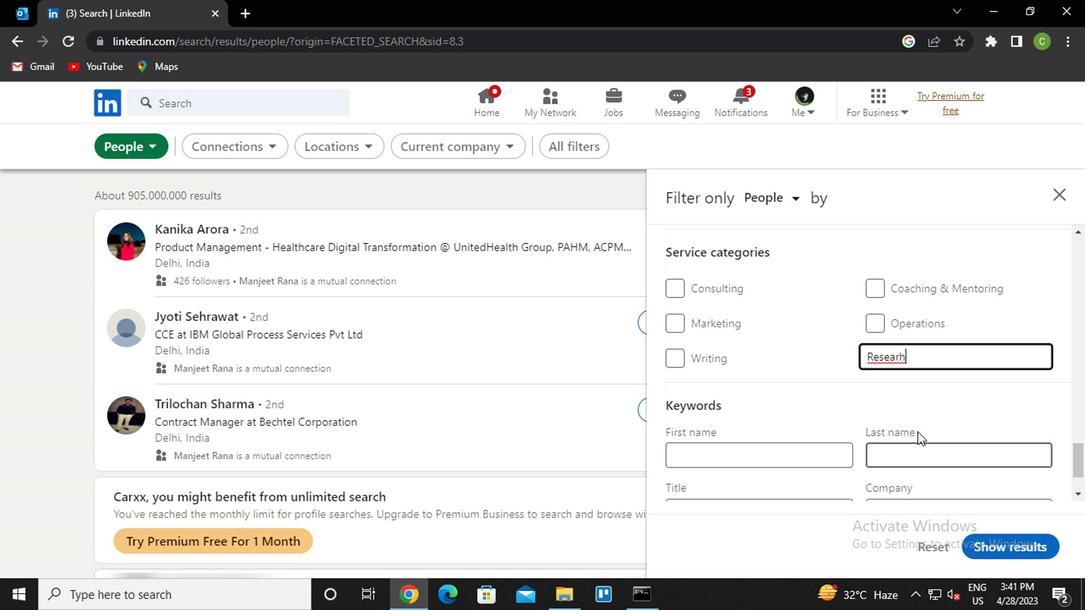 
Action: Mouse scrolled (898, 420) with delta (0, 0)
Screenshot: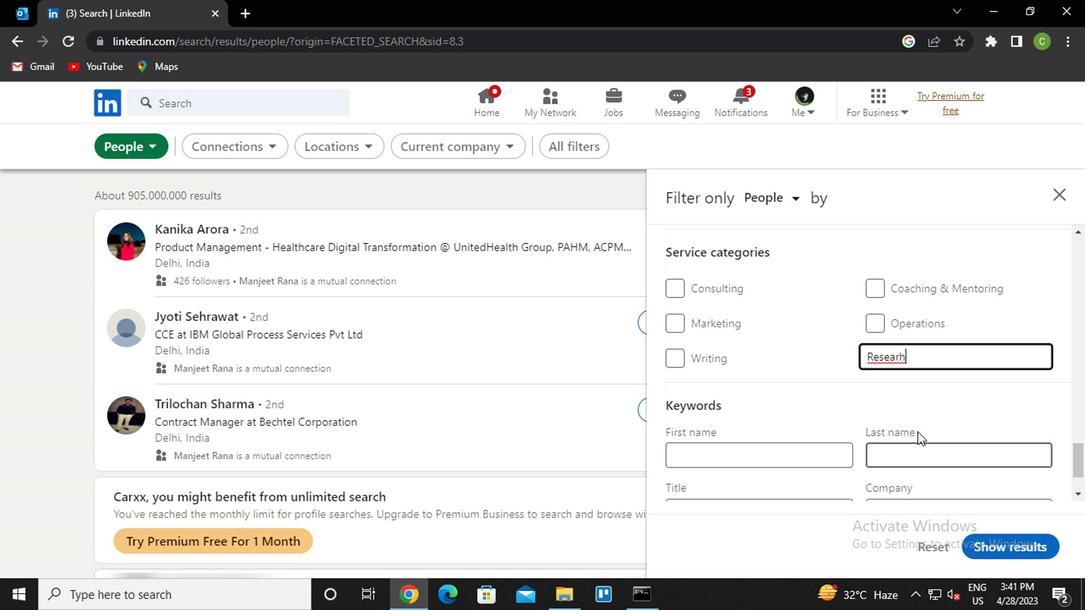 
Action: Mouse moved to (892, 422)
Screenshot: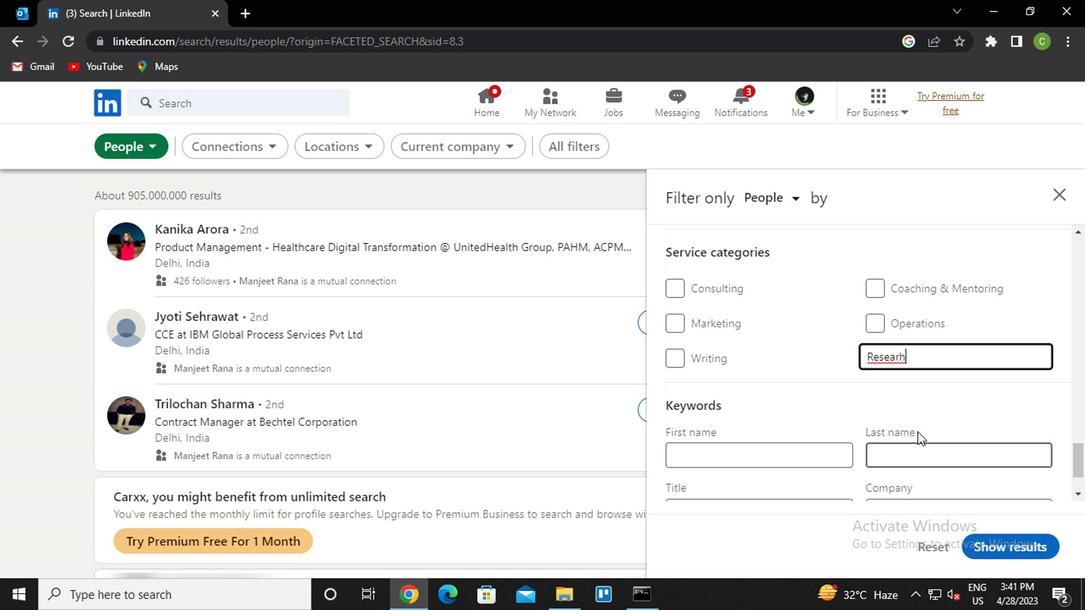 
Action: Mouse scrolled (892, 422) with delta (0, 0)
Screenshot: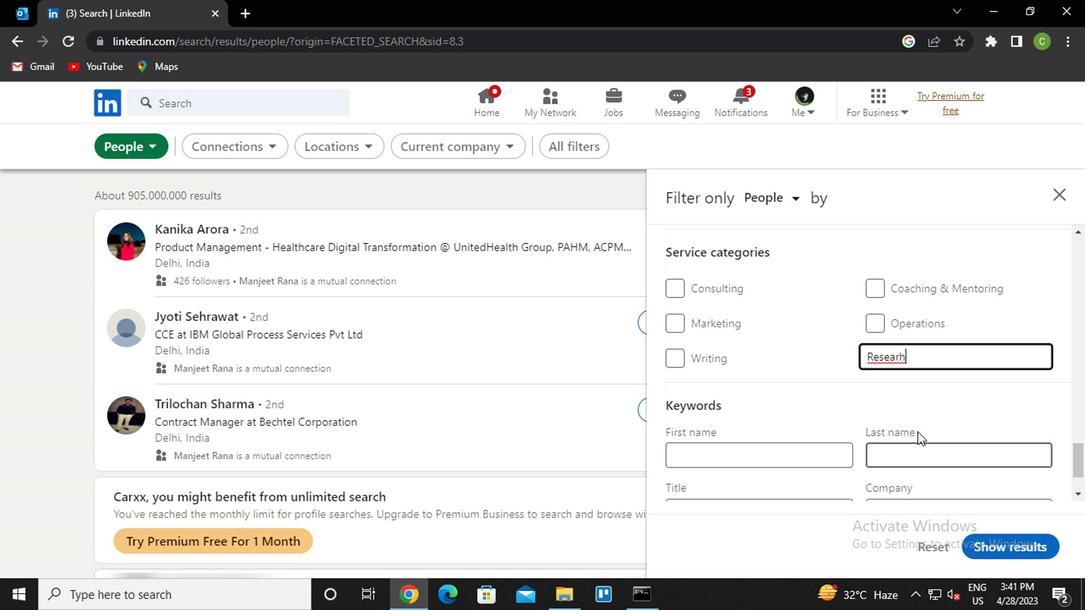 
Action: Mouse moved to (882, 429)
Screenshot: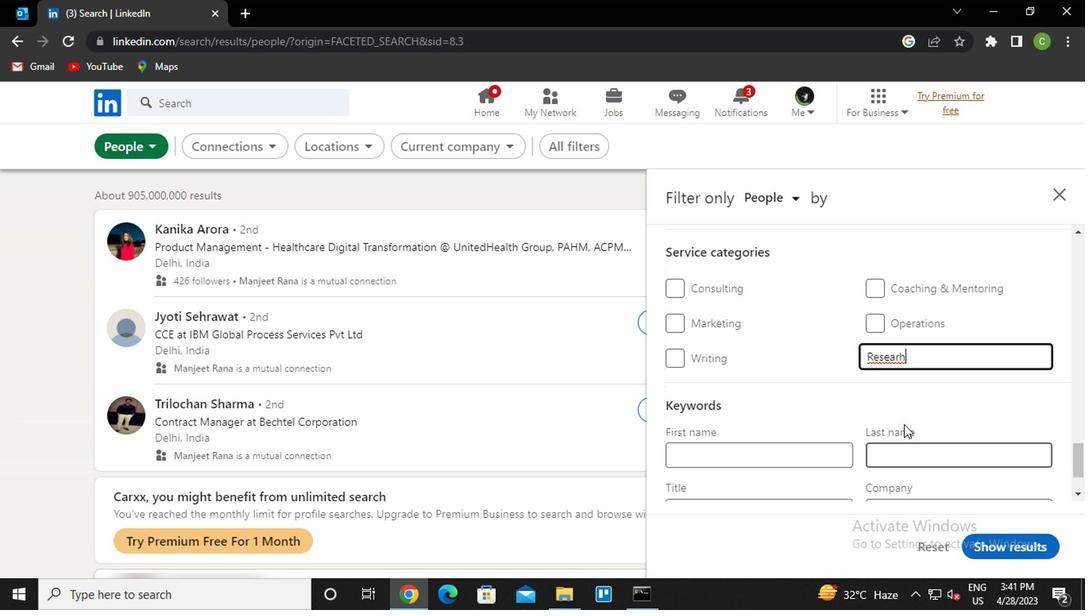 
Action: Mouse scrolled (882, 429) with delta (0, 0)
Screenshot: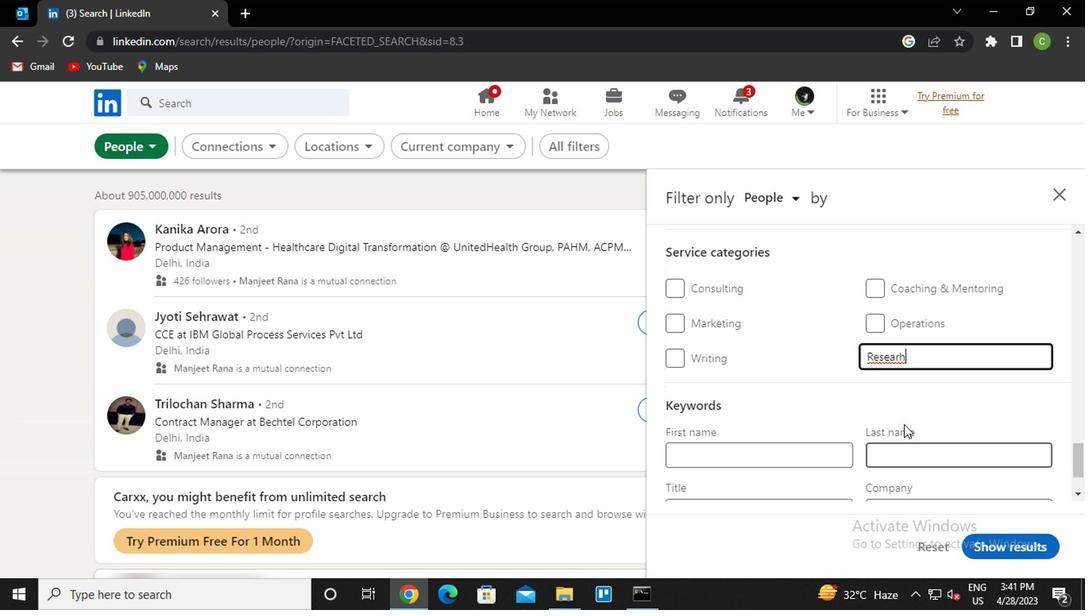 
Action: Mouse moved to (800, 426)
Screenshot: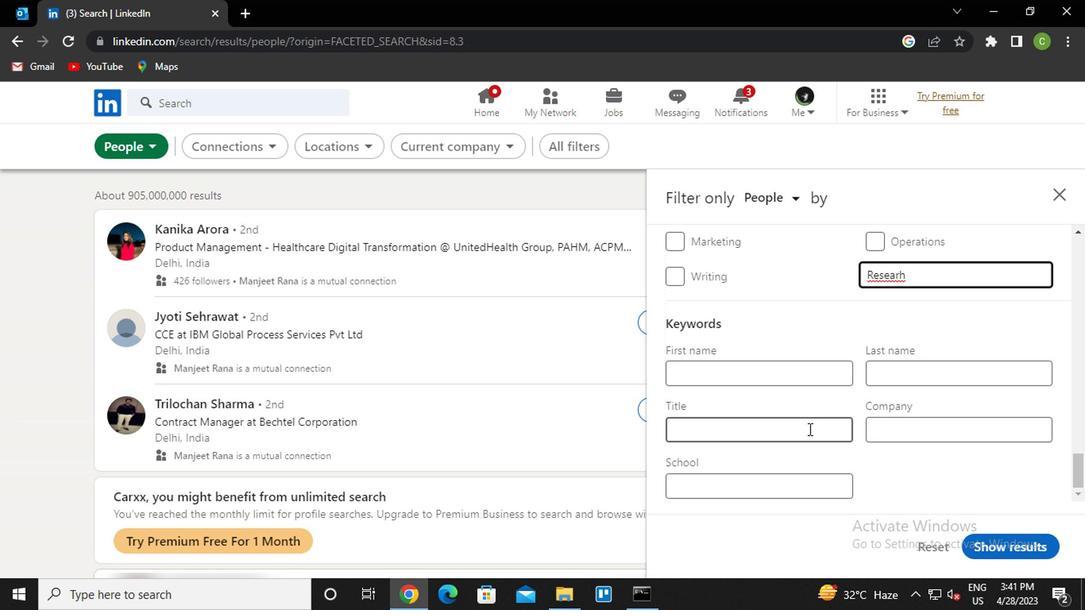 
Action: Mouse pressed left at (800, 426)
Screenshot: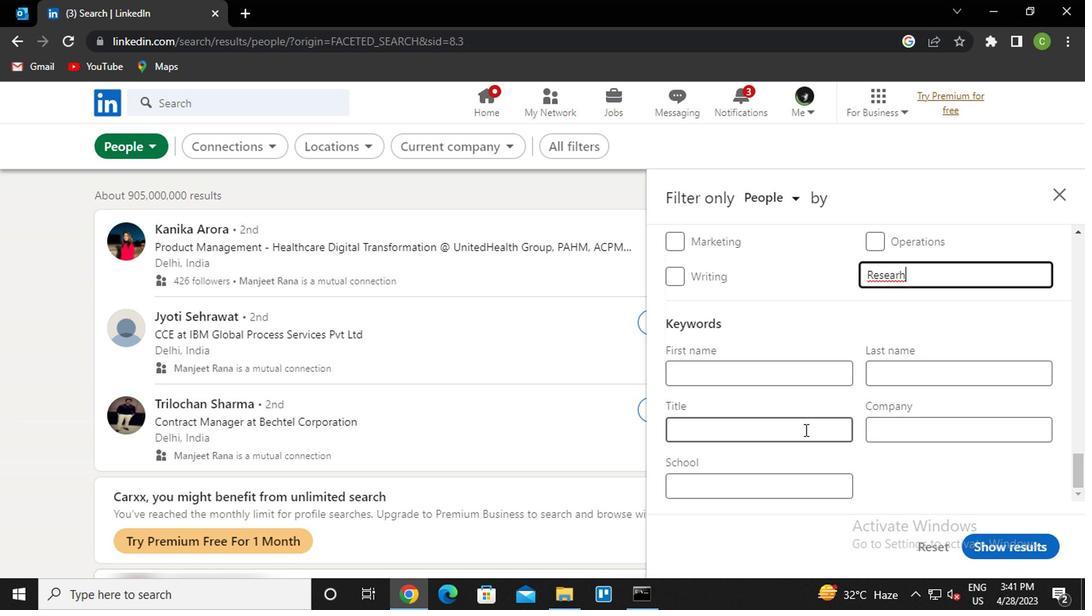 
Action: Mouse moved to (797, 426)
Screenshot: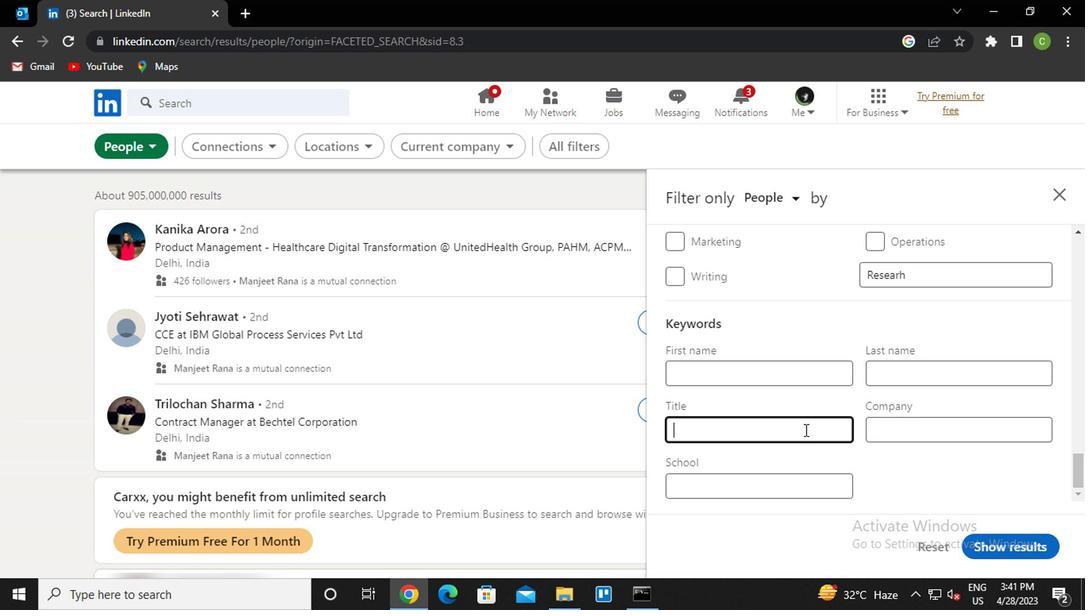 
Action: Key pressed <Key.caps_lock>c<Key.caps_lock>hurch<Key.space><Key.caps_lock>v<Key.caps_lock>olunteer
Screenshot: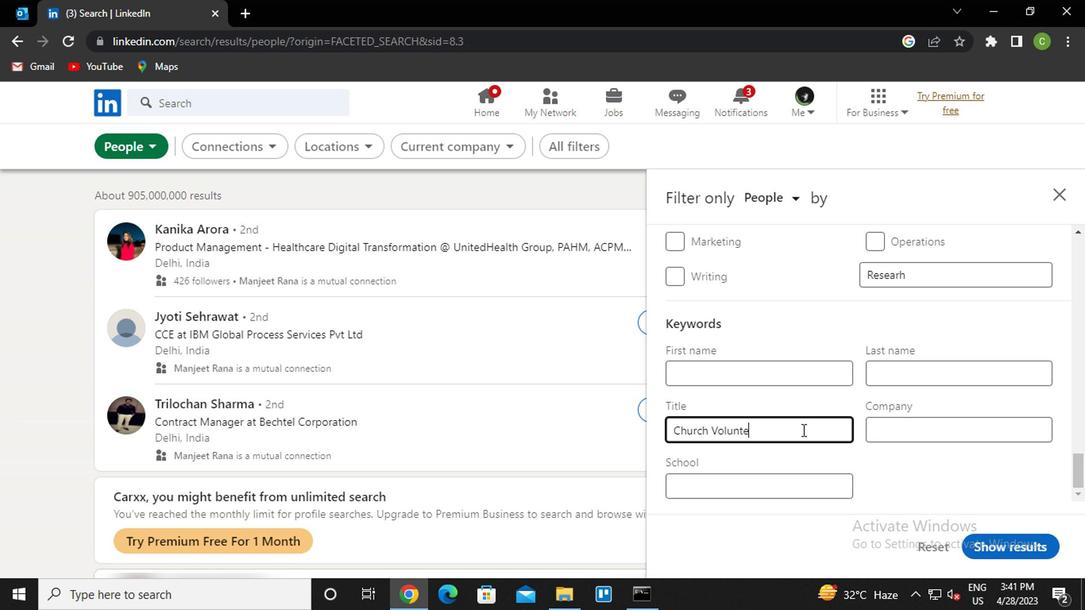 
Action: Mouse moved to (1032, 549)
Screenshot: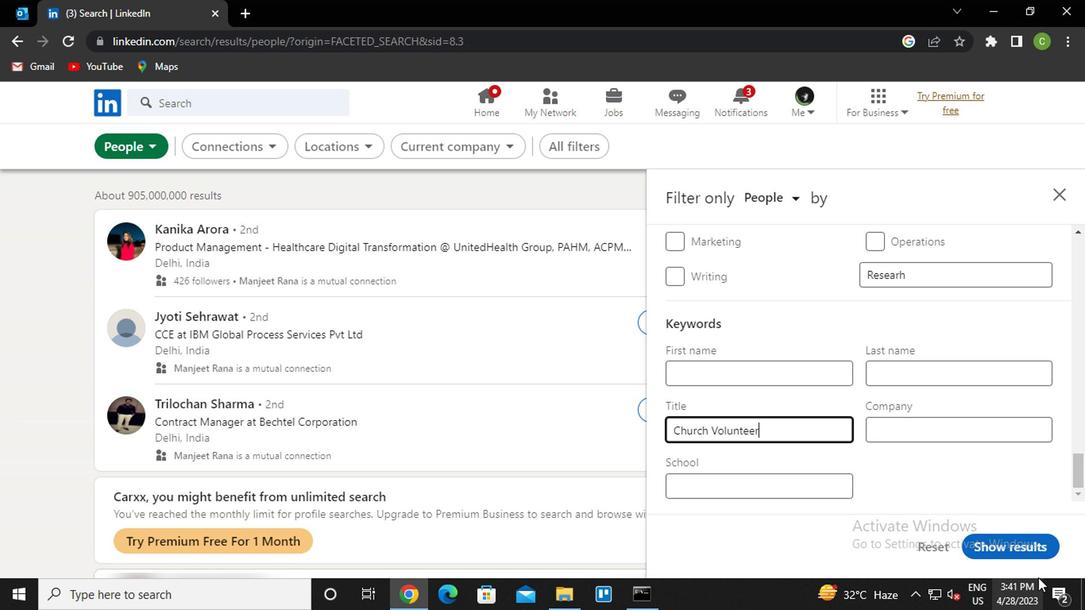 
Action: Mouse pressed left at (1032, 549)
Screenshot: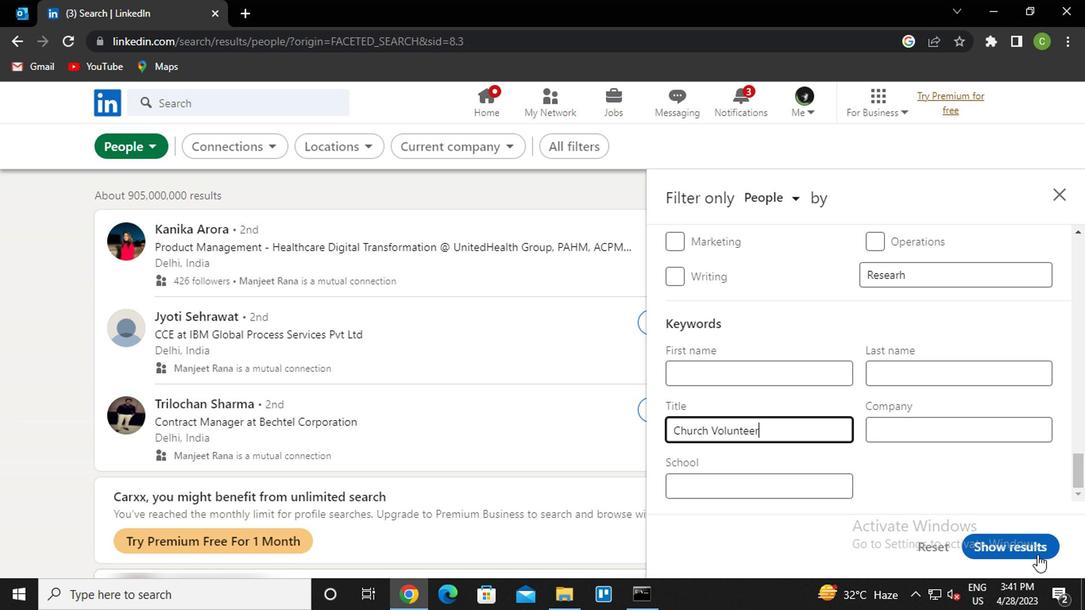 
Action: Mouse moved to (442, 504)
Screenshot: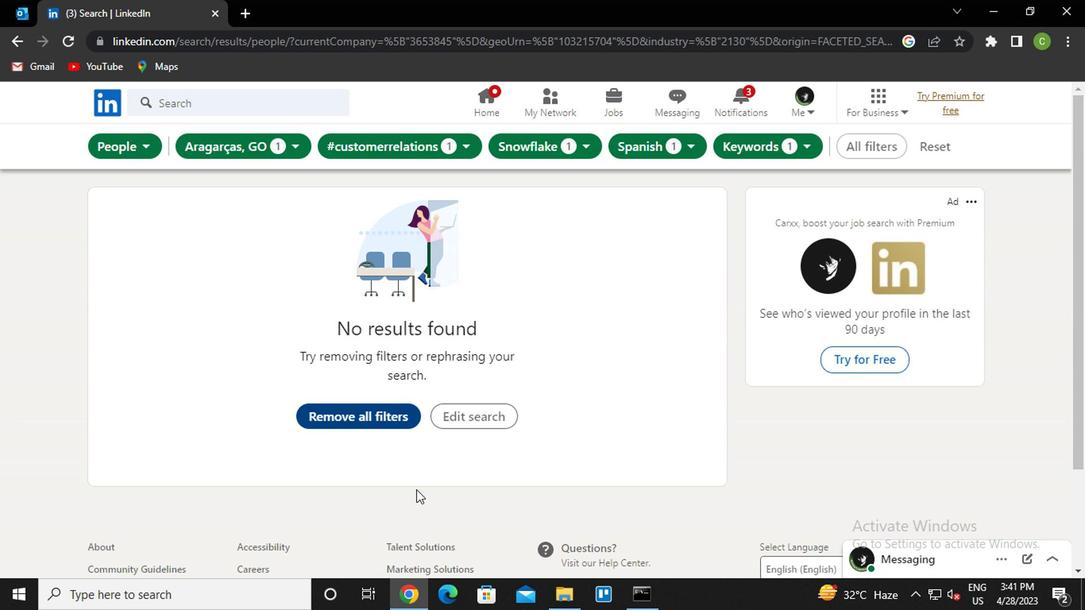 
